 Task: Look for space in Hecun, China from 12th  July, 2023 to 15th July, 2023 for 3 adults in price range Rs.12000 to Rs.16000. Place can be entire place with 2 bedrooms having 3 beds and 1 bathroom. Property type can be house, flat, guest house. Booking option can be shelf check-in. Required host language is Chinese (Simplified).
Action: Mouse moved to (407, 197)
Screenshot: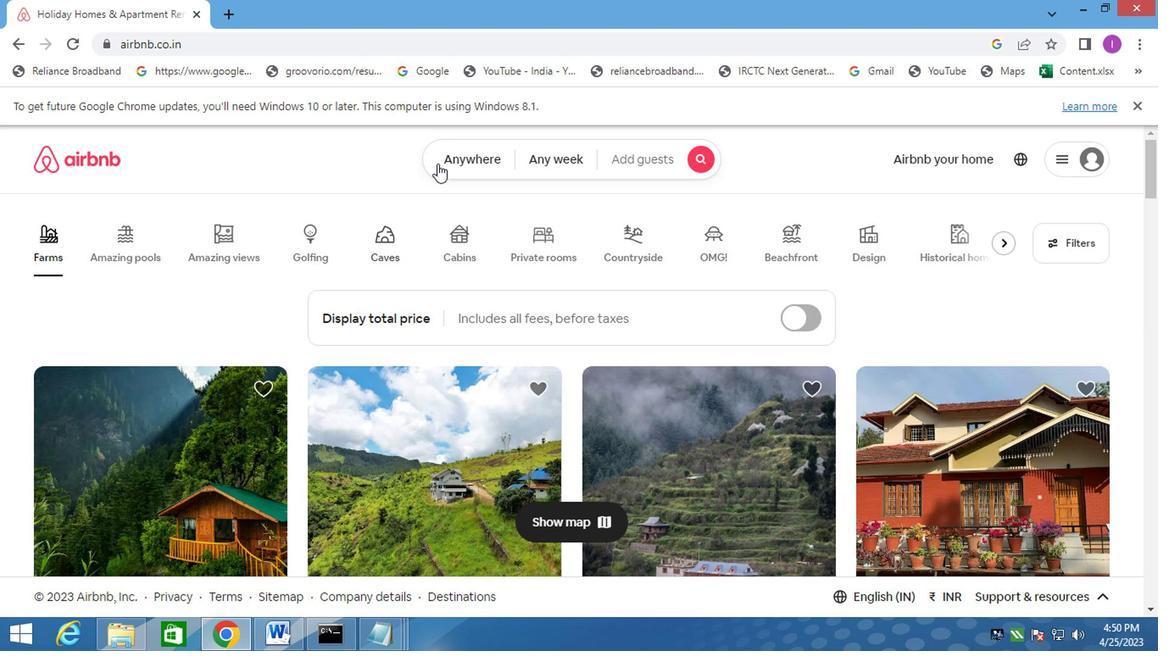 
Action: Mouse pressed left at (407, 197)
Screenshot: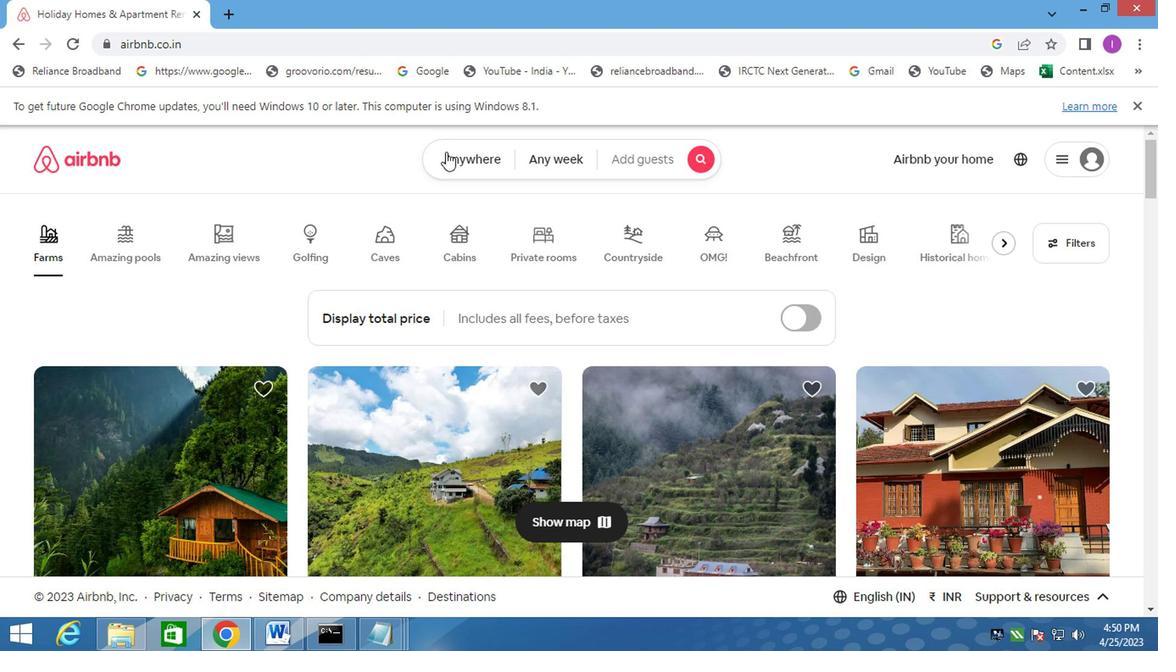 
Action: Mouse moved to (273, 249)
Screenshot: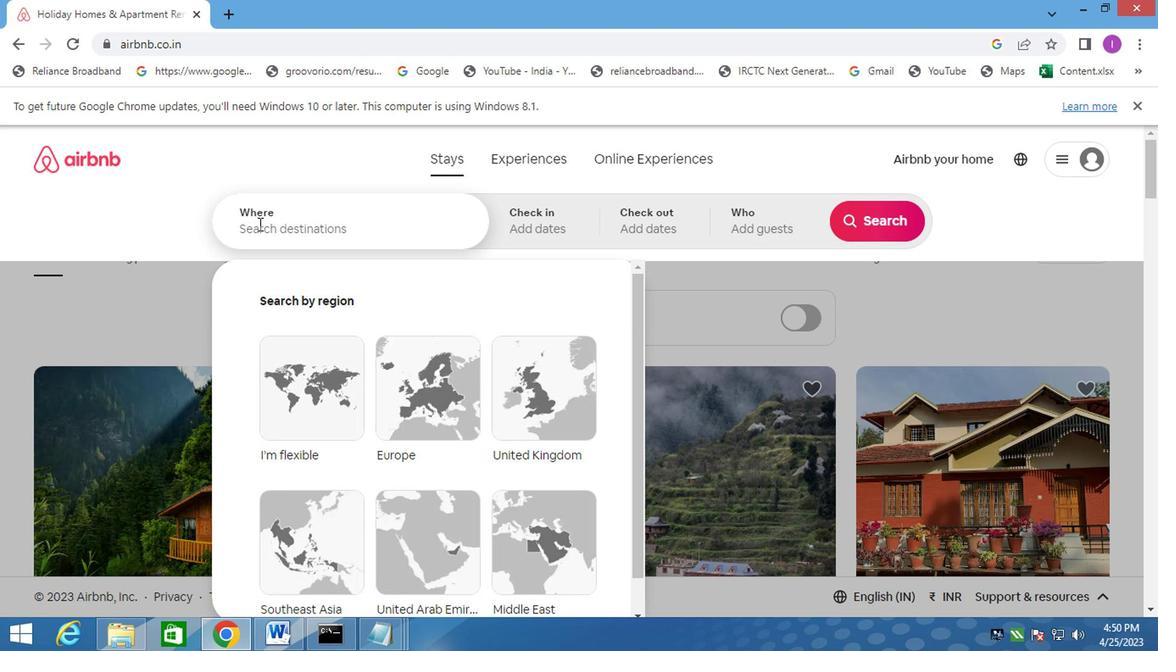 
Action: Mouse pressed left at (273, 249)
Screenshot: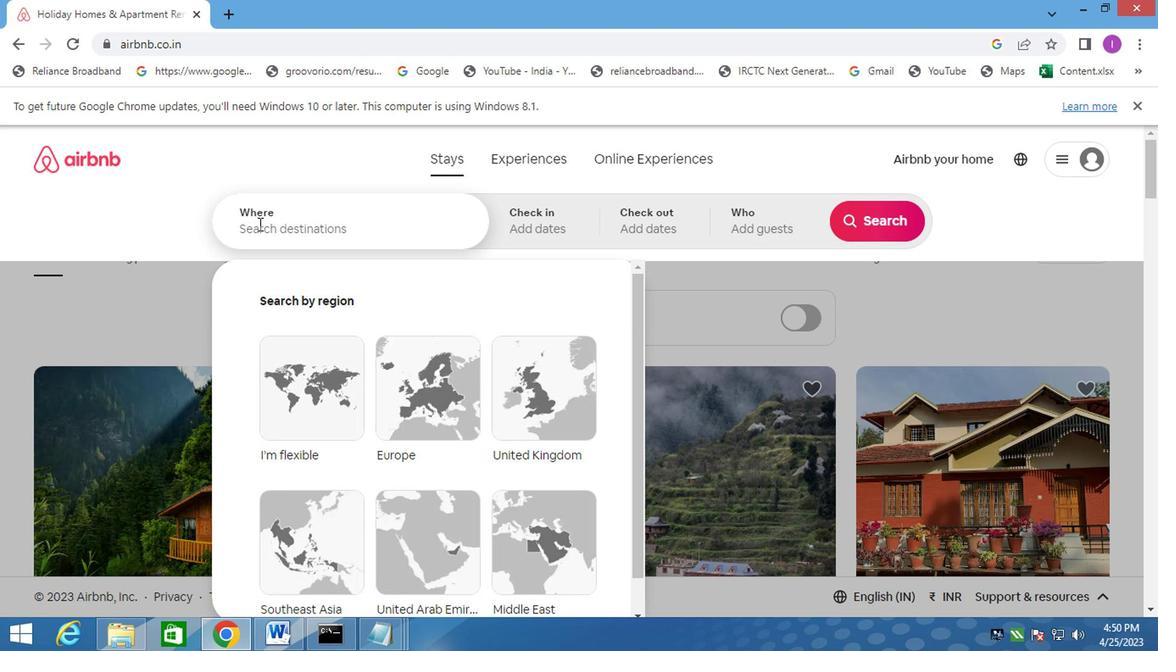 
Action: Mouse moved to (290, 243)
Screenshot: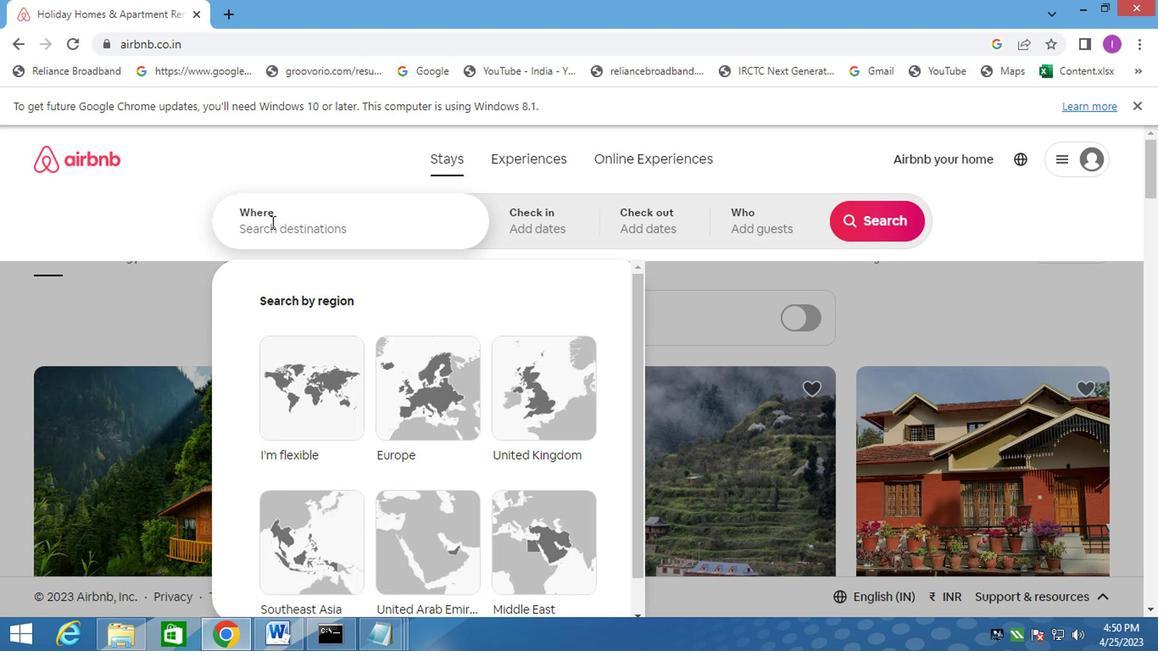 
Action: Key pressed hecun,china
Screenshot: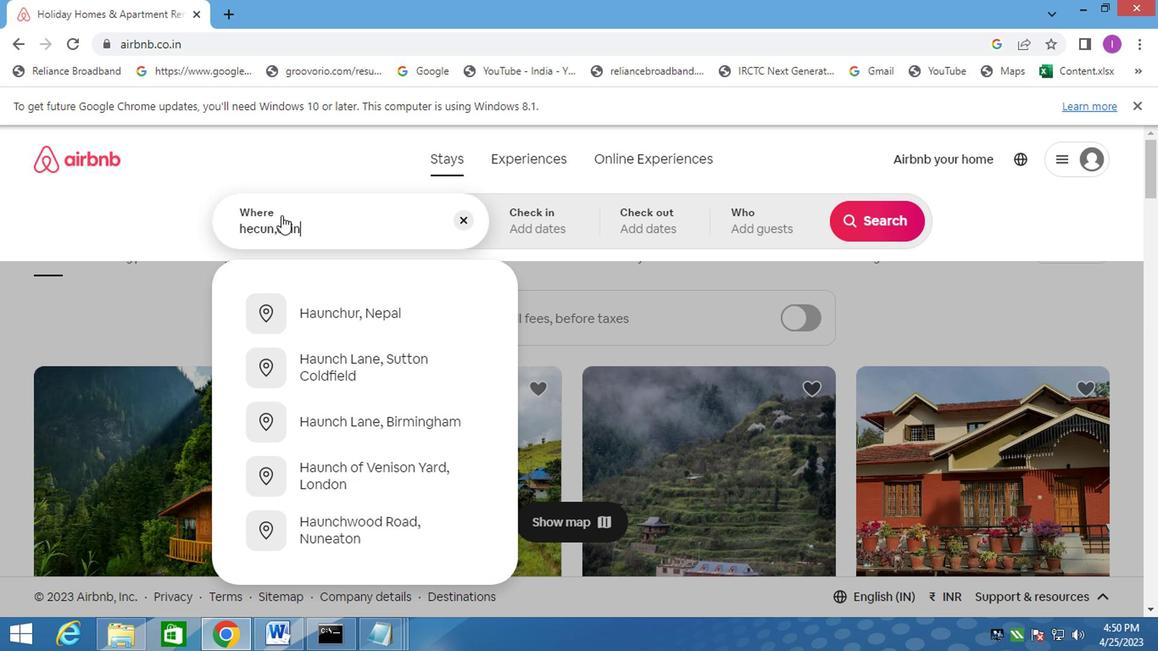 
Action: Mouse moved to (476, 242)
Screenshot: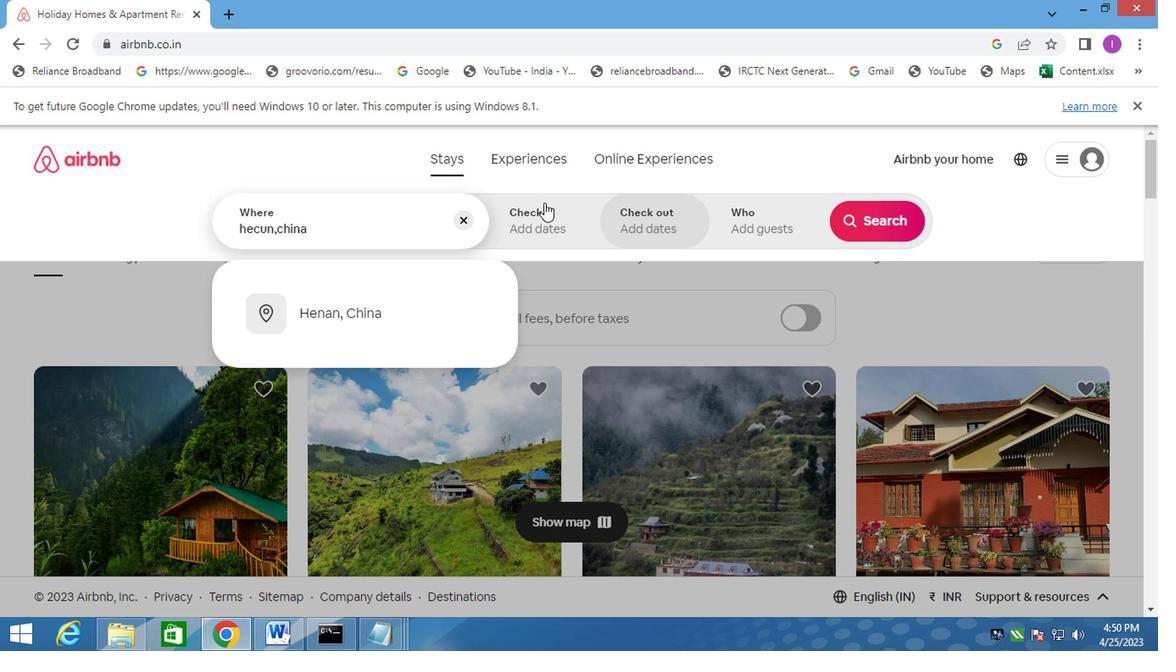 
Action: Mouse pressed left at (476, 242)
Screenshot: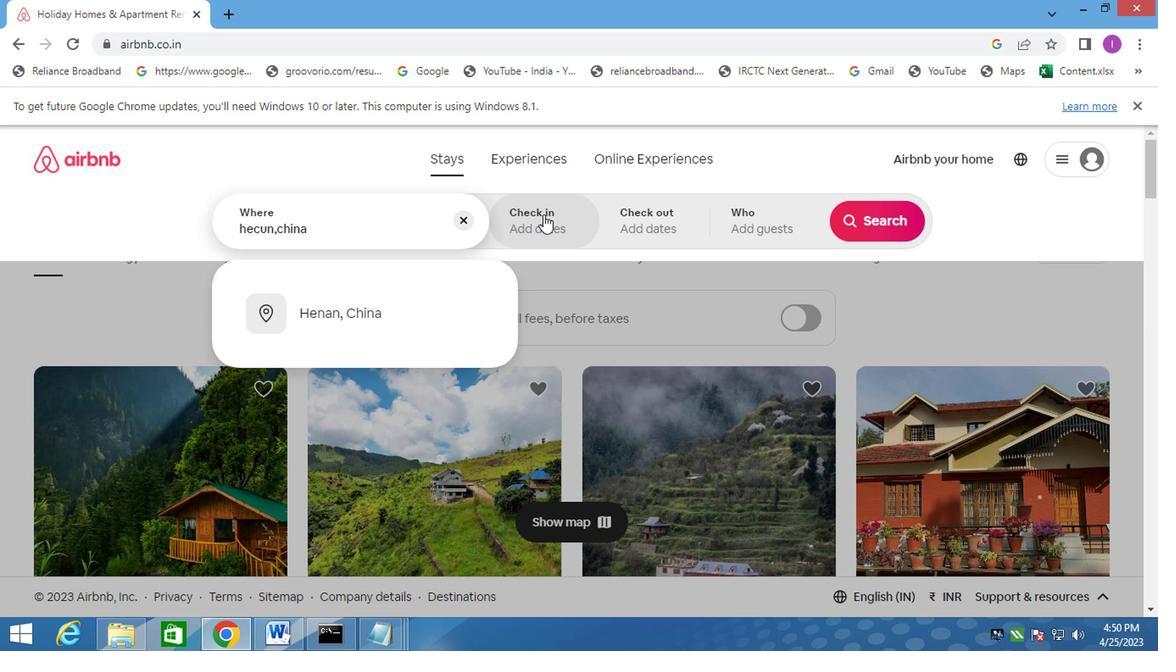 
Action: Mouse moved to (708, 344)
Screenshot: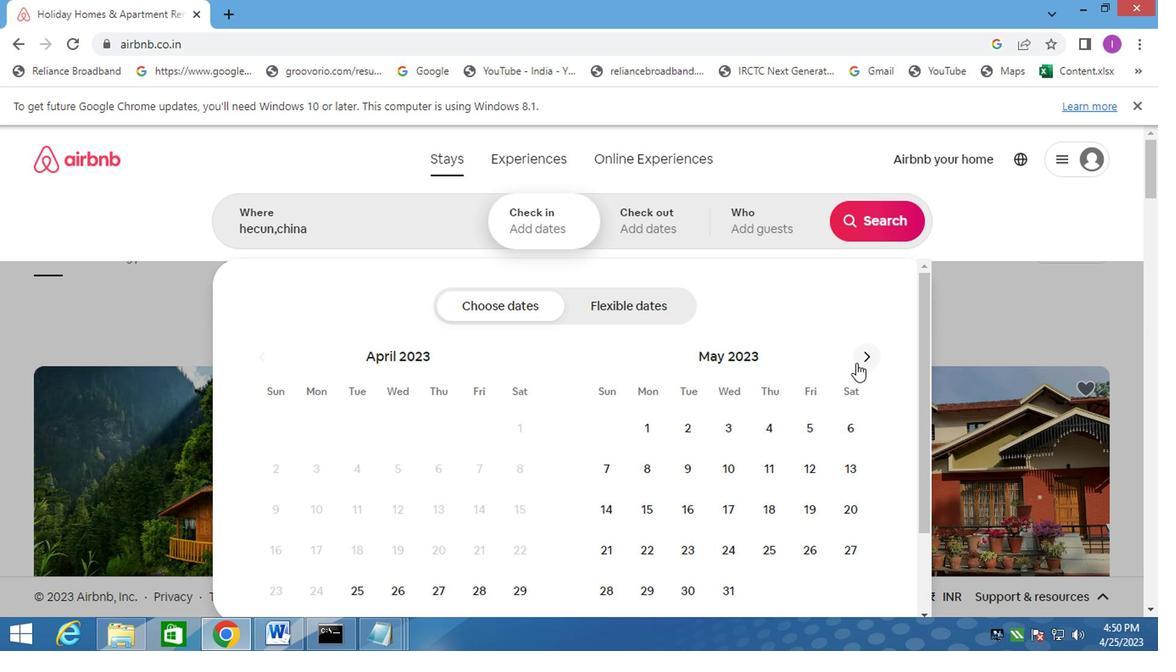 
Action: Mouse pressed left at (708, 344)
Screenshot: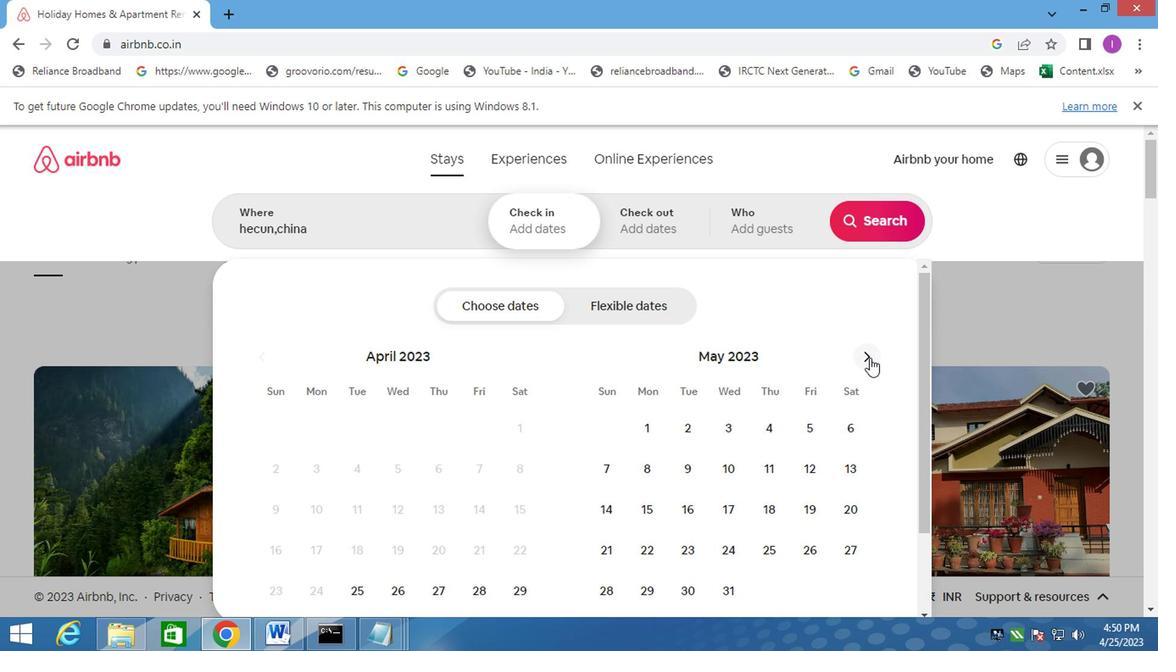 
Action: Mouse pressed left at (708, 344)
Screenshot: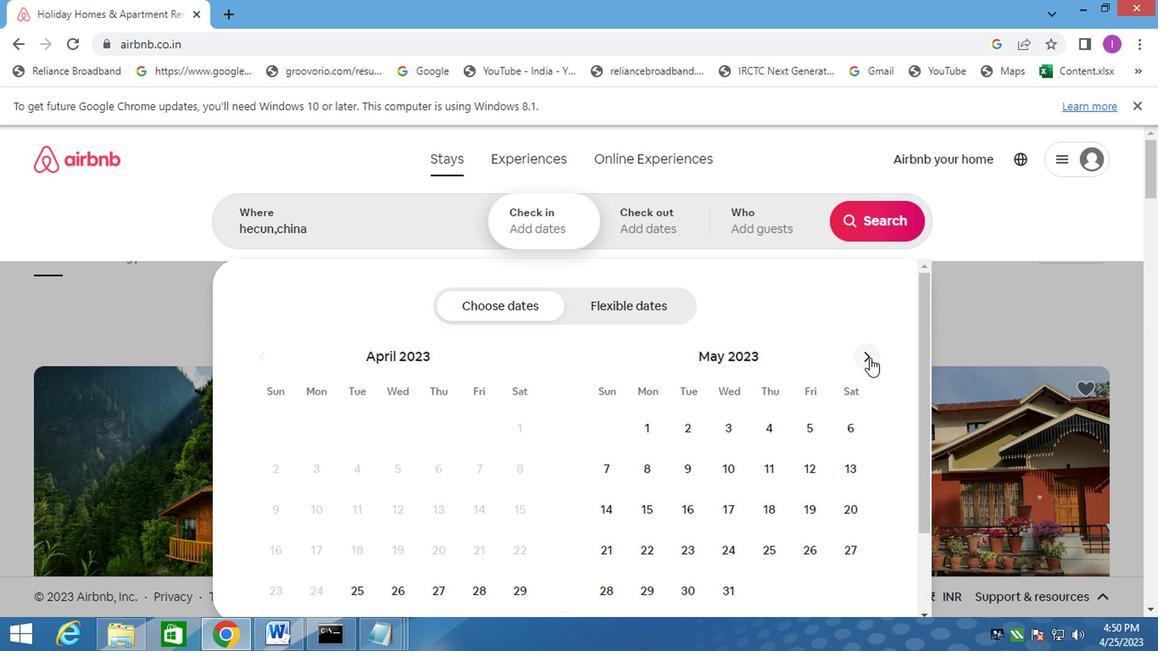 
Action: Mouse moved to (603, 451)
Screenshot: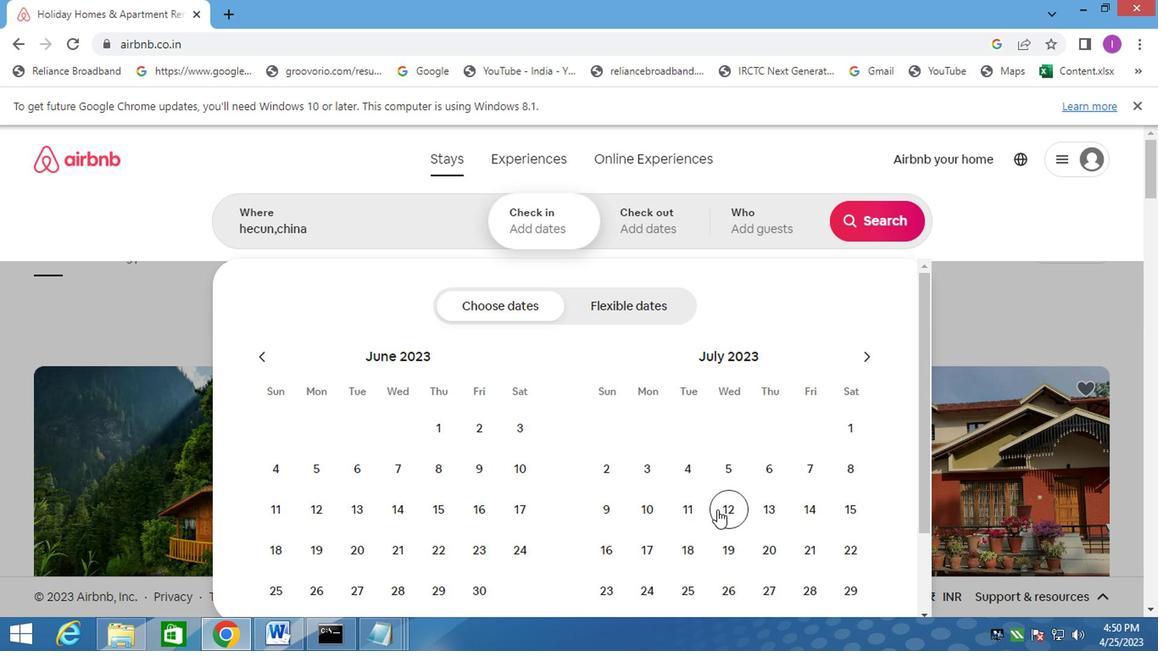 
Action: Mouse pressed left at (603, 451)
Screenshot: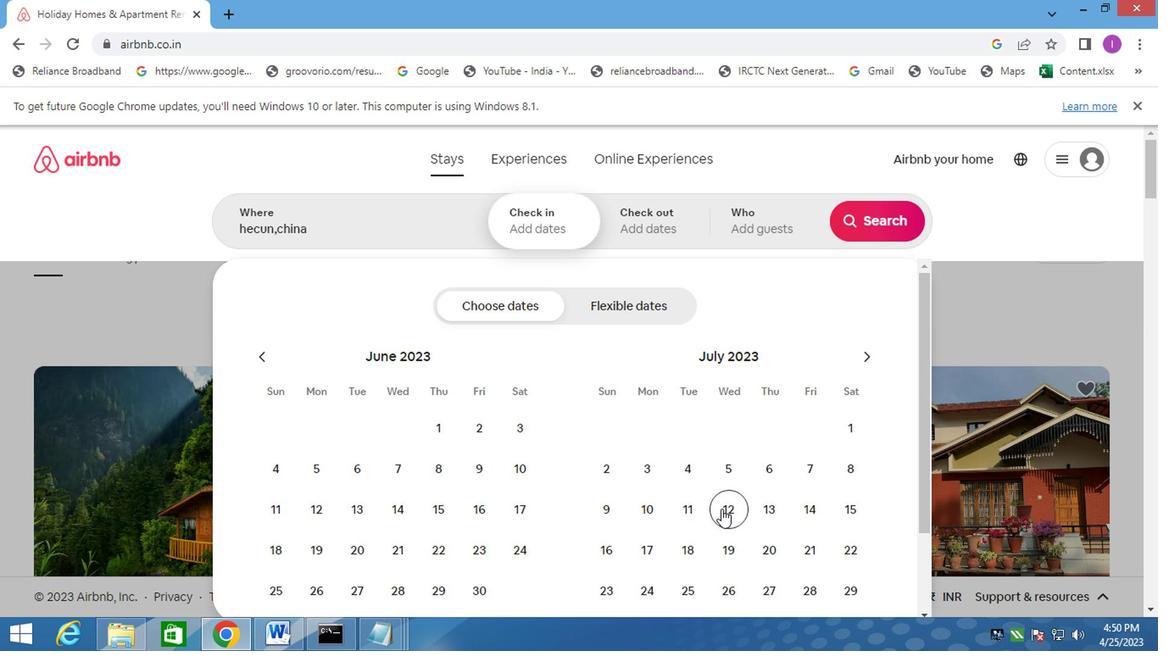 
Action: Mouse moved to (692, 450)
Screenshot: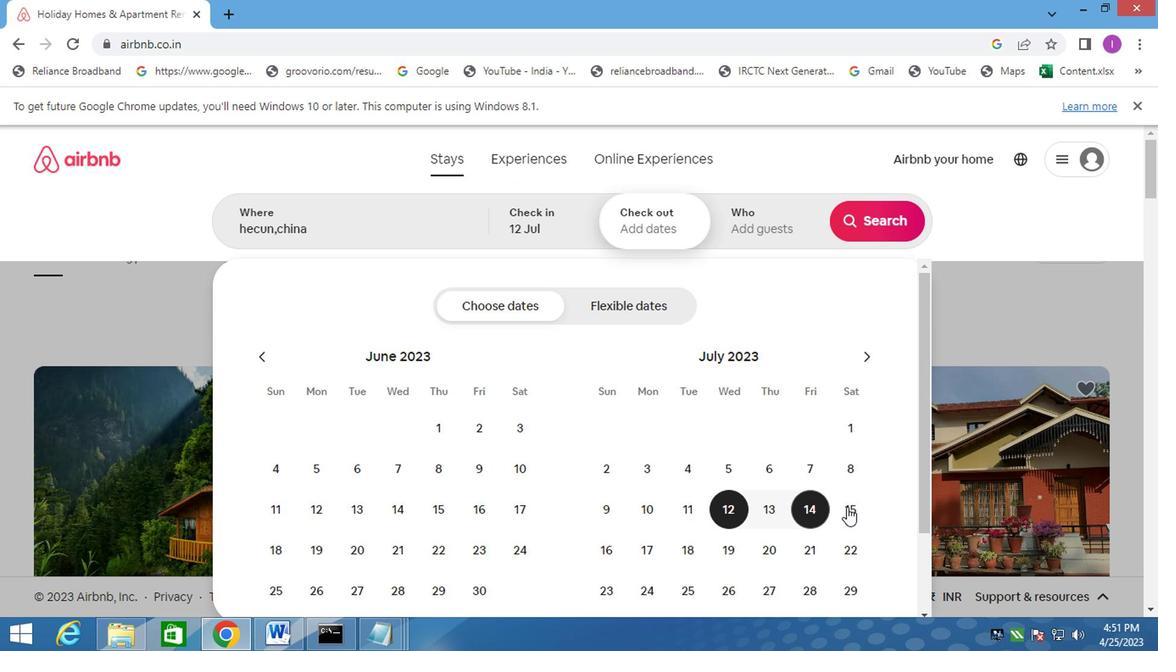 
Action: Mouse pressed left at (692, 450)
Screenshot: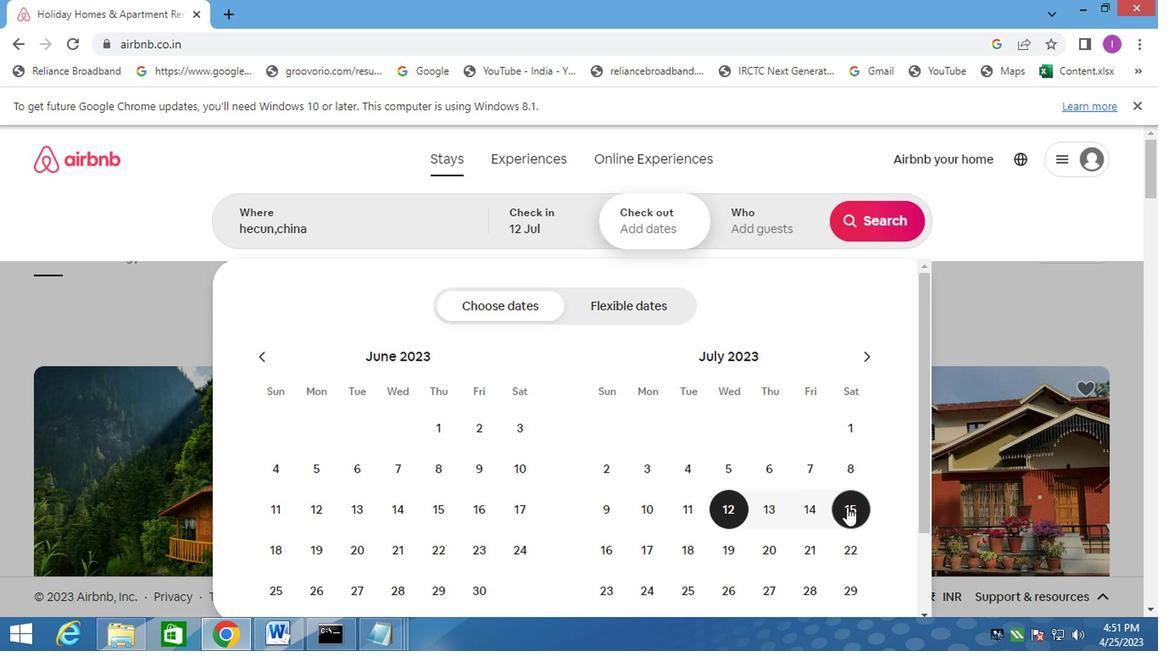 
Action: Mouse moved to (656, 252)
Screenshot: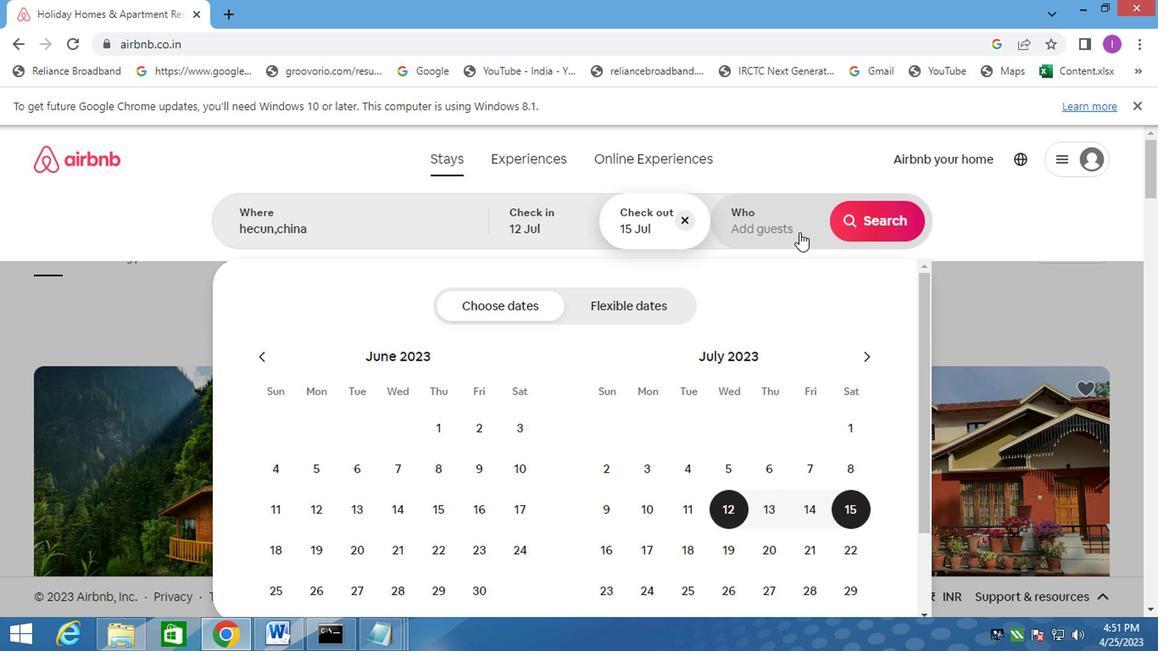 
Action: Mouse pressed left at (656, 252)
Screenshot: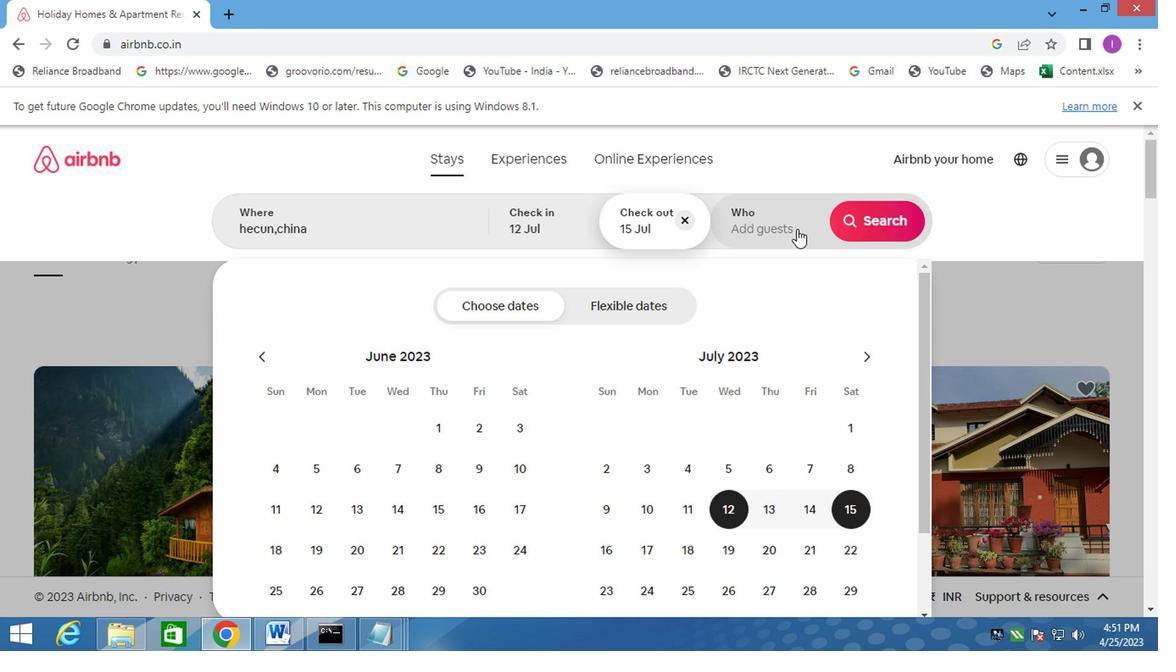 
Action: Mouse moved to (720, 308)
Screenshot: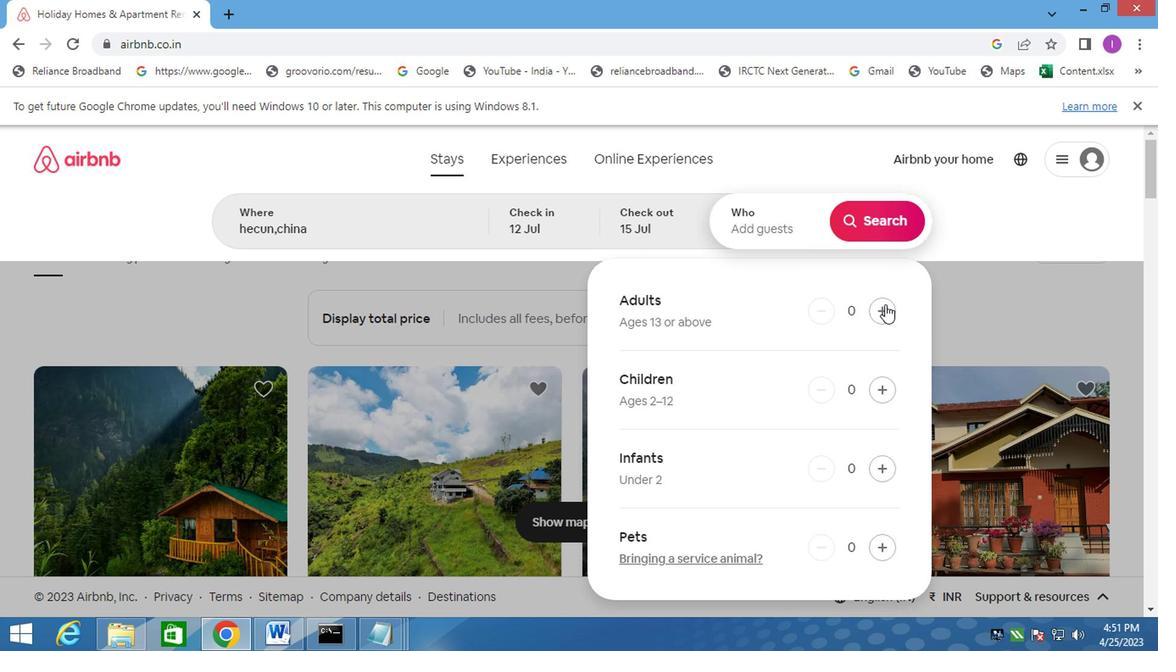 
Action: Mouse pressed left at (720, 308)
Screenshot: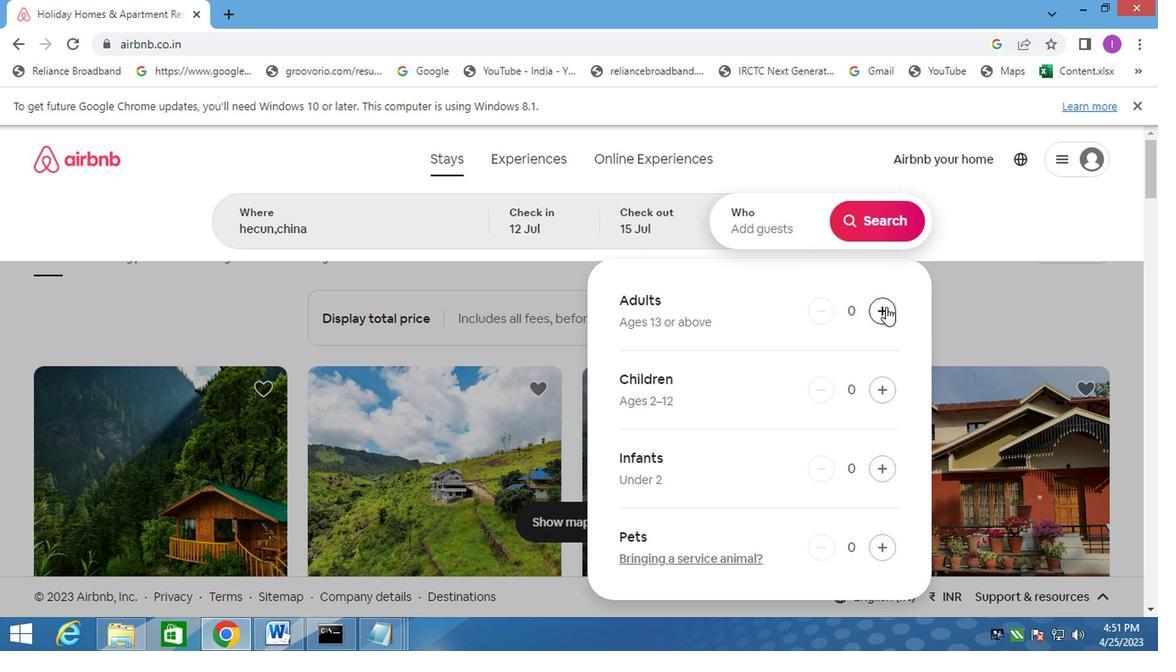 
Action: Mouse pressed left at (720, 308)
Screenshot: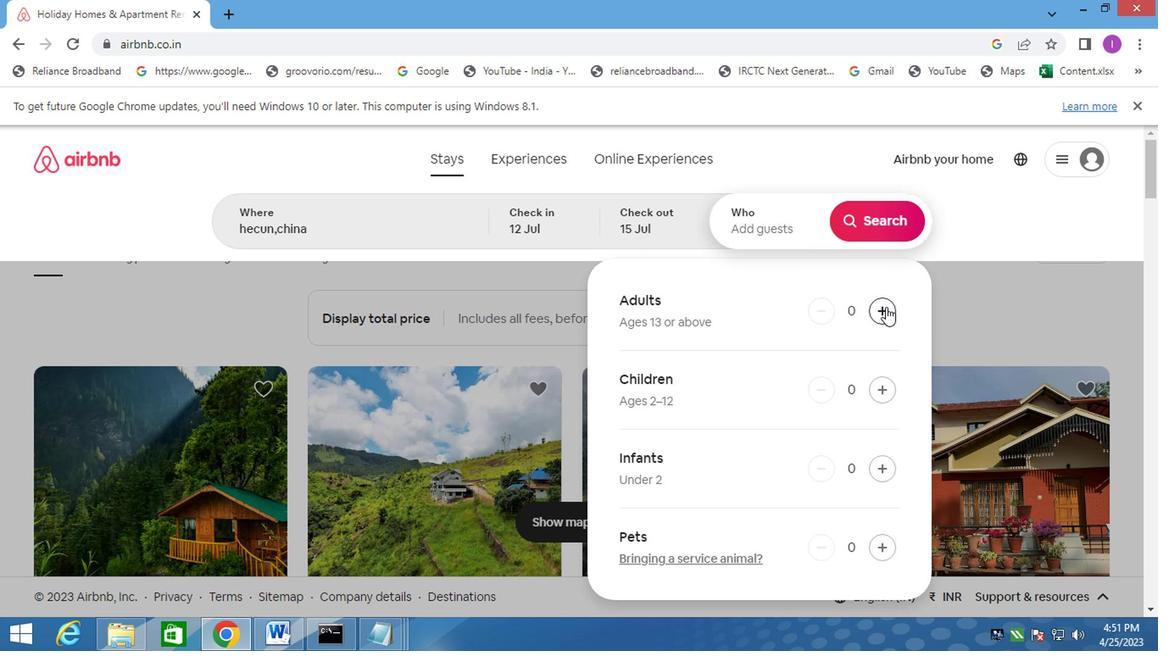 
Action: Mouse pressed left at (720, 308)
Screenshot: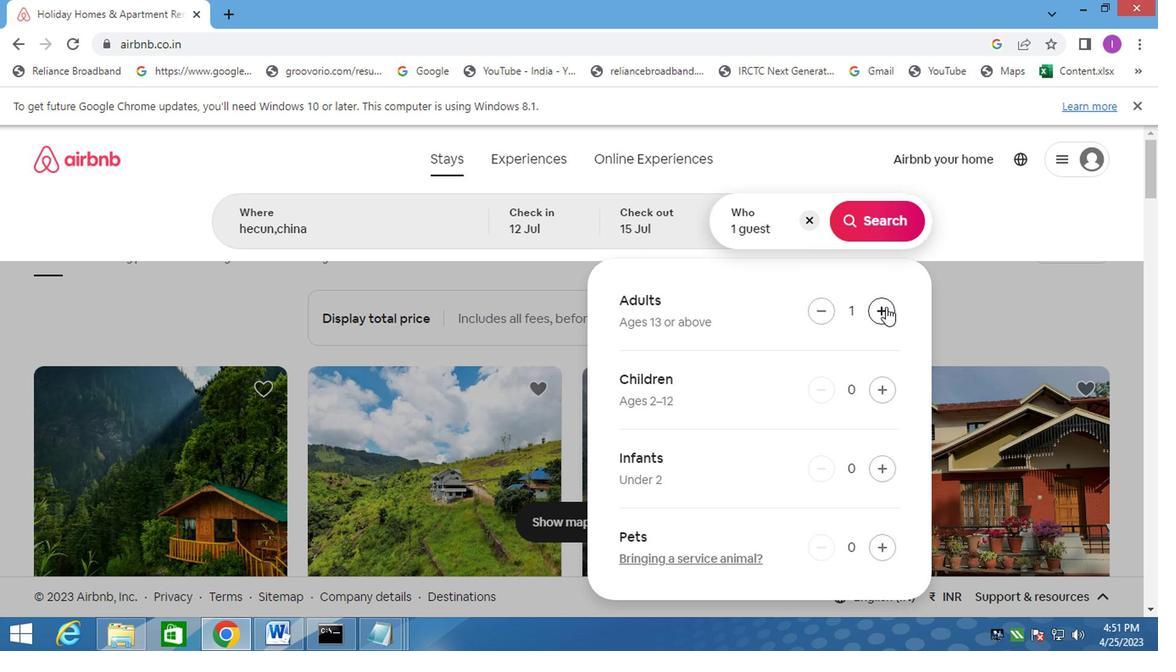 
Action: Mouse moved to (708, 241)
Screenshot: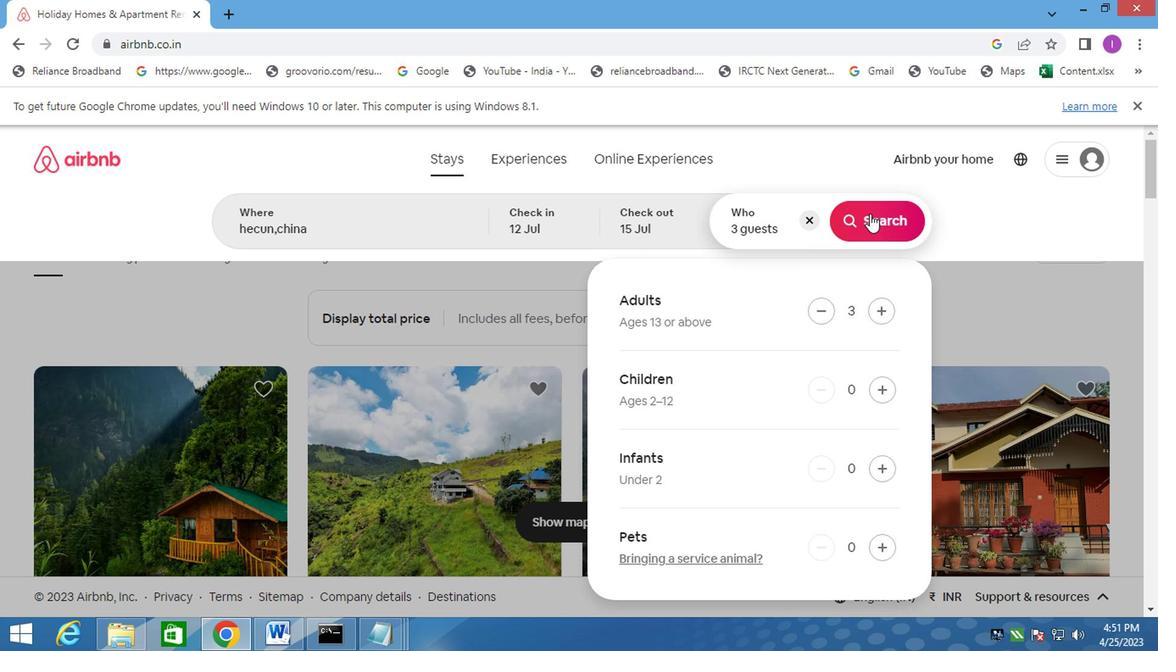 
Action: Mouse pressed left at (708, 241)
Screenshot: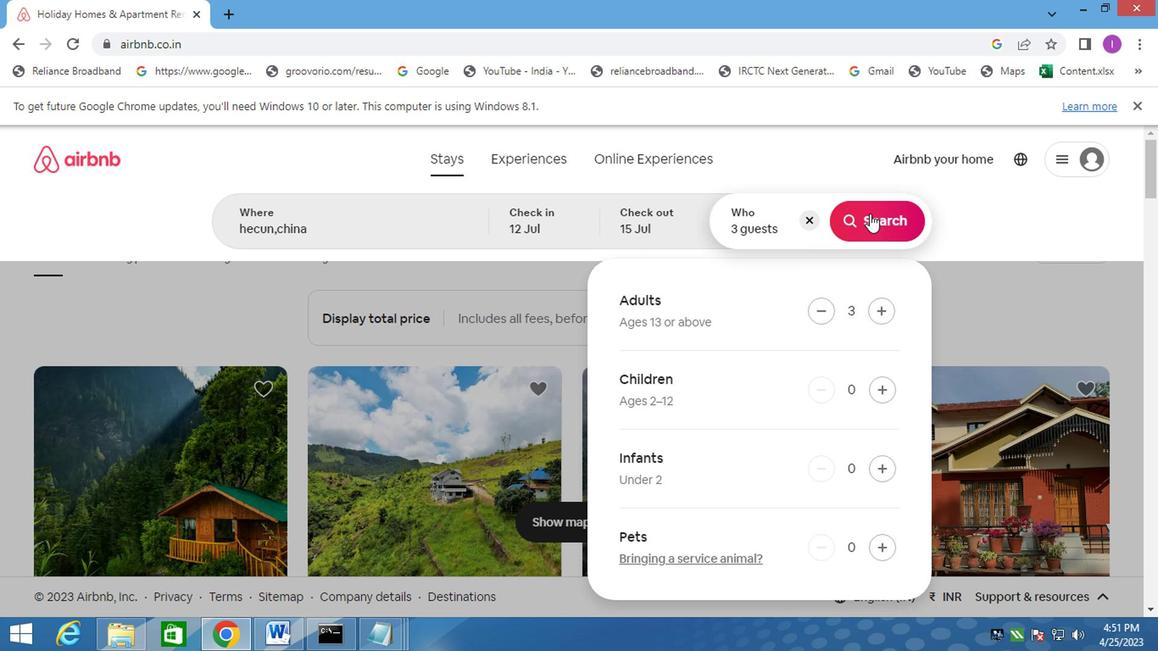 
Action: Mouse moved to (863, 255)
Screenshot: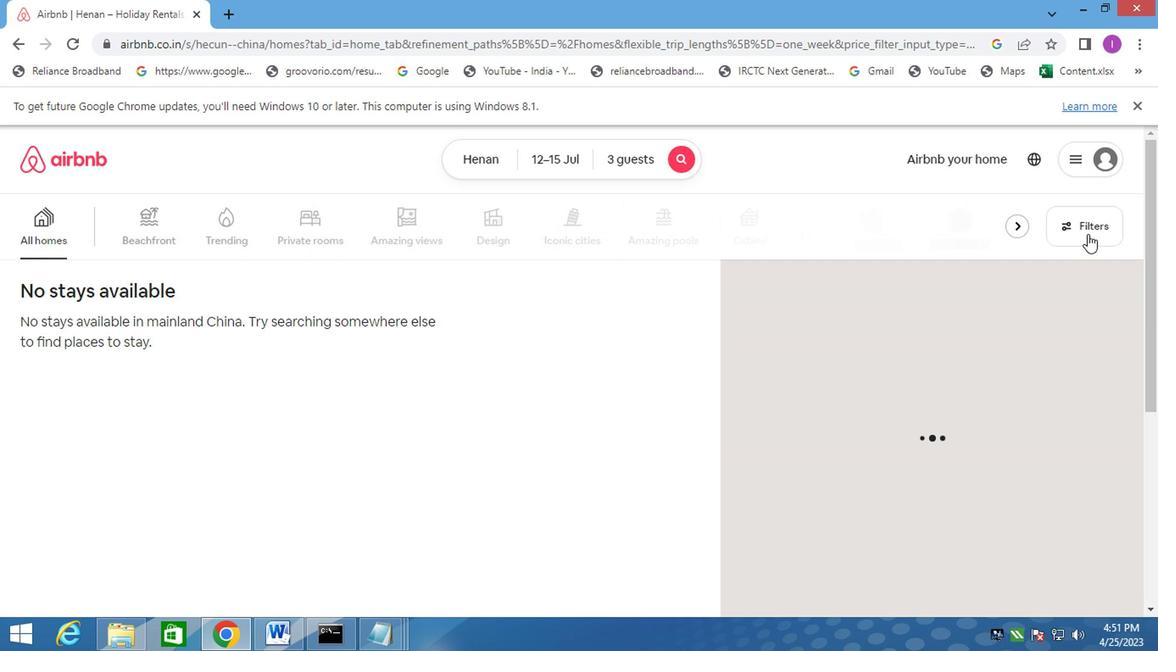 
Action: Mouse pressed left at (863, 255)
Screenshot: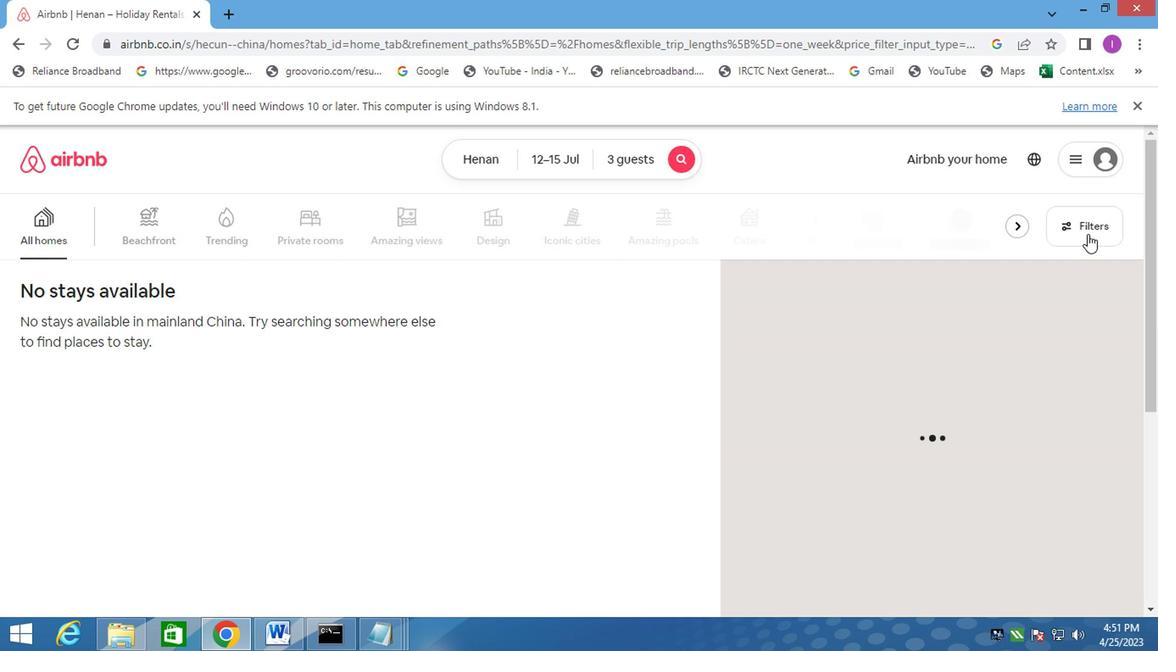 
Action: Mouse moved to (343, 322)
Screenshot: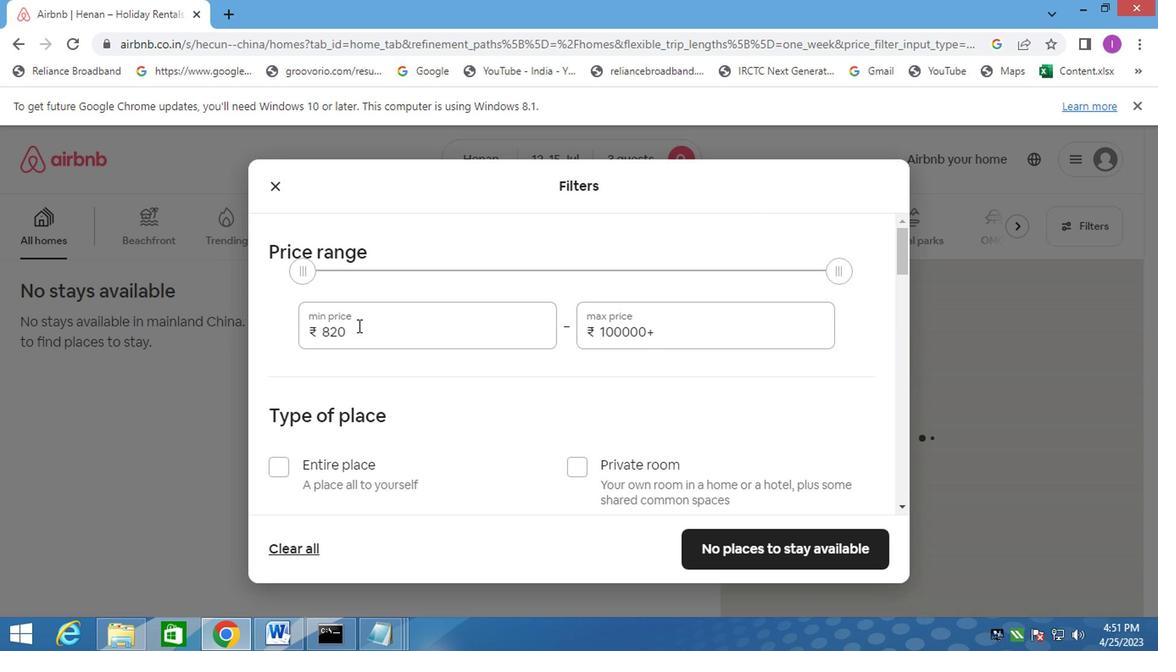 
Action: Mouse pressed left at (343, 322)
Screenshot: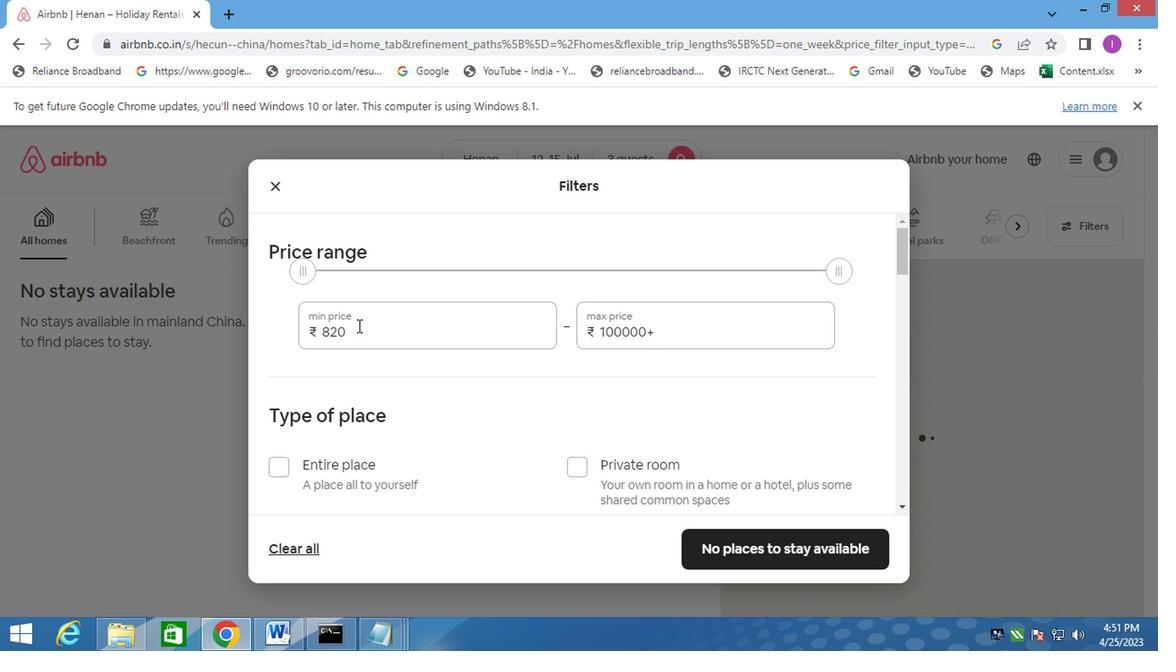 
Action: Mouse moved to (306, 320)
Screenshot: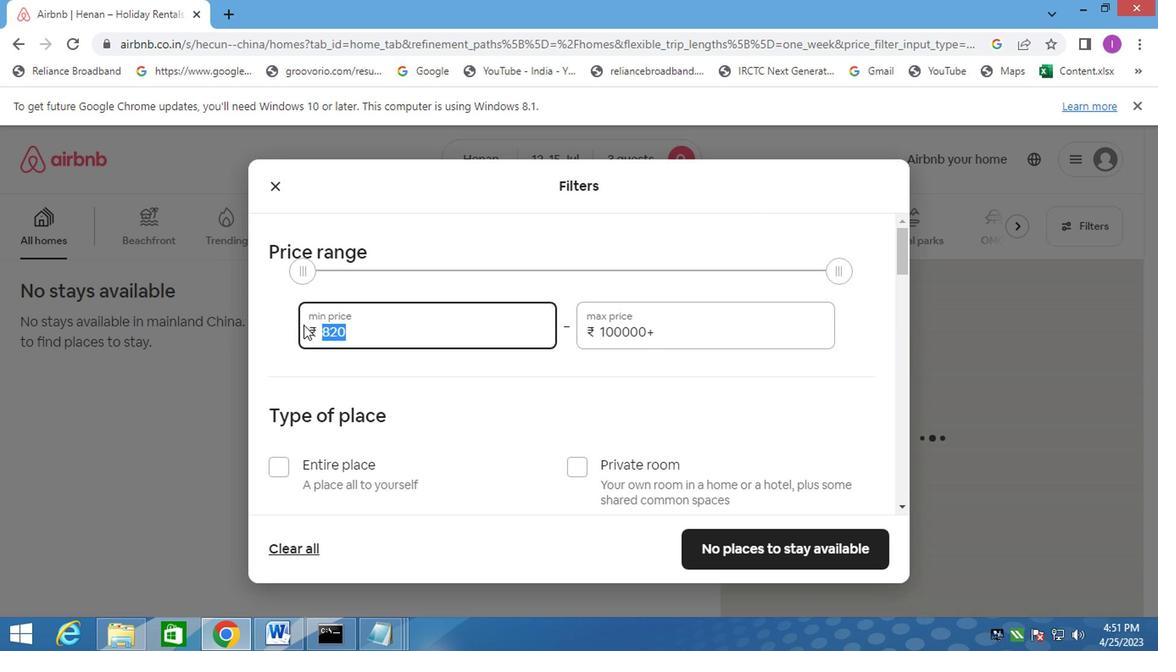 
Action: Key pressed 120000<Key.backspace>
Screenshot: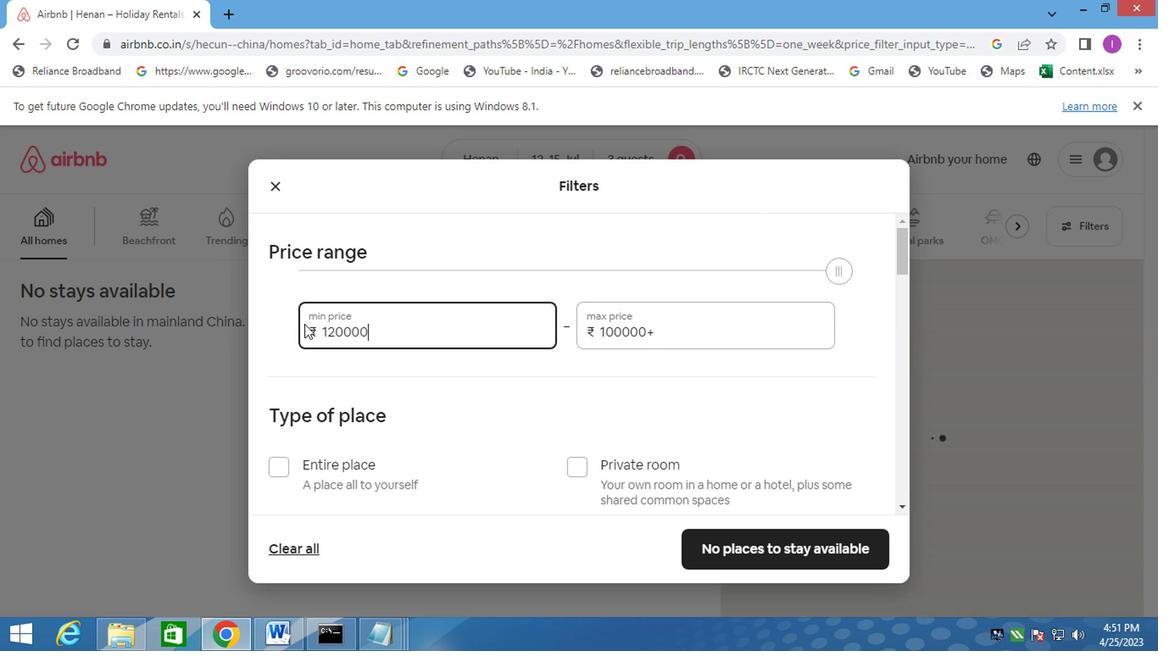 
Action: Mouse moved to (558, 326)
Screenshot: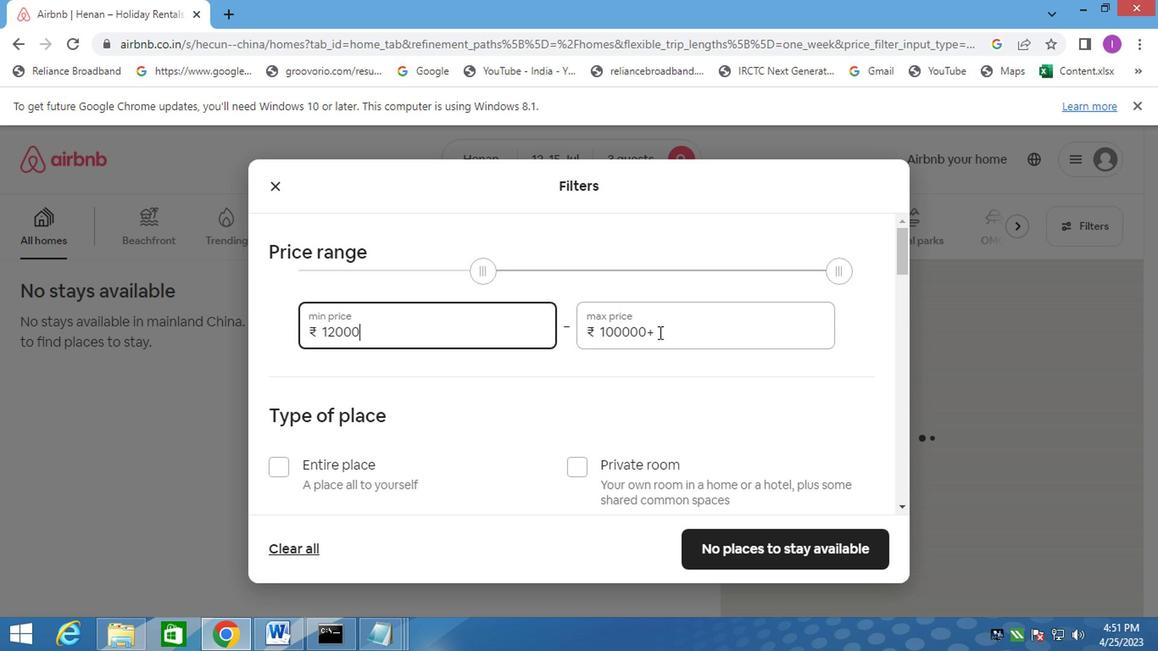 
Action: Mouse pressed left at (558, 326)
Screenshot: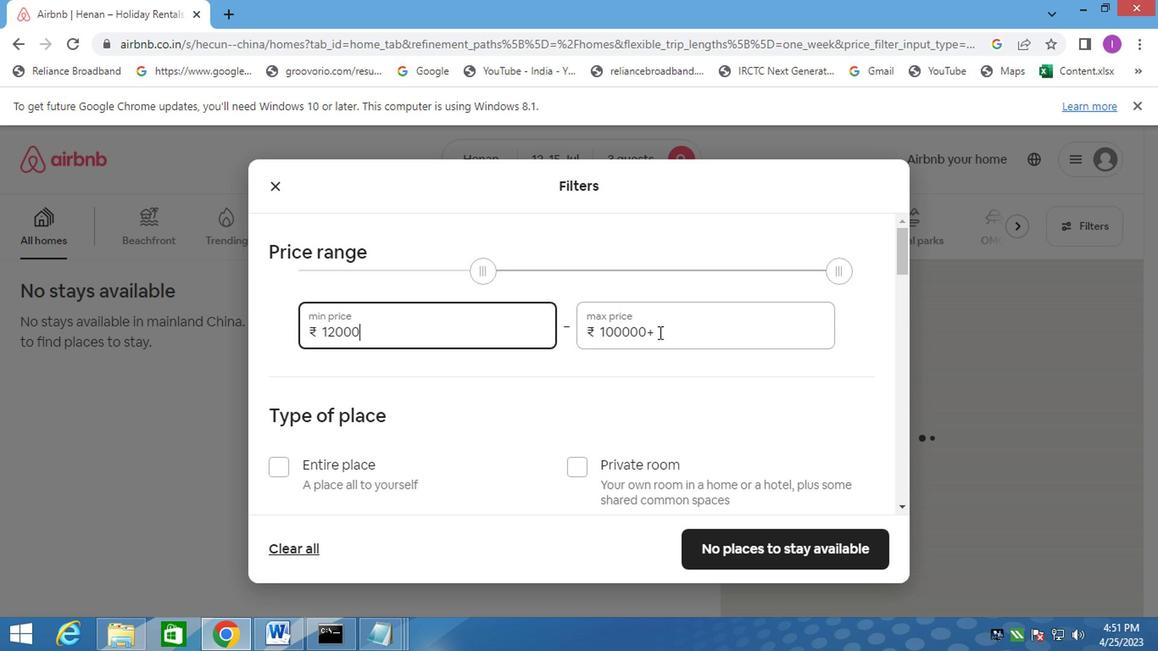 
Action: Mouse moved to (504, 325)
Screenshot: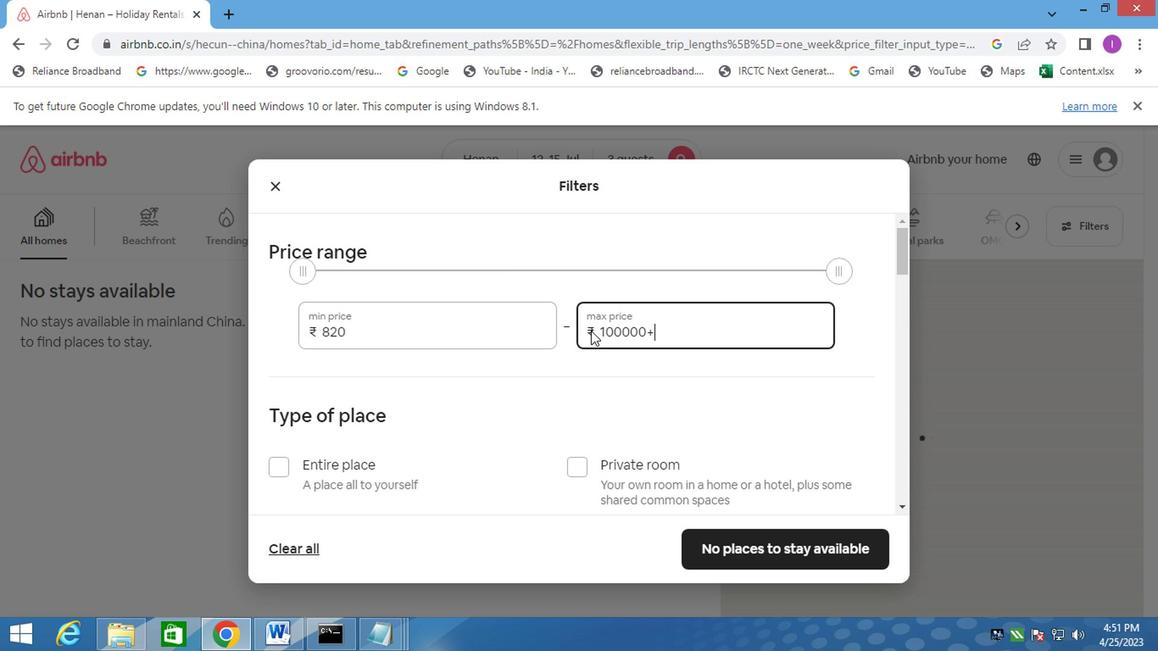 
Action: Key pressed 16000
Screenshot: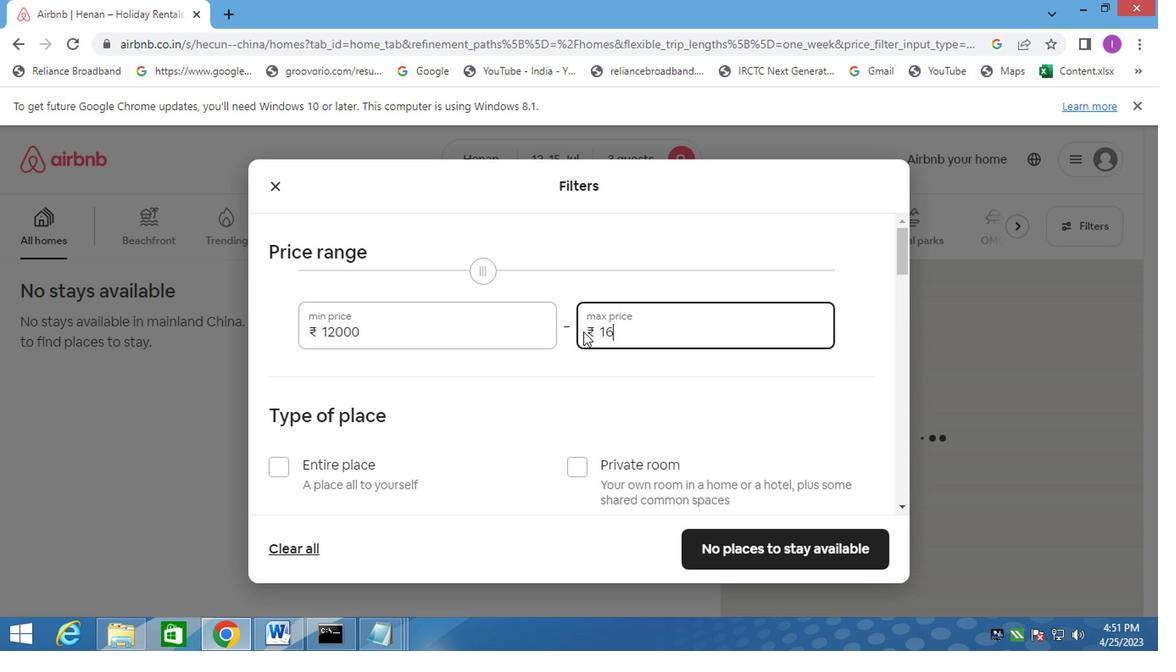 
Action: Mouse moved to (282, 419)
Screenshot: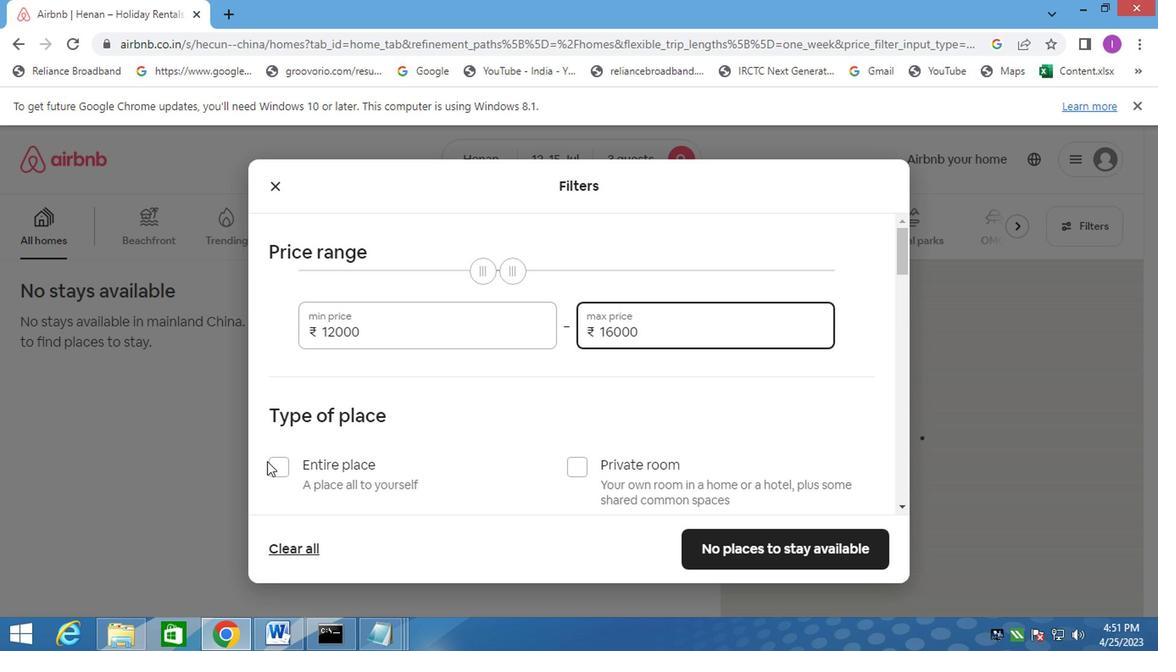 
Action: Mouse pressed left at (282, 419)
Screenshot: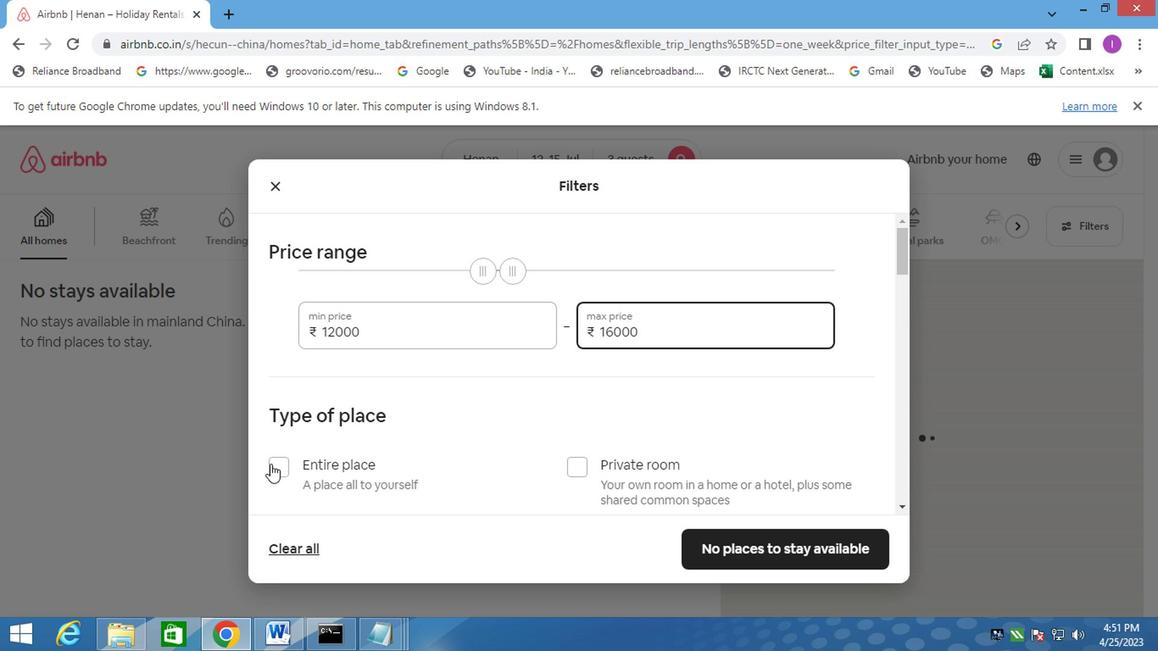 
Action: Mouse moved to (375, 390)
Screenshot: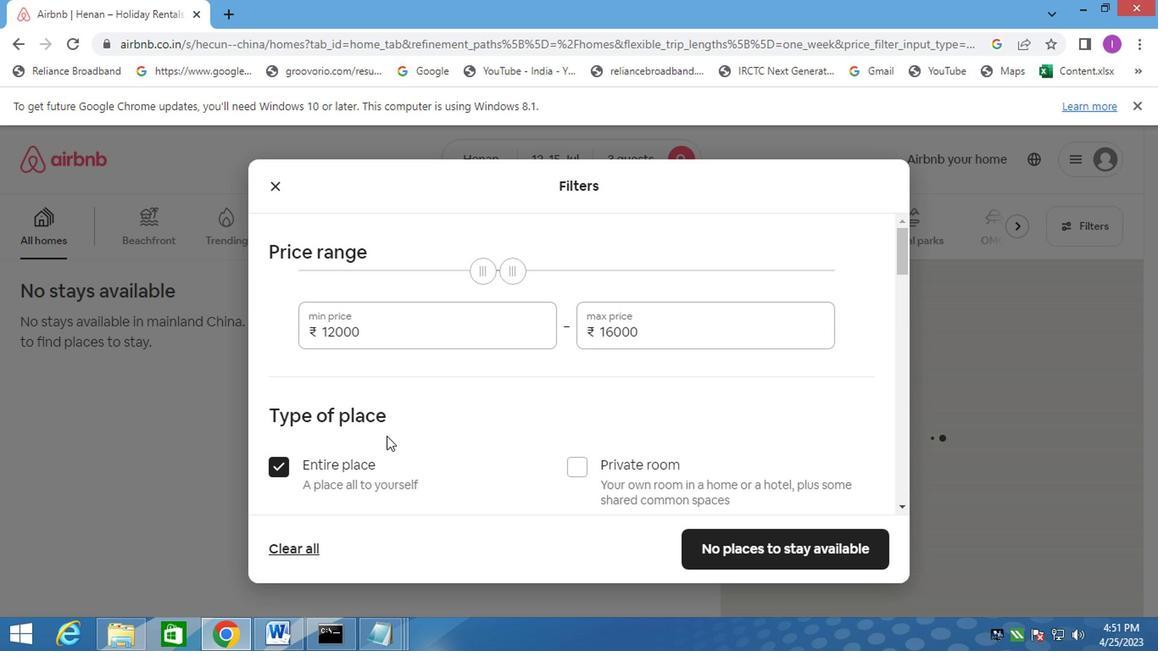 
Action: Mouse scrolled (375, 390) with delta (0, 0)
Screenshot: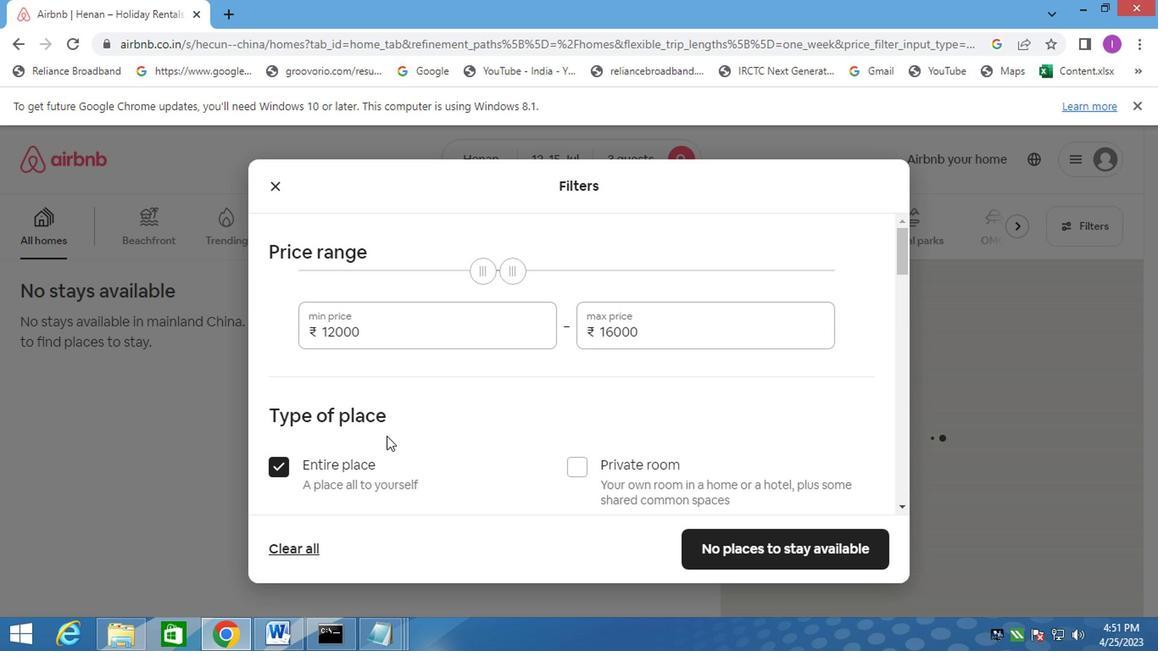 
Action: Mouse moved to (375, 390)
Screenshot: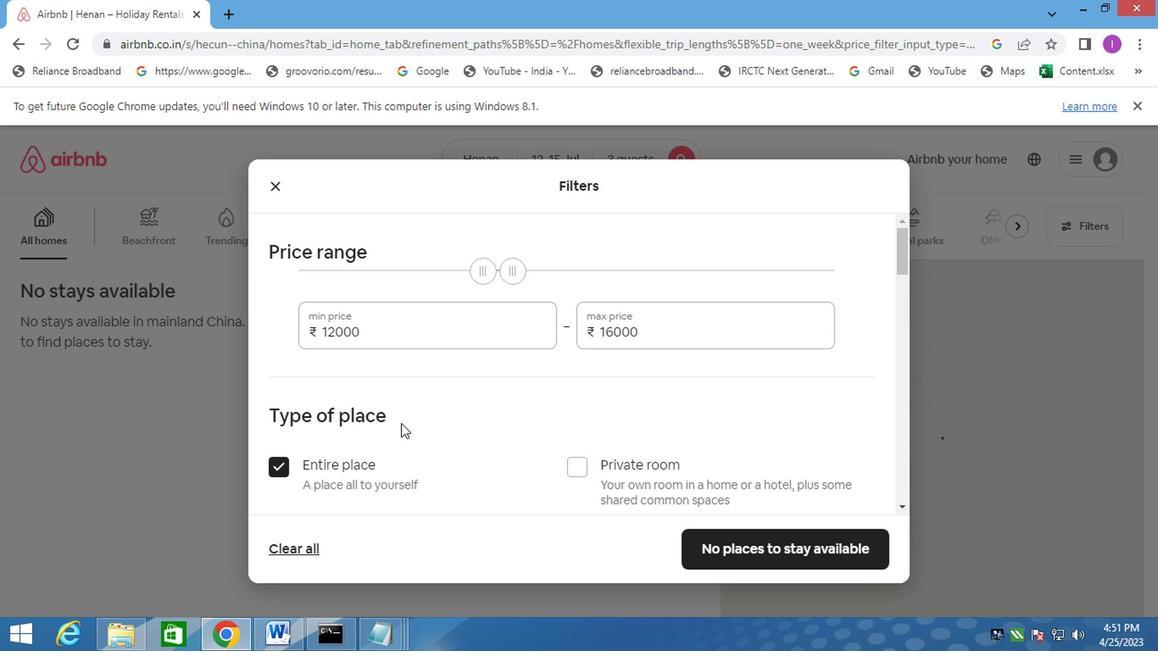 
Action: Mouse scrolled (375, 390) with delta (0, 0)
Screenshot: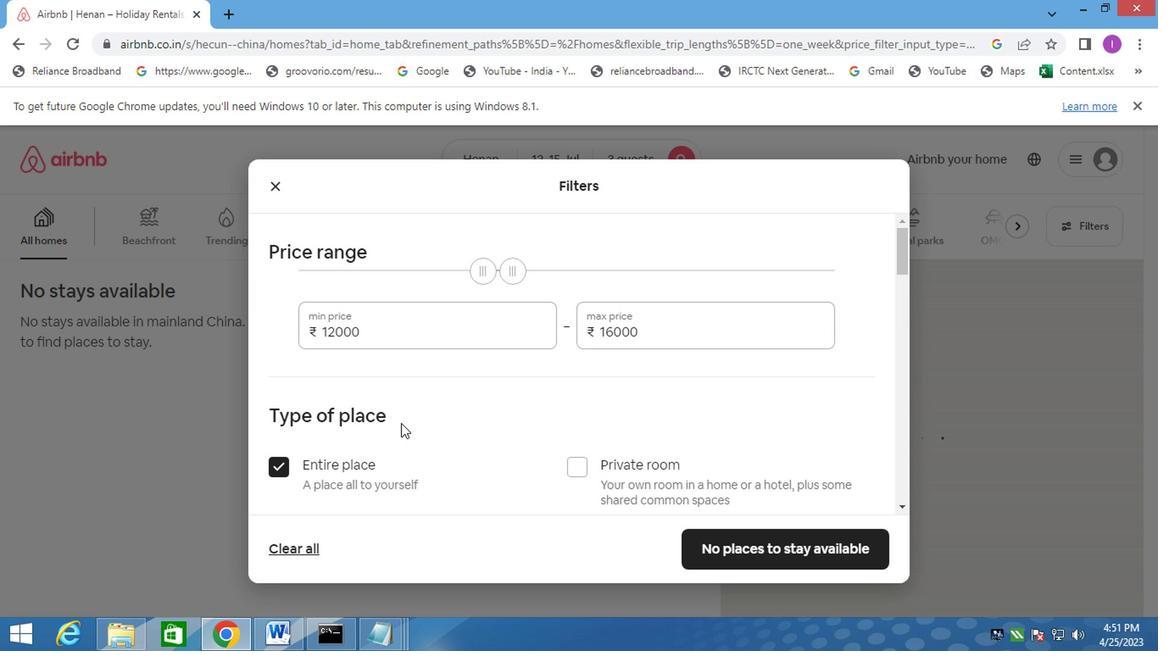 
Action: Mouse scrolled (375, 390) with delta (0, 0)
Screenshot: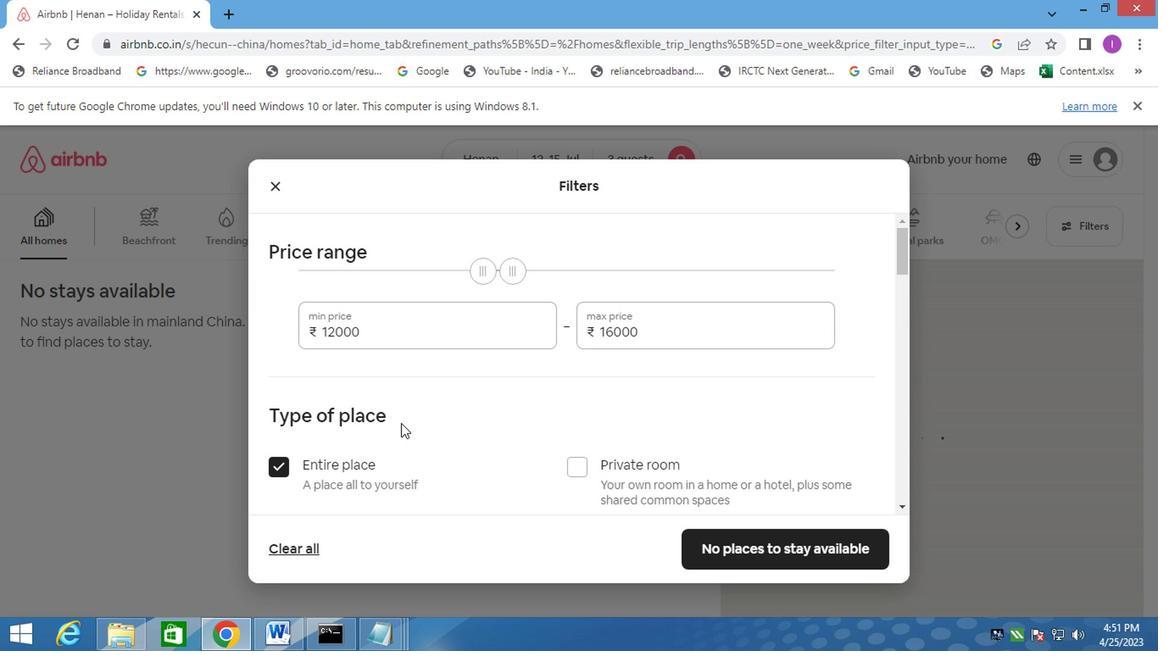 
Action: Mouse scrolled (375, 390) with delta (0, 0)
Screenshot: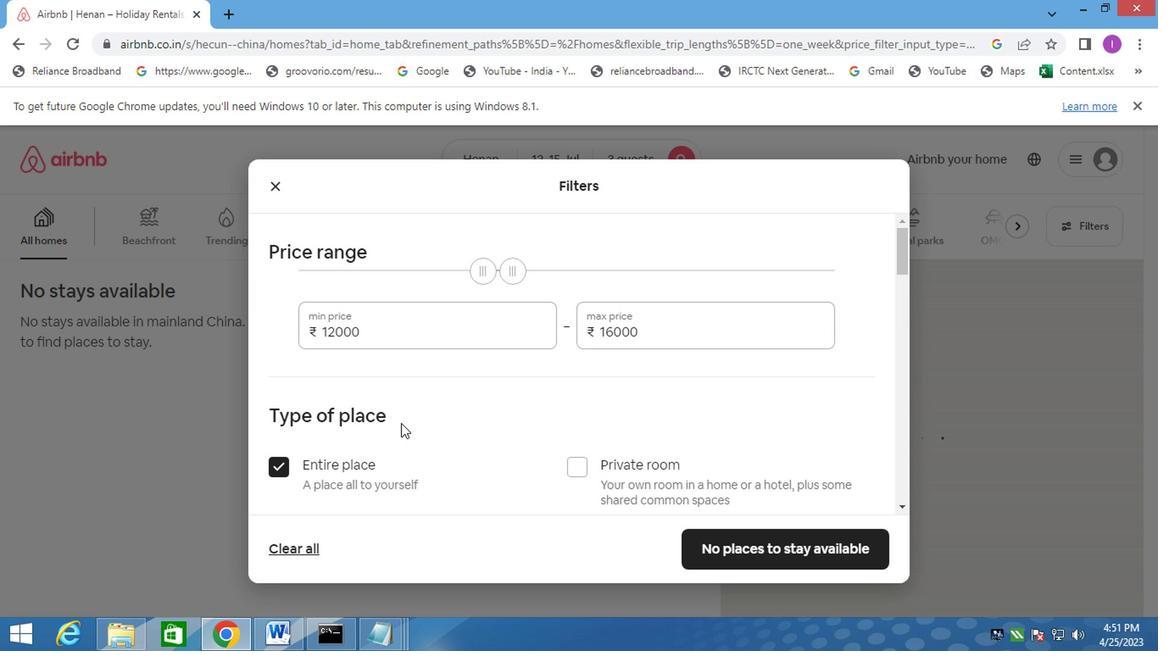 
Action: Mouse moved to (384, 379)
Screenshot: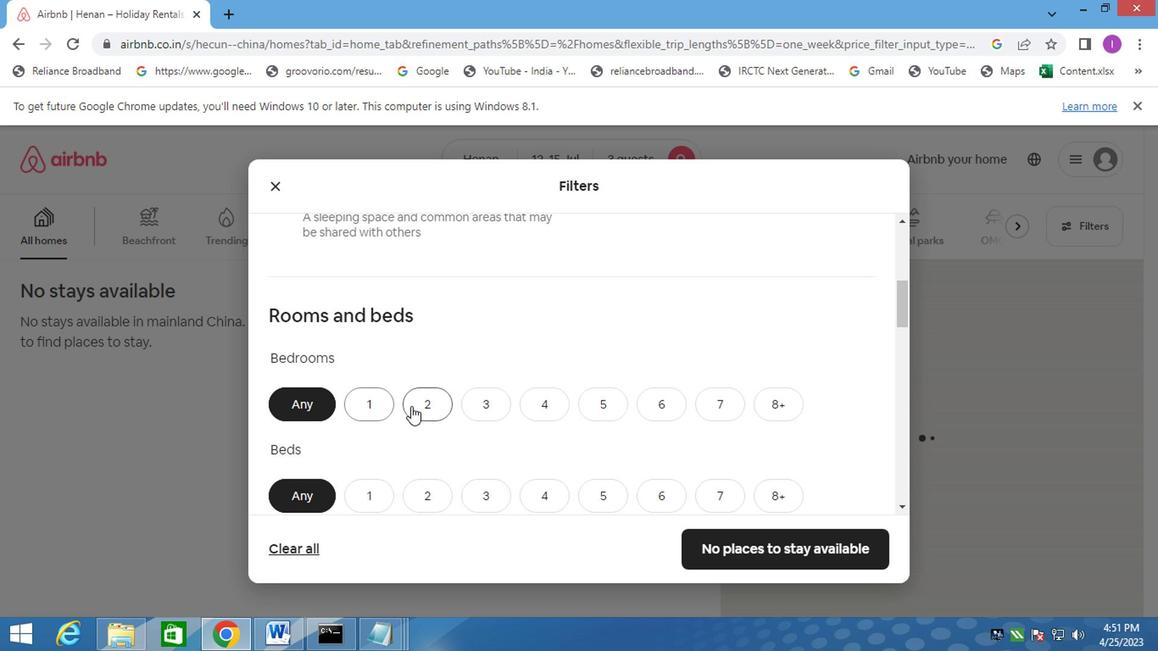 
Action: Mouse pressed left at (384, 379)
Screenshot: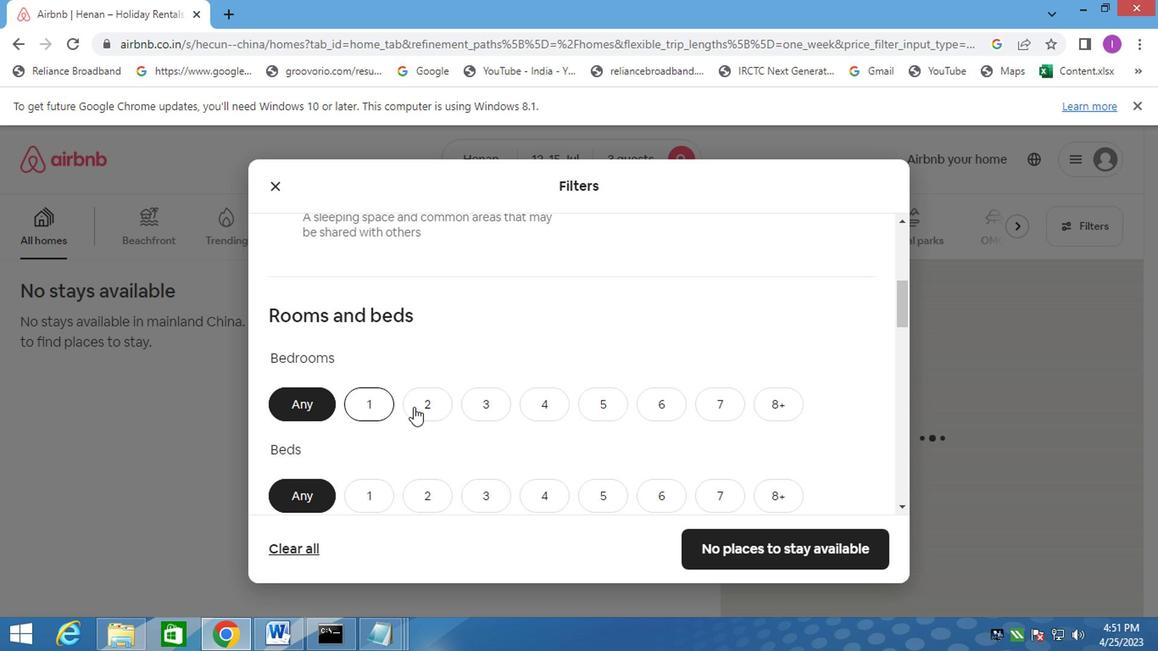 
Action: Mouse moved to (438, 445)
Screenshot: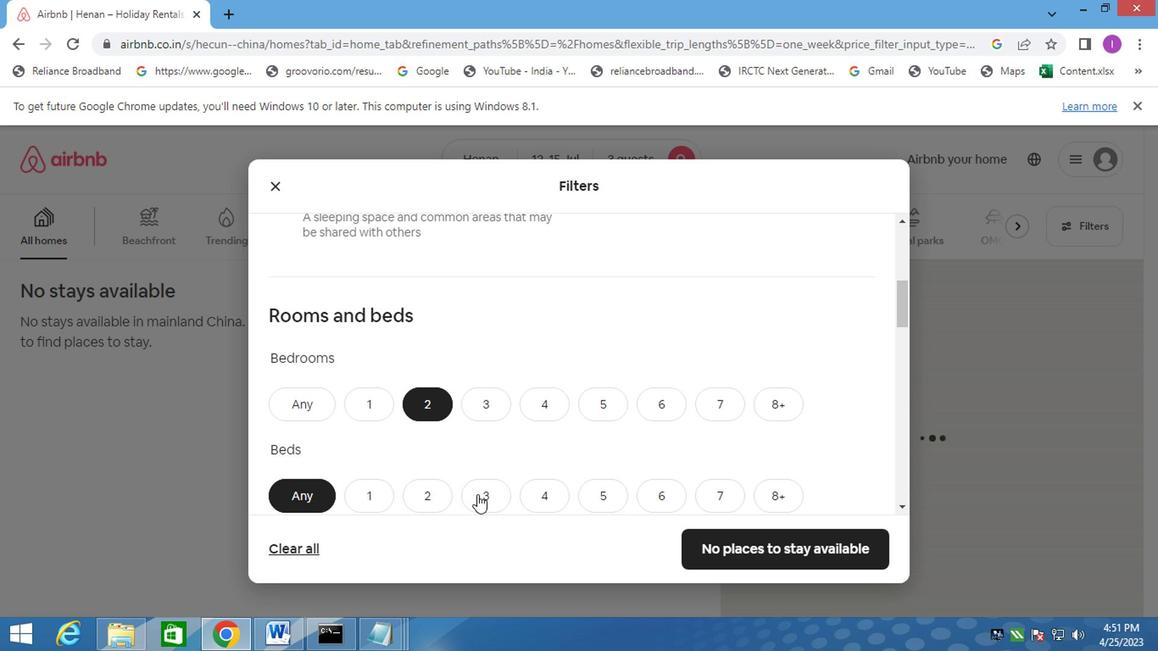 
Action: Mouse pressed left at (438, 445)
Screenshot: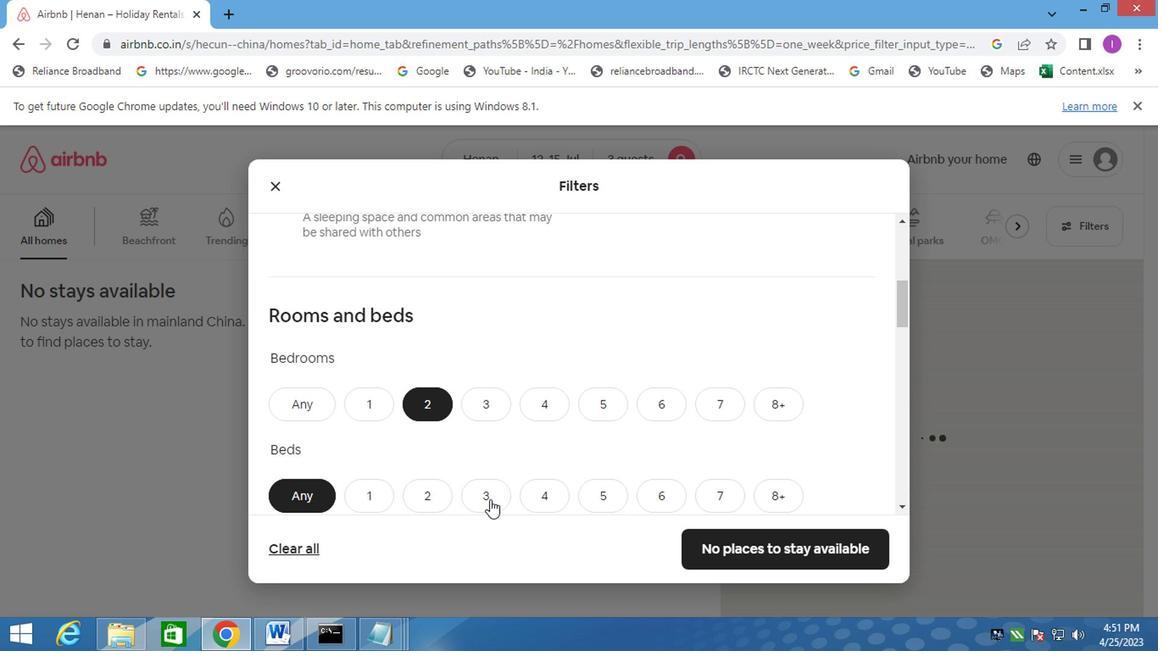 
Action: Mouse moved to (451, 428)
Screenshot: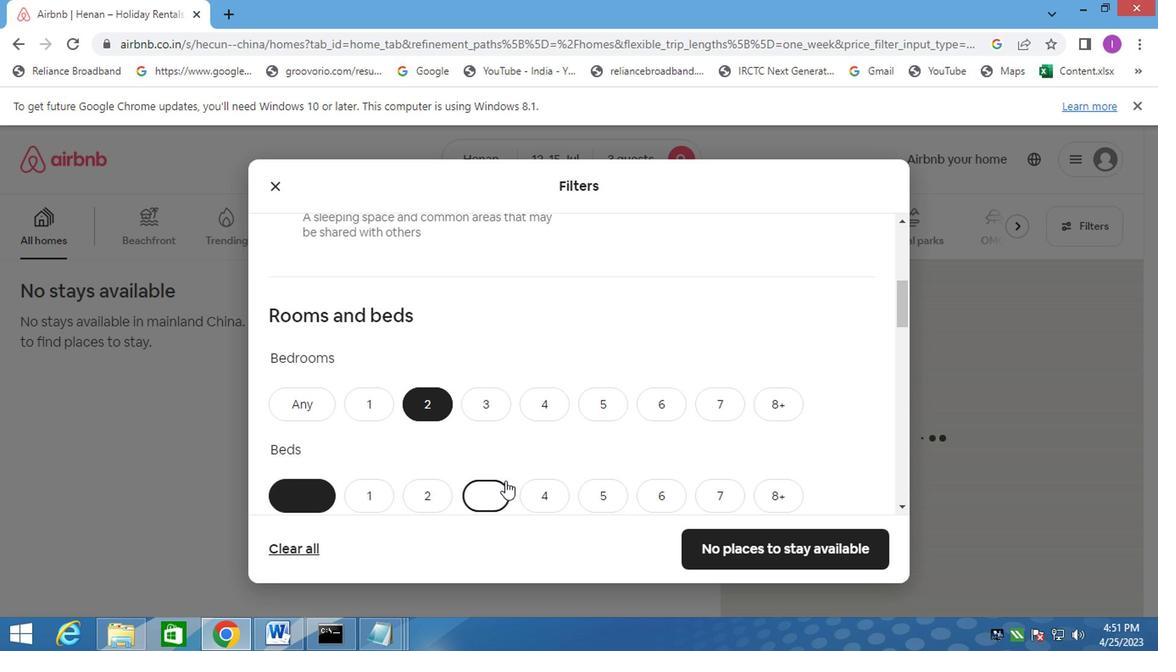 
Action: Mouse scrolled (451, 427) with delta (0, 0)
Screenshot: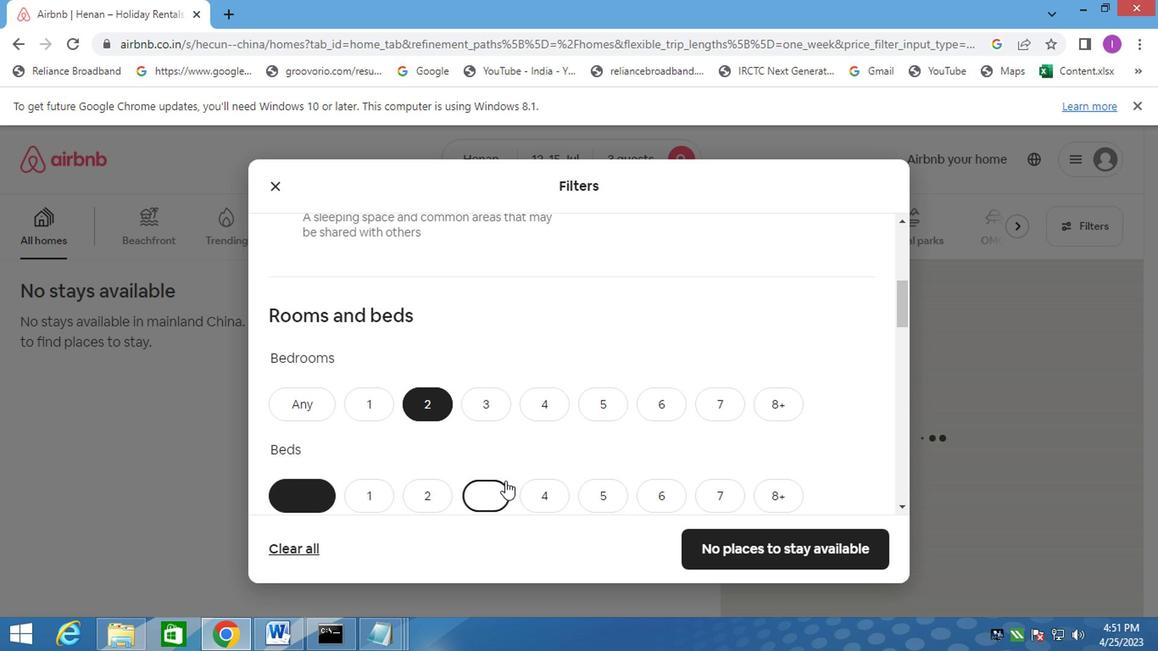 
Action: Mouse scrolled (451, 427) with delta (0, 0)
Screenshot: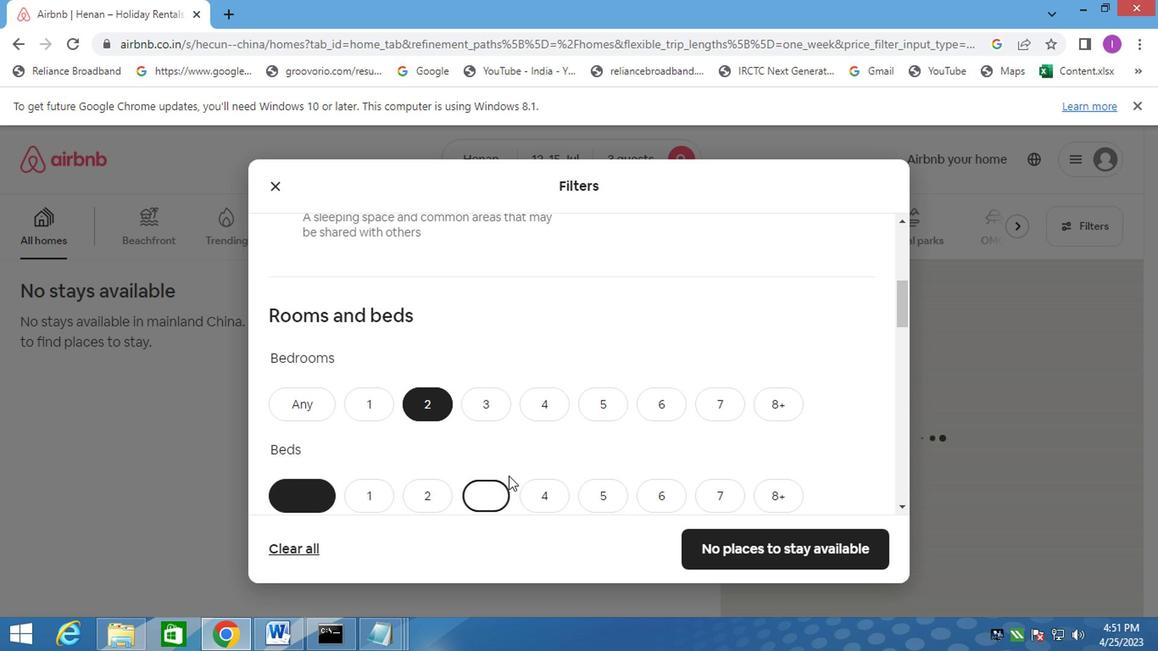 
Action: Mouse moved to (454, 425)
Screenshot: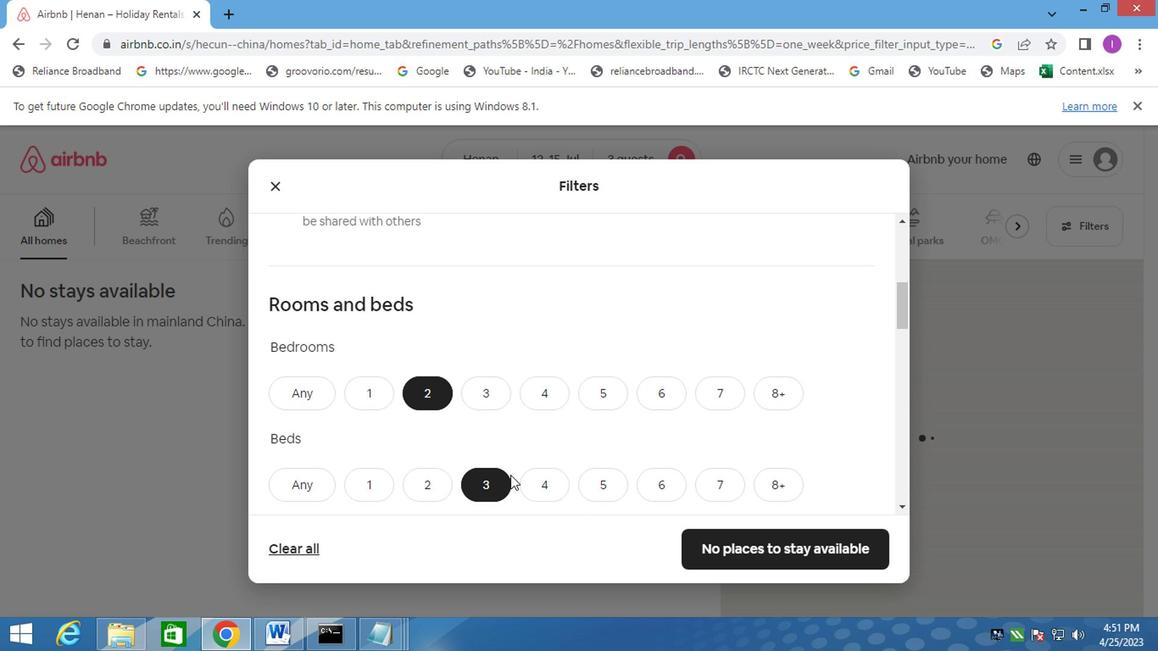 
Action: Mouse scrolled (454, 425) with delta (0, 0)
Screenshot: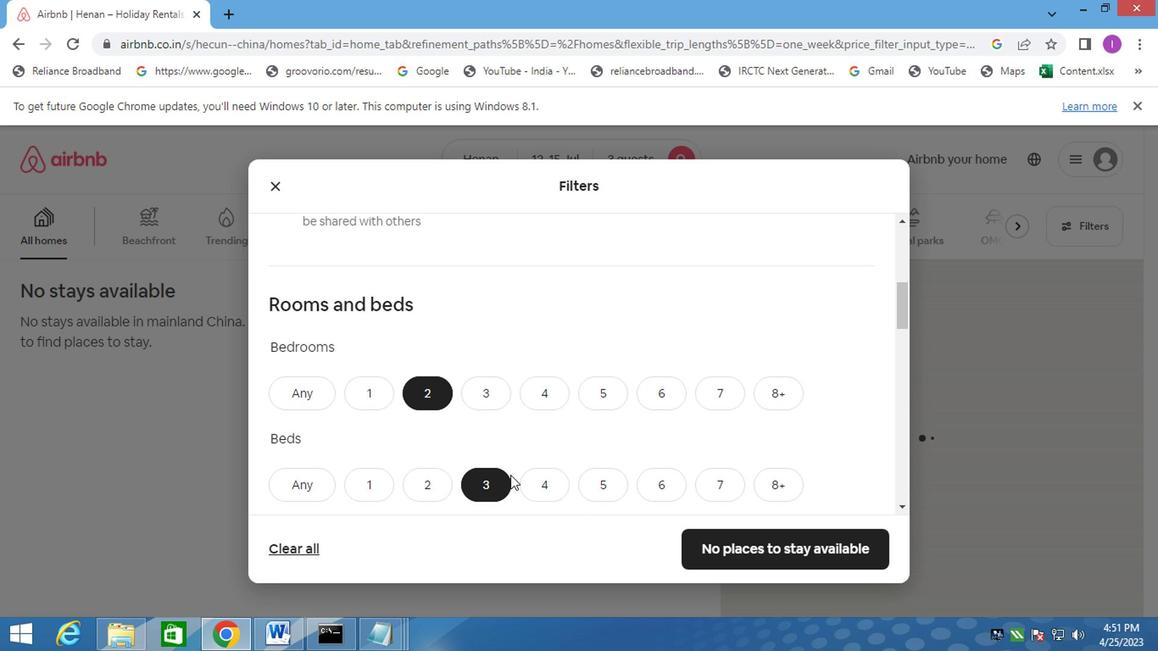 
Action: Mouse moved to (357, 324)
Screenshot: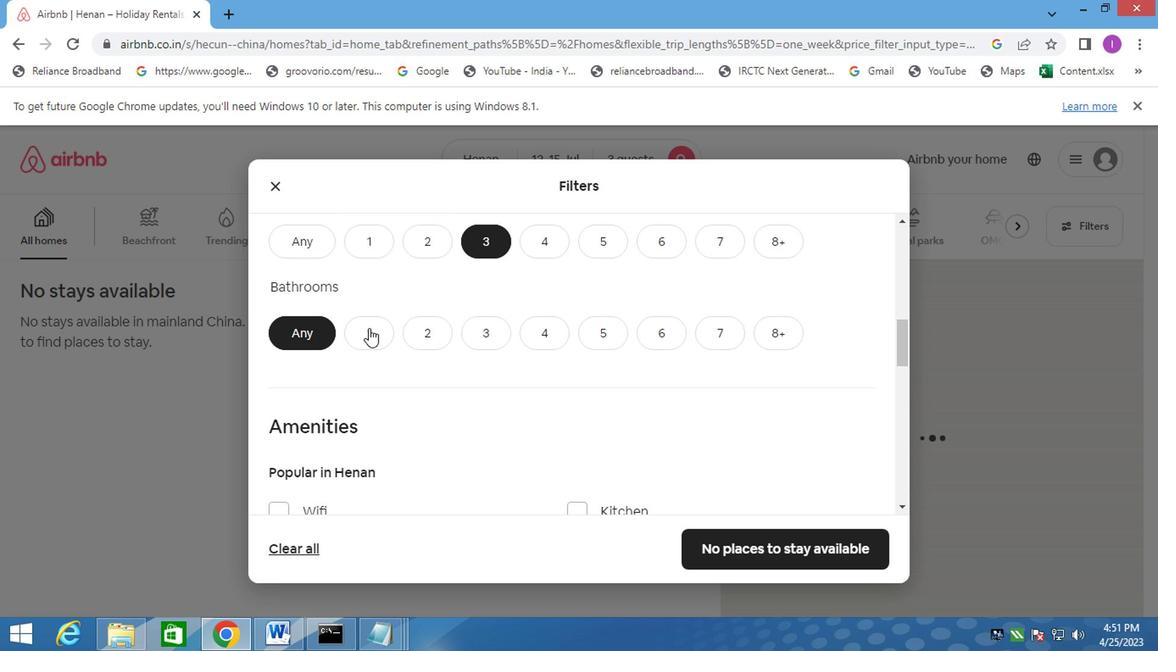 
Action: Mouse pressed left at (357, 324)
Screenshot: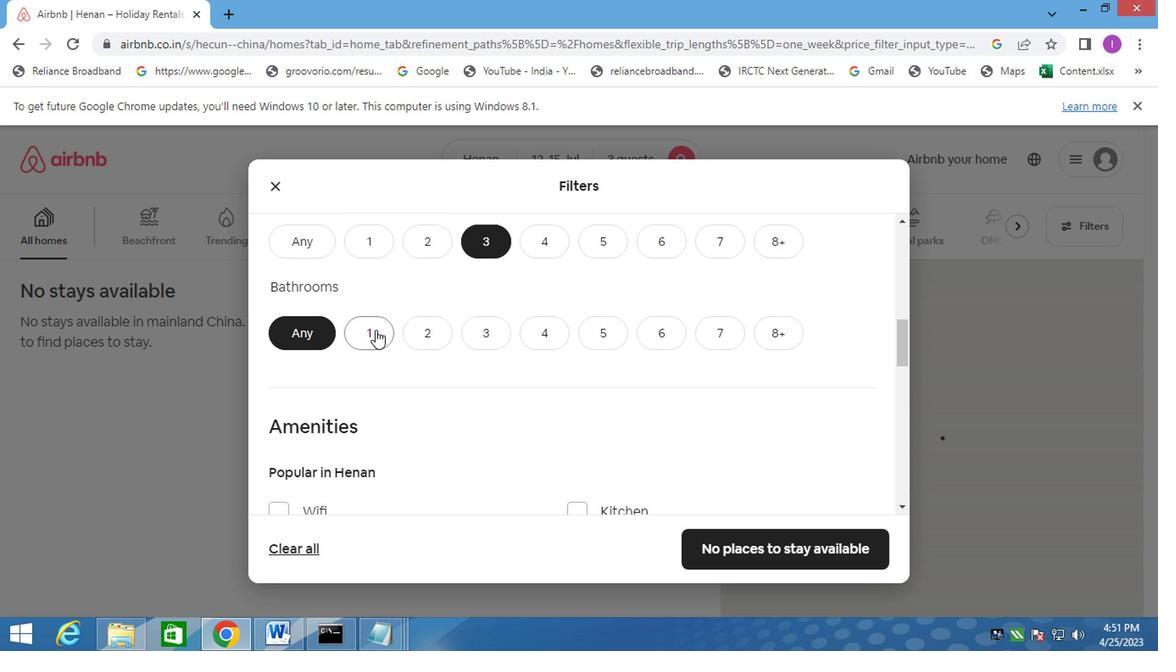 
Action: Mouse moved to (469, 350)
Screenshot: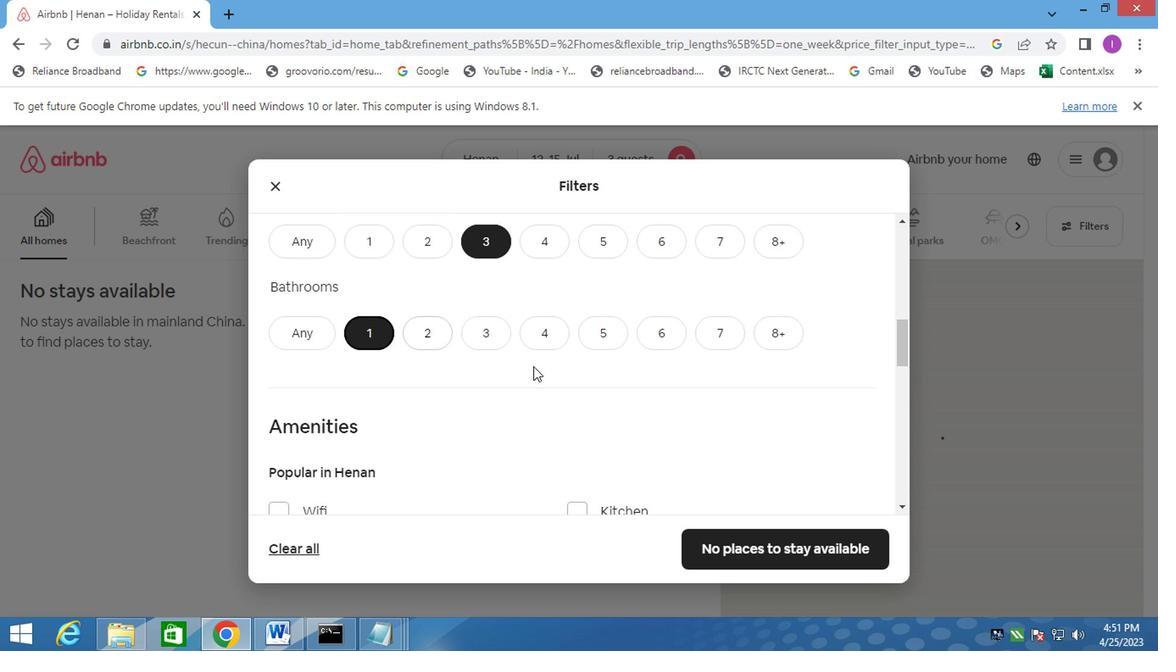 
Action: Mouse scrolled (469, 349) with delta (0, 0)
Screenshot: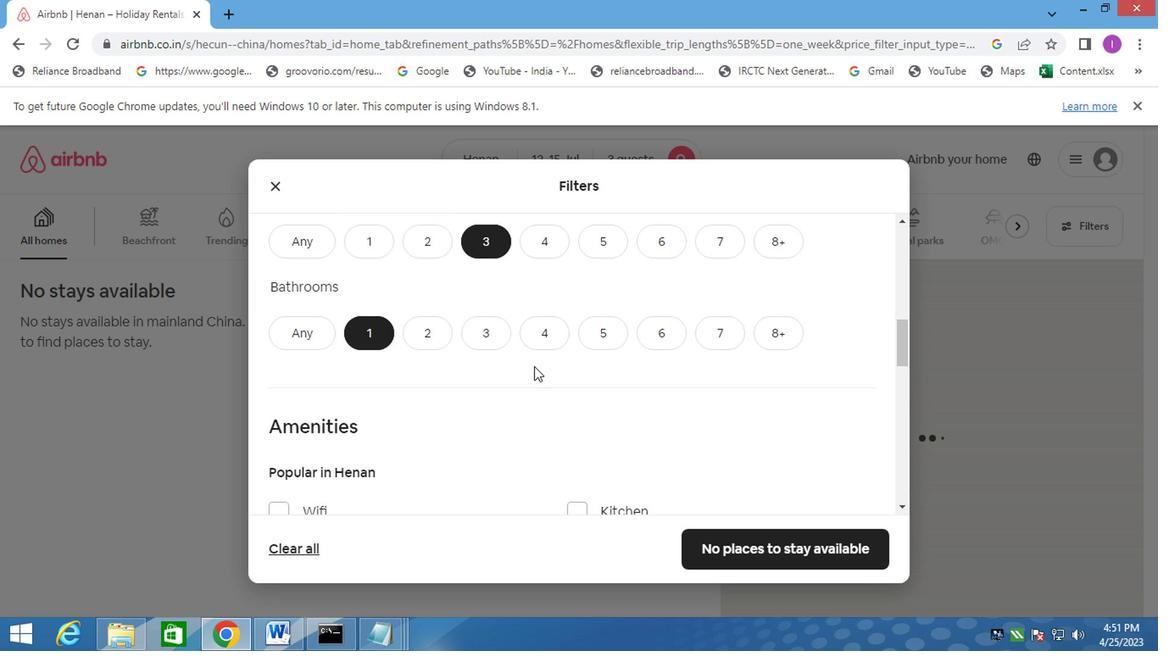 
Action: Mouse moved to (433, 354)
Screenshot: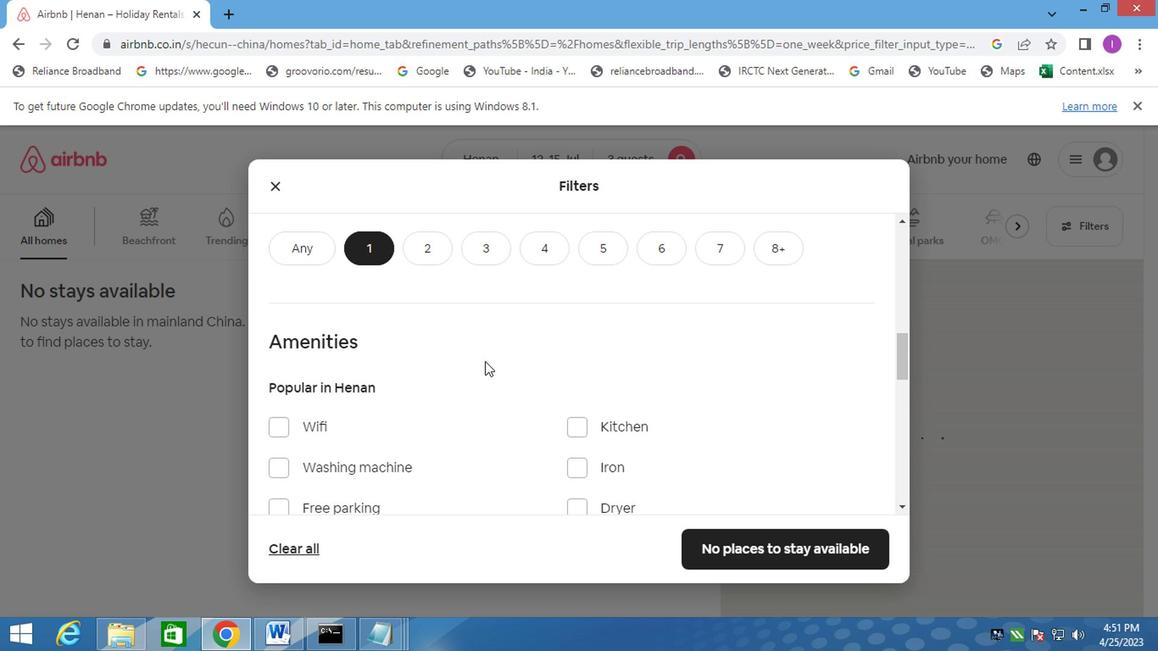 
Action: Mouse scrolled (433, 353) with delta (0, 0)
Screenshot: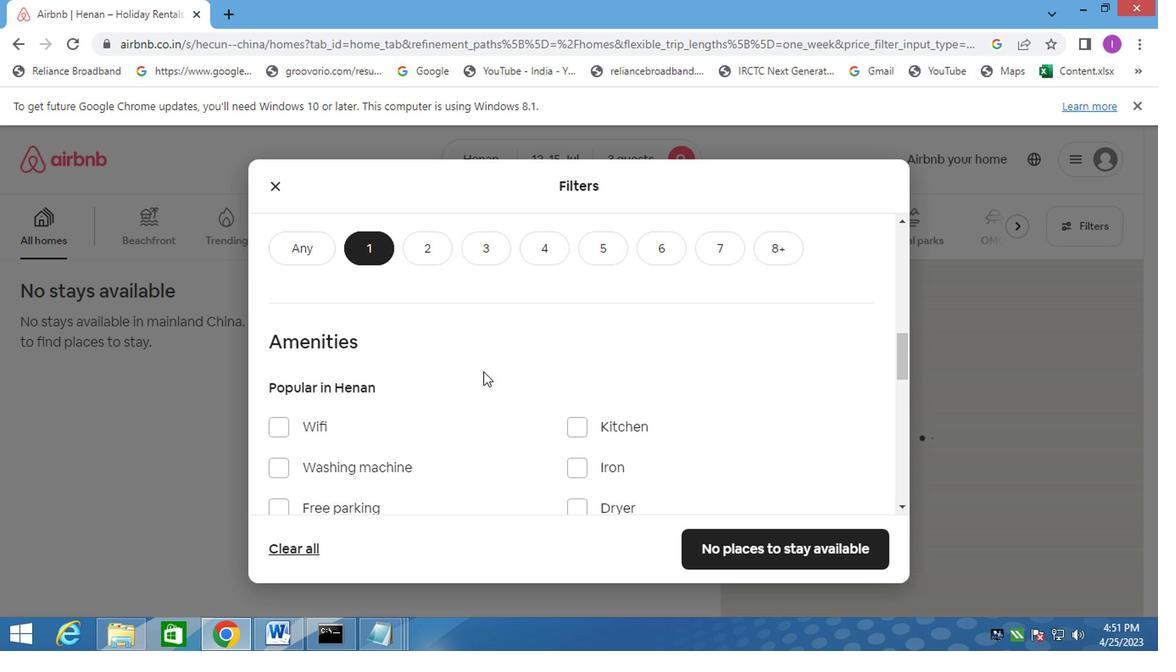 
Action: Mouse moved to (433, 355)
Screenshot: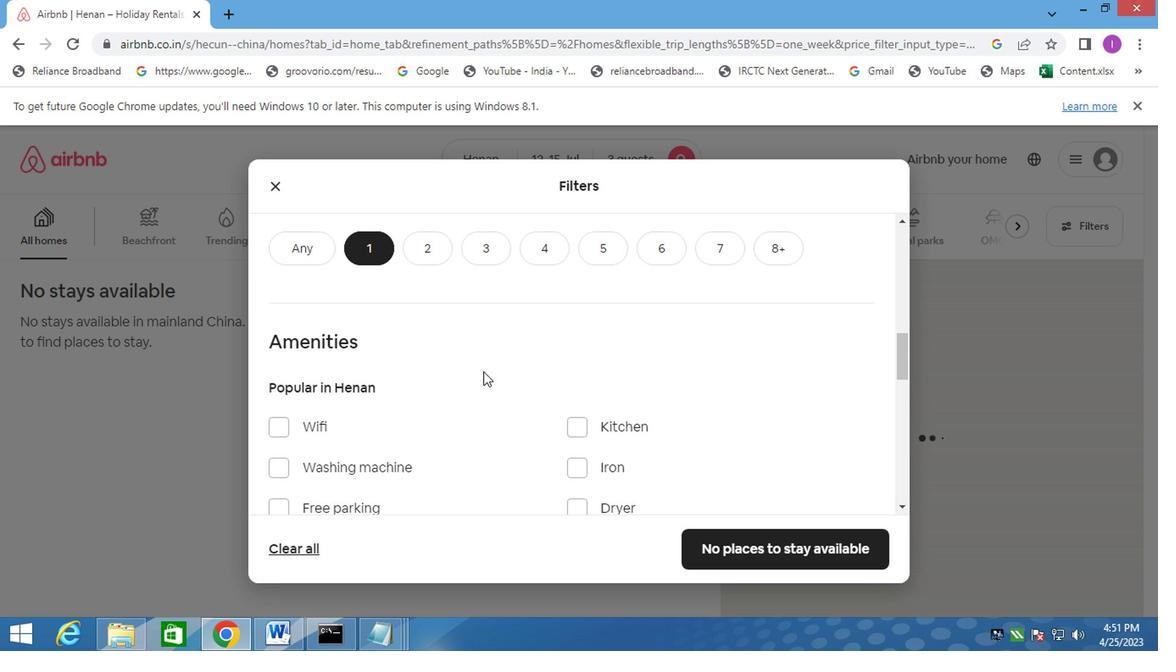 
Action: Mouse scrolled (433, 354) with delta (0, 0)
Screenshot: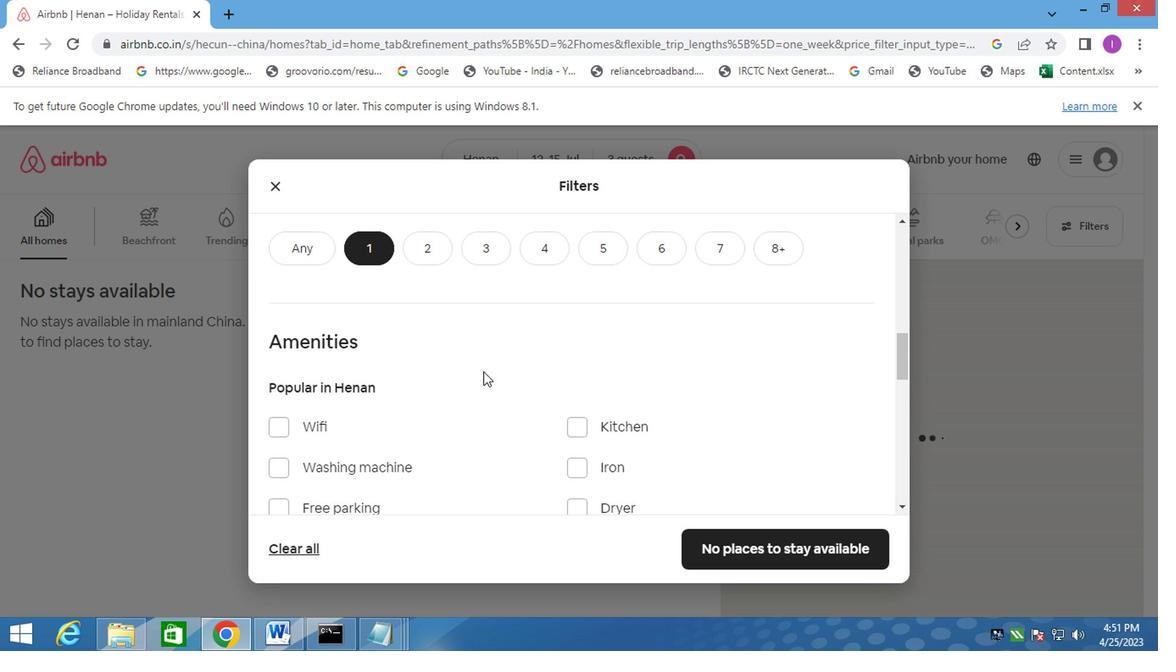 
Action: Mouse moved to (448, 354)
Screenshot: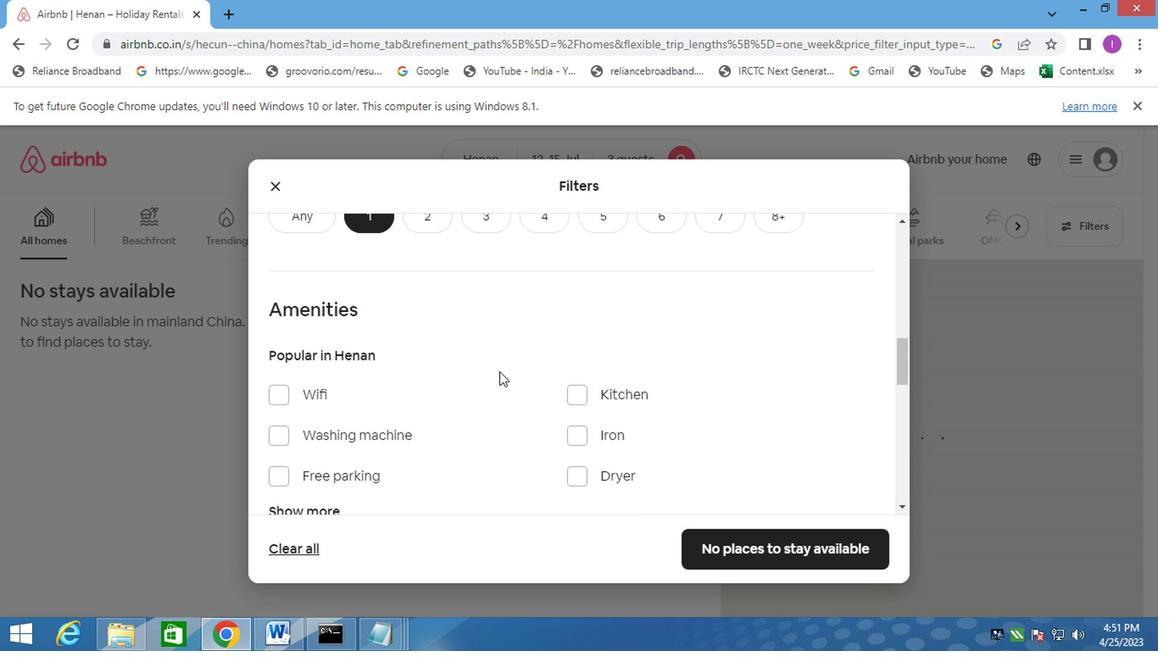 
Action: Mouse scrolled (448, 353) with delta (0, 0)
Screenshot: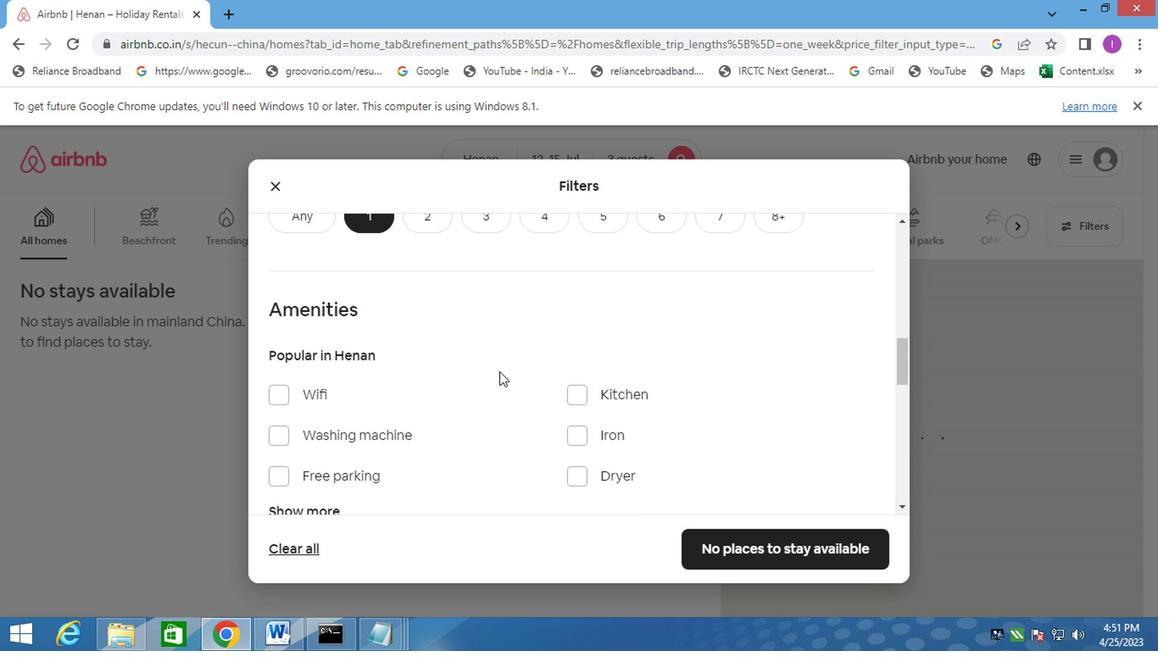 
Action: Mouse moved to (448, 354)
Screenshot: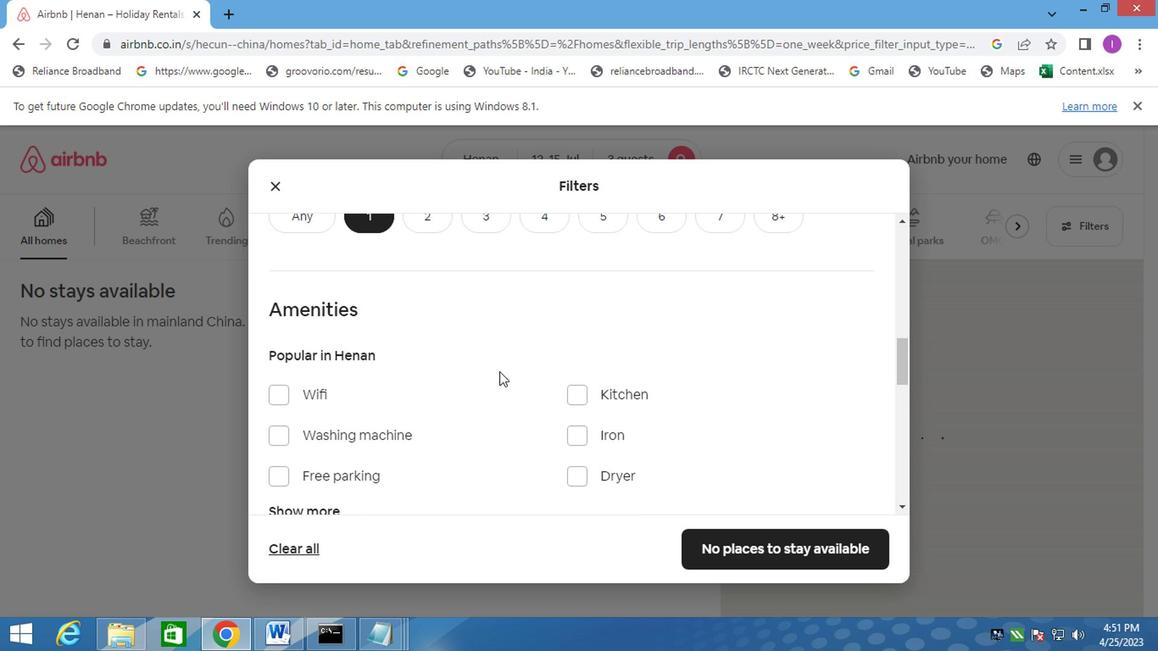 
Action: Mouse scrolled (448, 353) with delta (0, 0)
Screenshot: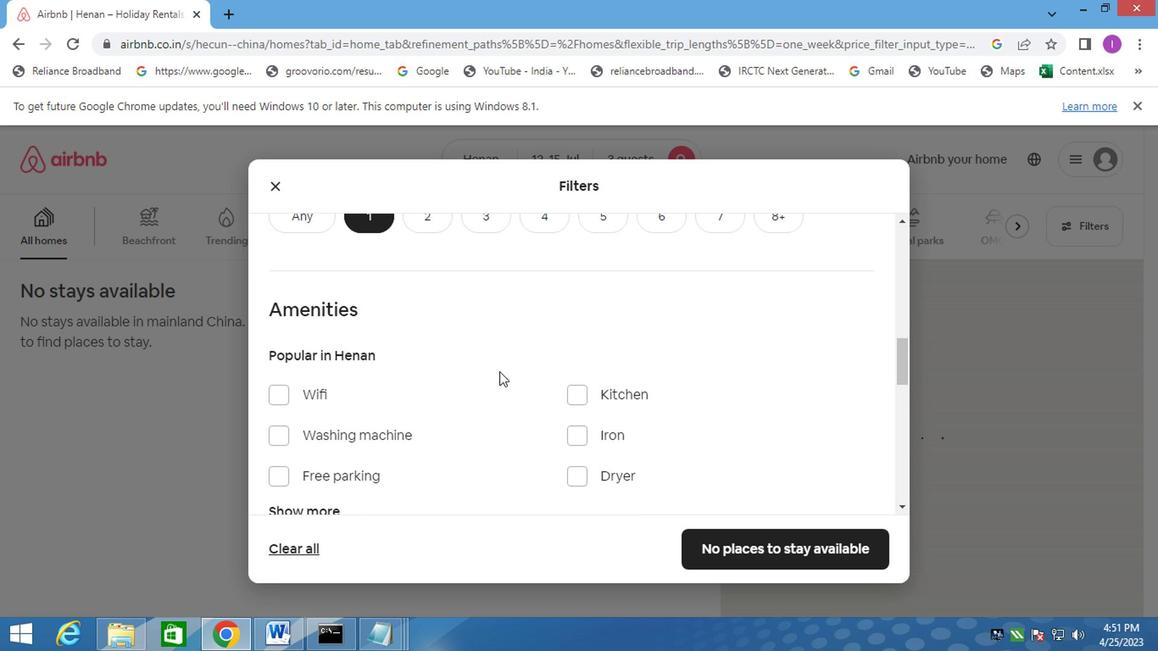 
Action: Mouse moved to (451, 355)
Screenshot: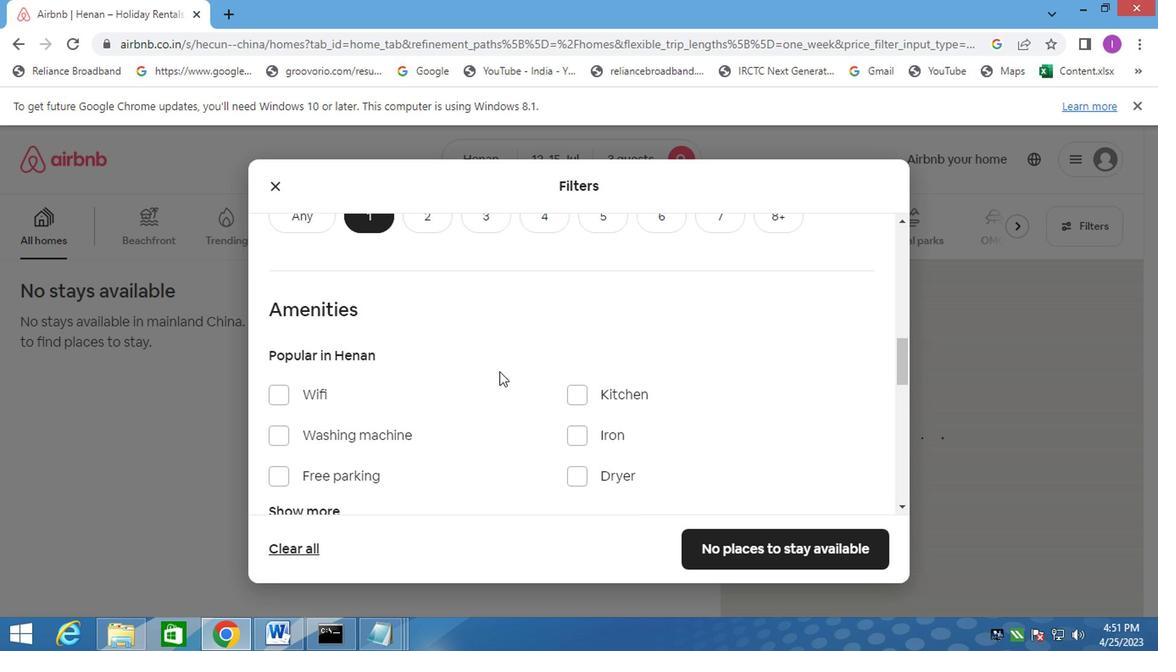 
Action: Mouse scrolled (451, 354) with delta (0, 0)
Screenshot: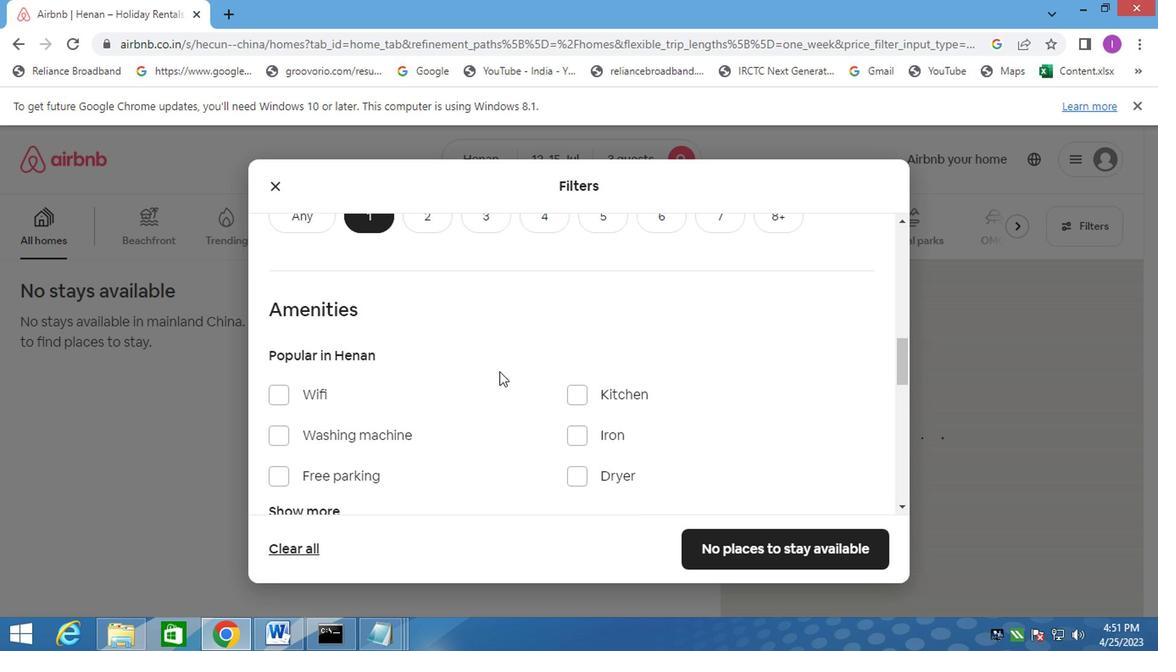 
Action: Mouse moved to (468, 358)
Screenshot: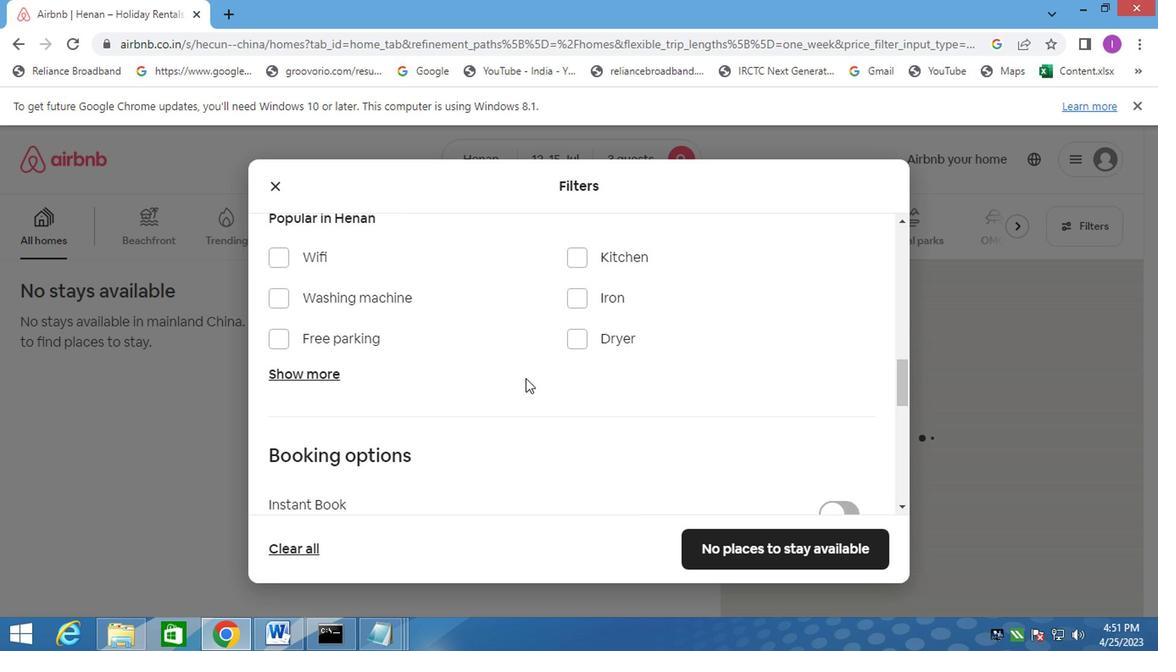 
Action: Mouse scrolled (468, 358) with delta (0, 0)
Screenshot: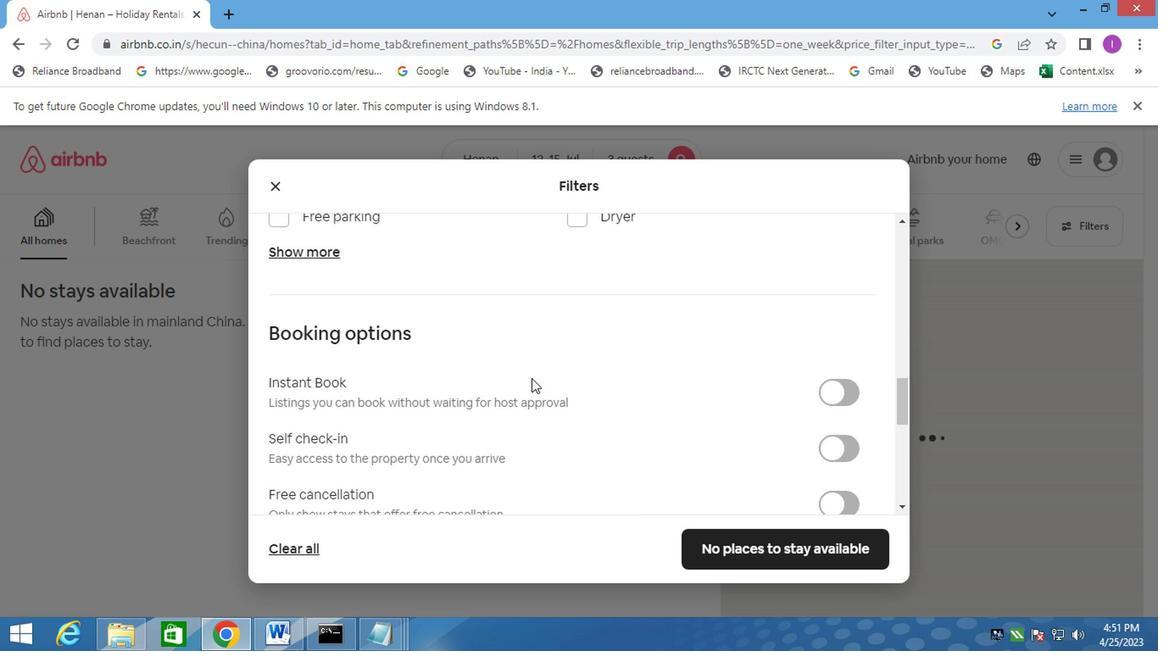 
Action: Mouse moved to (468, 358)
Screenshot: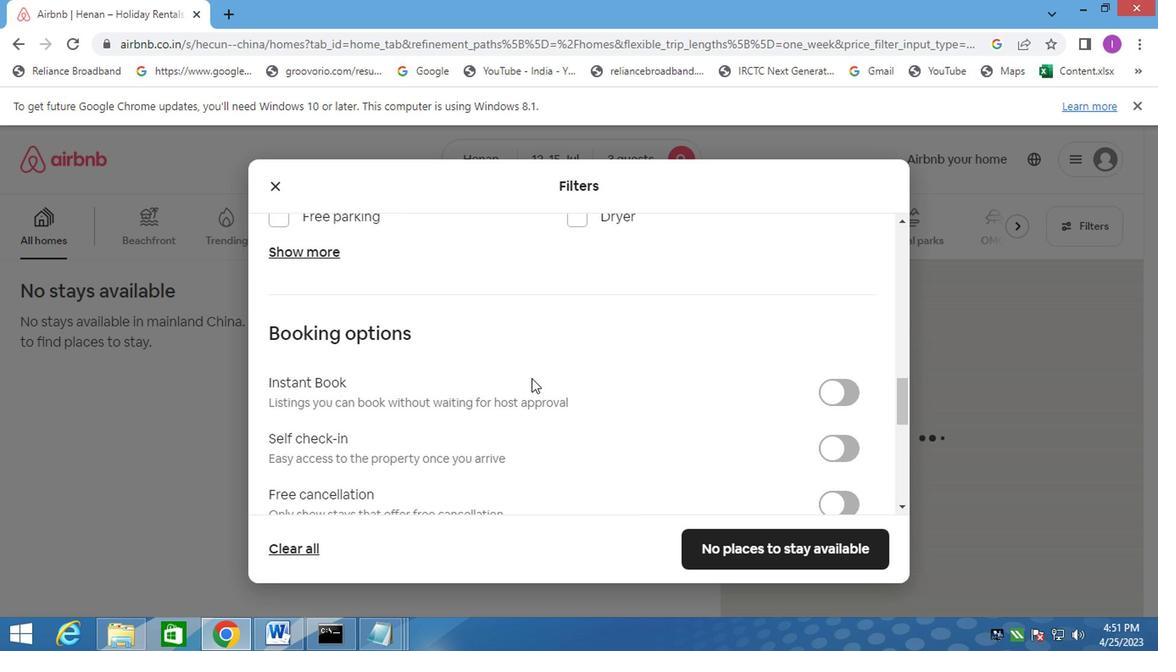 
Action: Mouse scrolled (468, 358) with delta (0, 0)
Screenshot: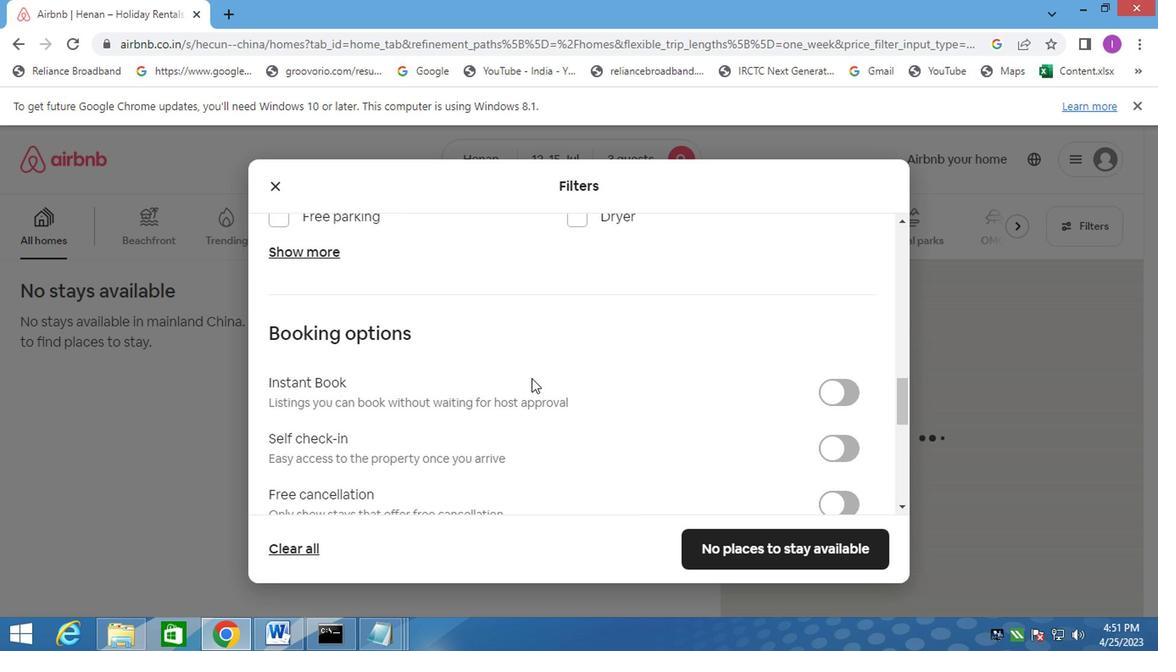 
Action: Mouse moved to (475, 358)
Screenshot: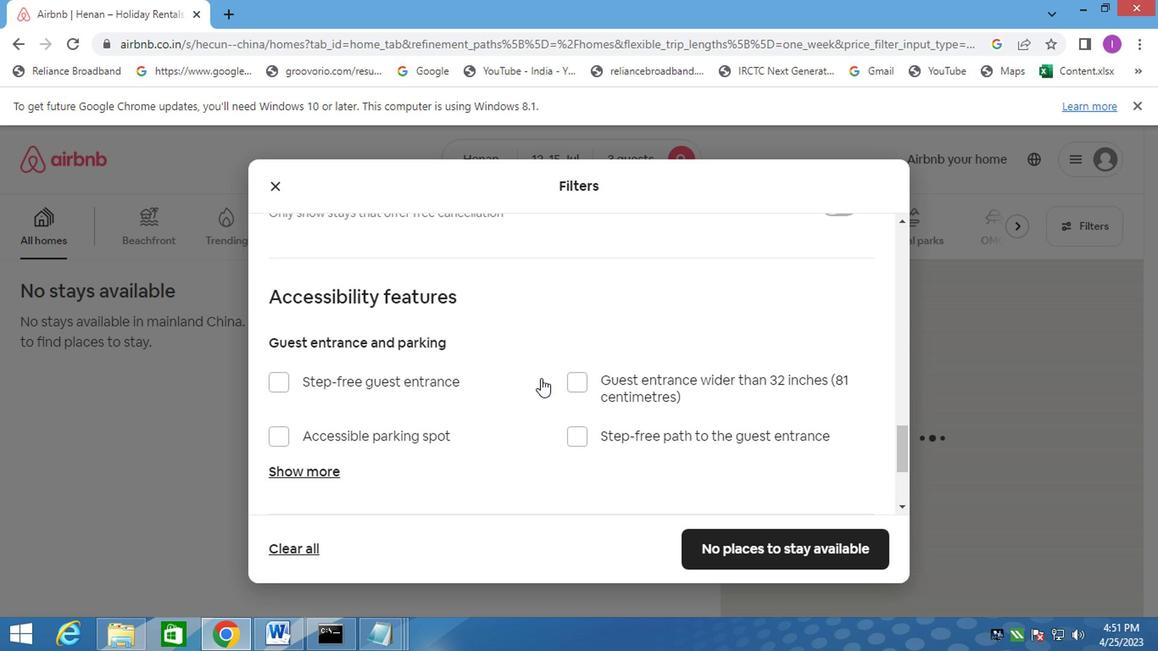 
Action: Mouse scrolled (475, 359) with delta (0, 0)
Screenshot: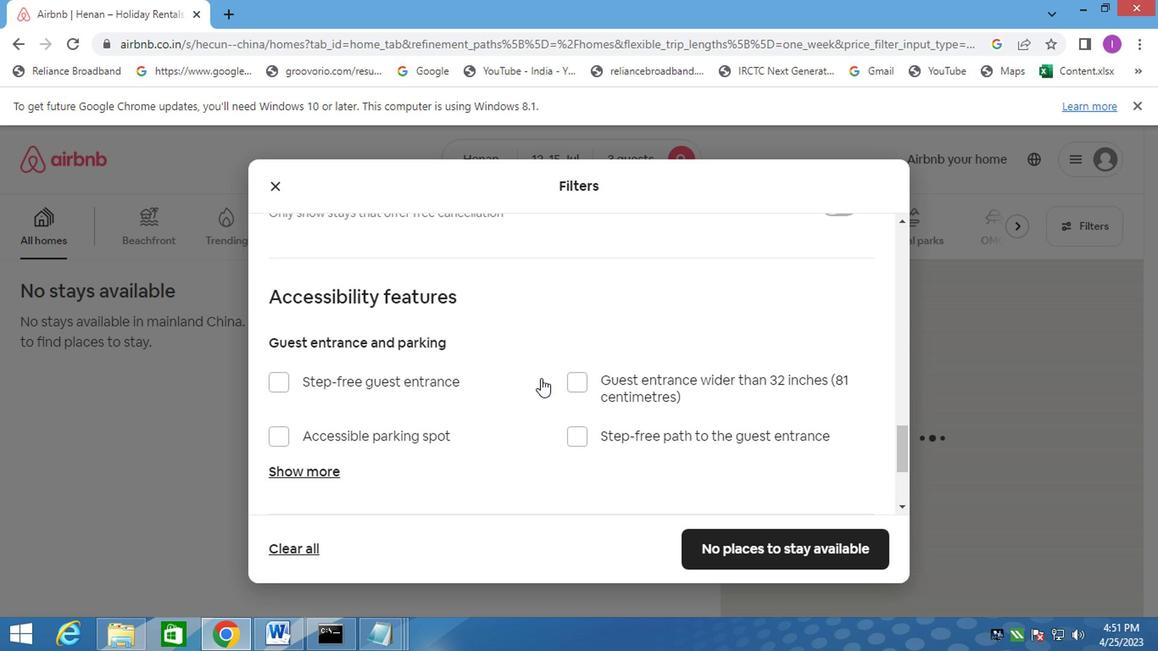 
Action: Mouse moved to (475, 358)
Screenshot: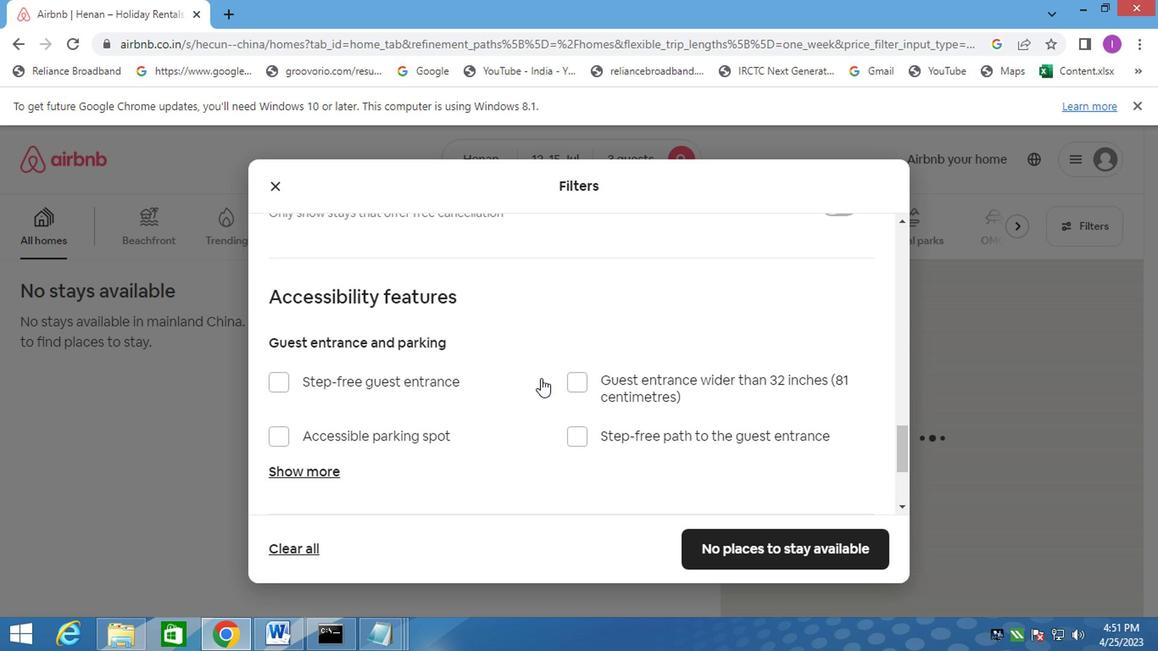 
Action: Mouse scrolled (475, 358) with delta (0, 0)
Screenshot: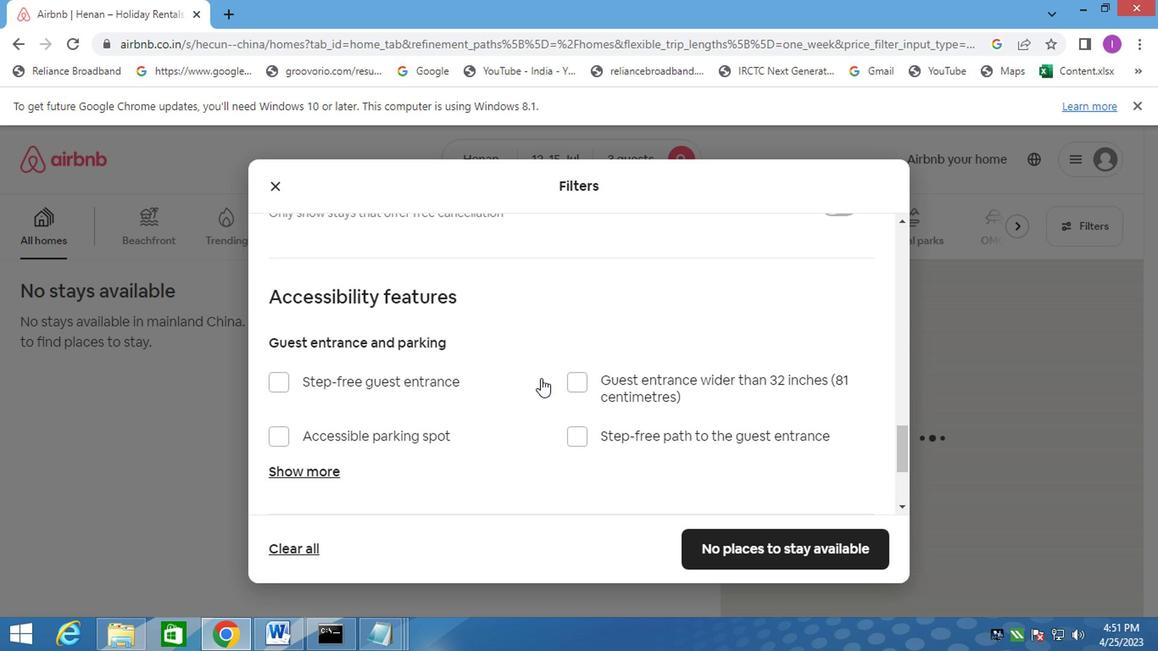 
Action: Mouse scrolled (475, 358) with delta (0, 0)
Screenshot: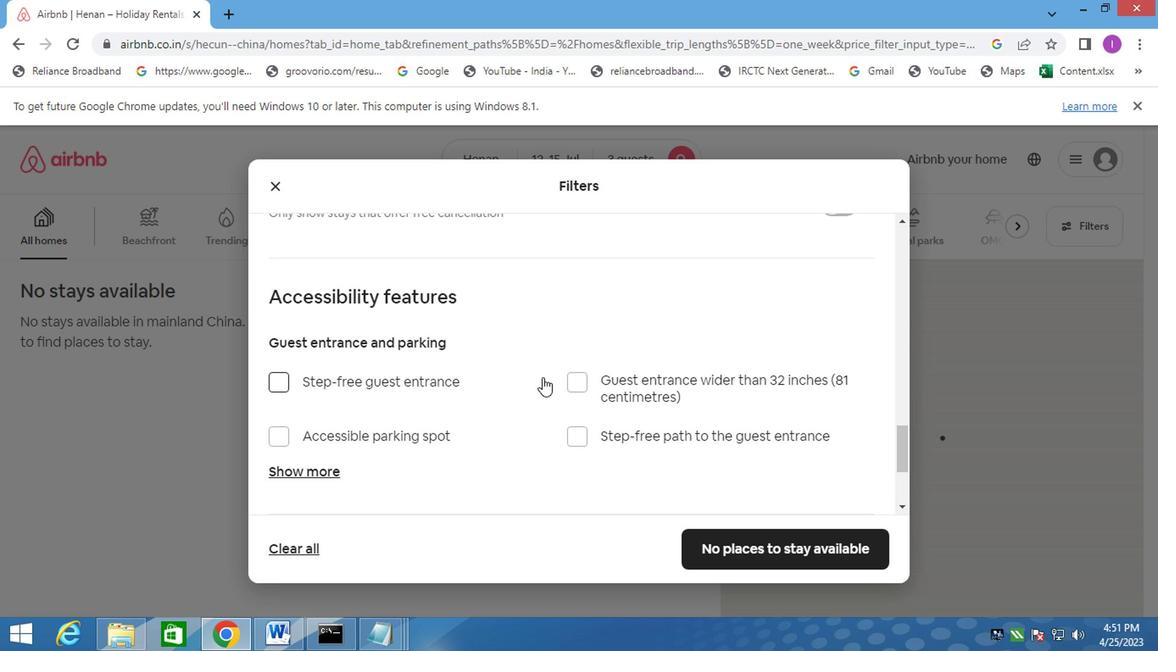 
Action: Mouse moved to (691, 368)
Screenshot: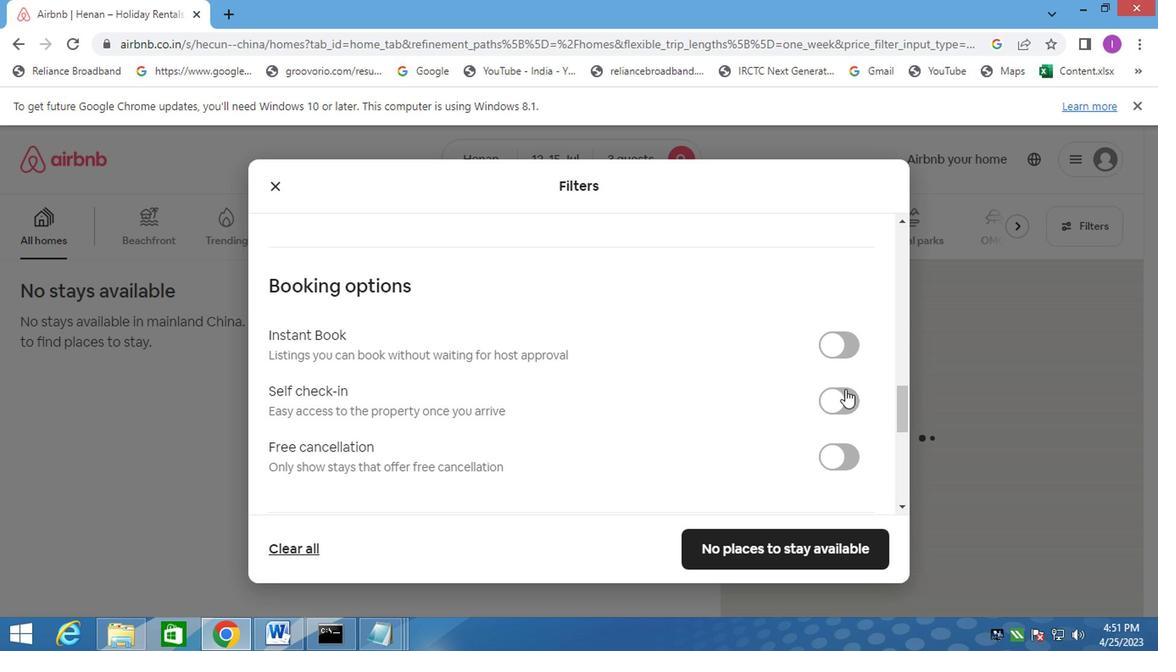 
Action: Mouse pressed left at (691, 368)
Screenshot: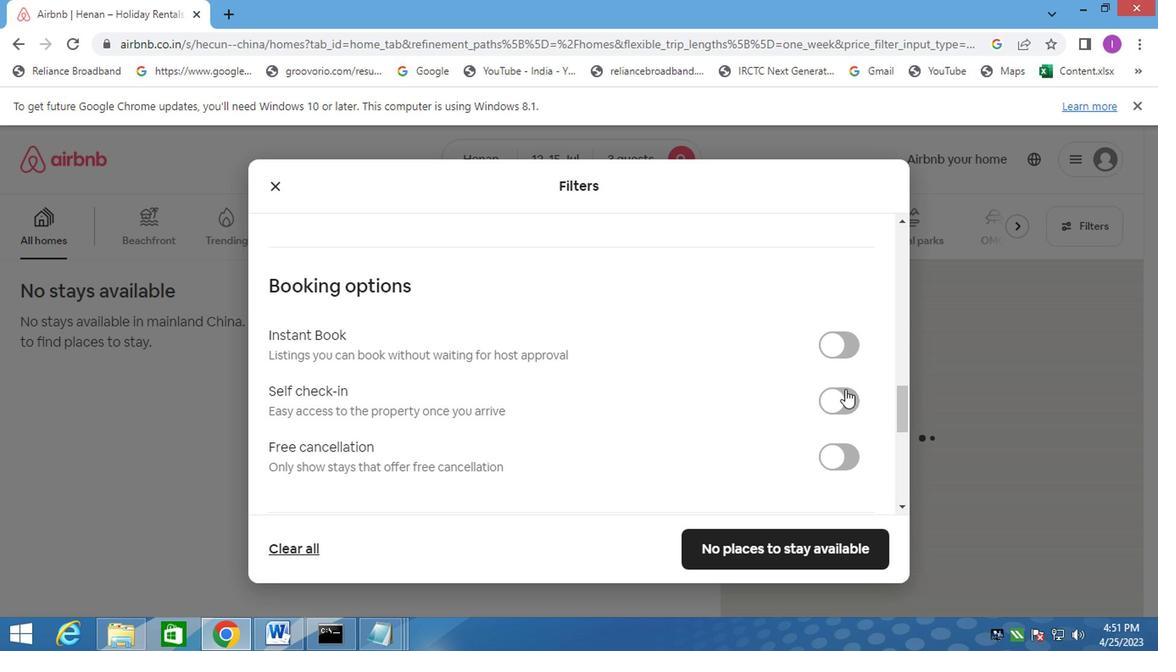 
Action: Mouse moved to (630, 405)
Screenshot: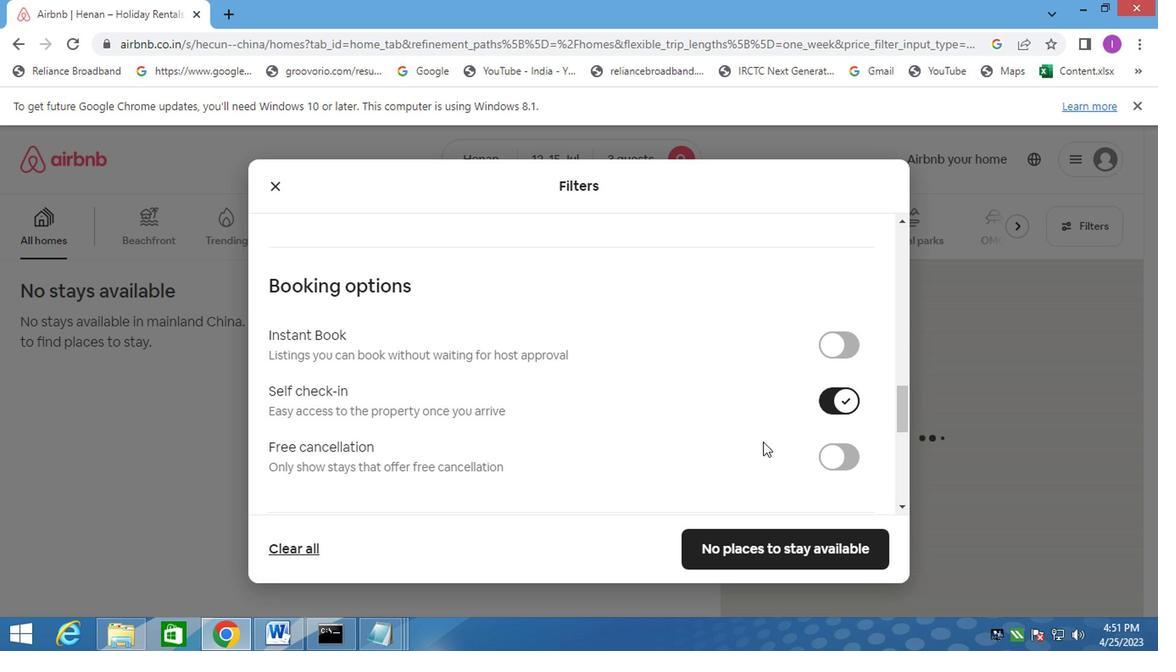 
Action: Mouse scrolled (630, 404) with delta (0, 0)
Screenshot: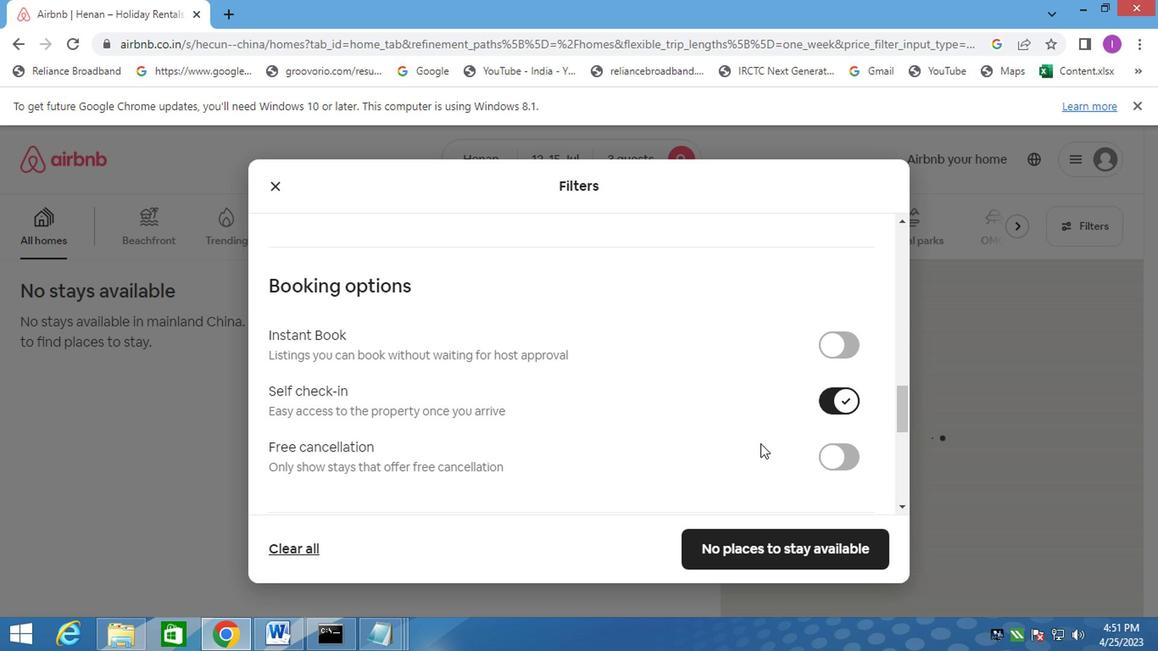 
Action: Mouse scrolled (630, 404) with delta (0, 0)
Screenshot: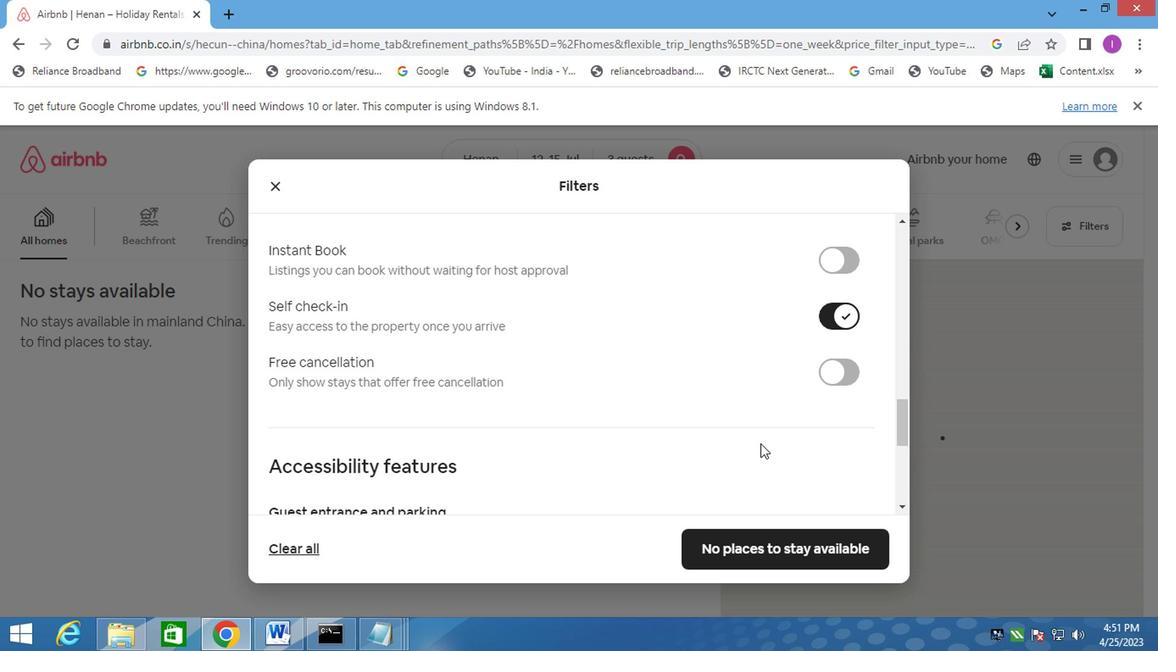 
Action: Mouse scrolled (630, 404) with delta (0, 0)
Screenshot: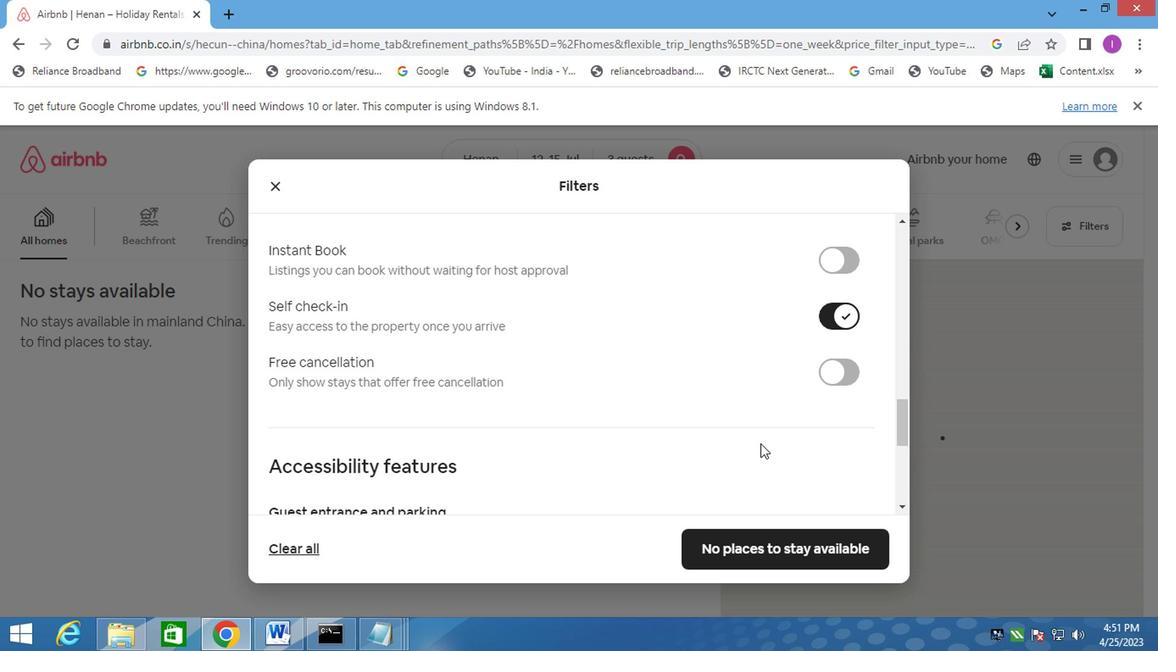 
Action: Mouse moved to (626, 404)
Screenshot: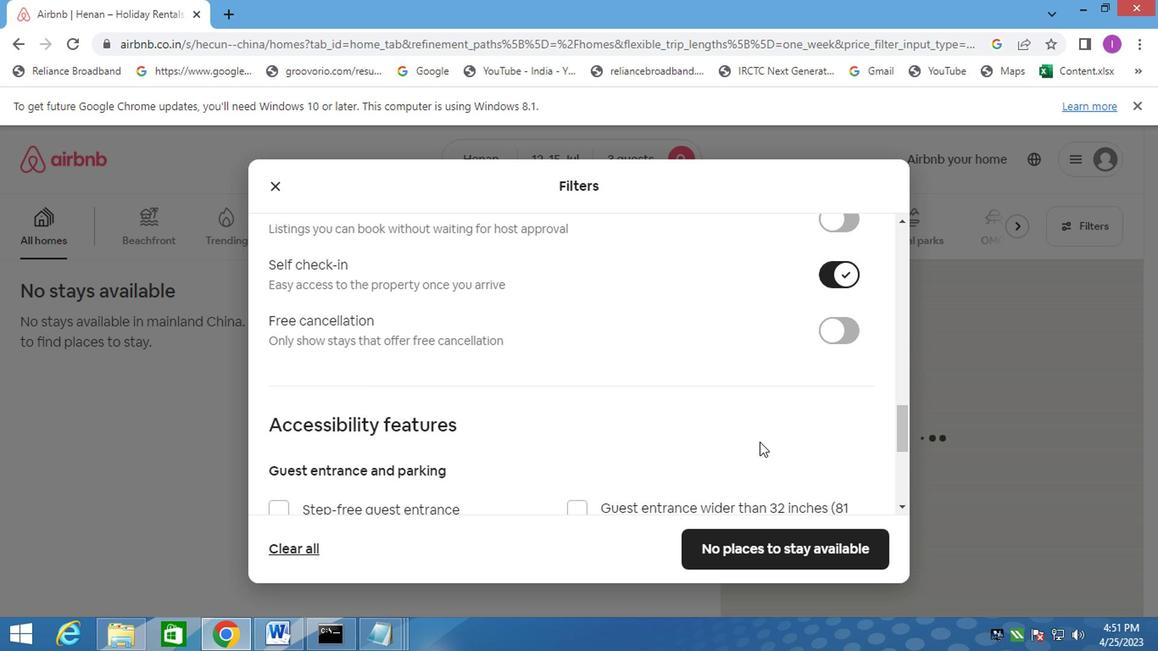 
Action: Mouse scrolled (626, 404) with delta (0, 0)
Screenshot: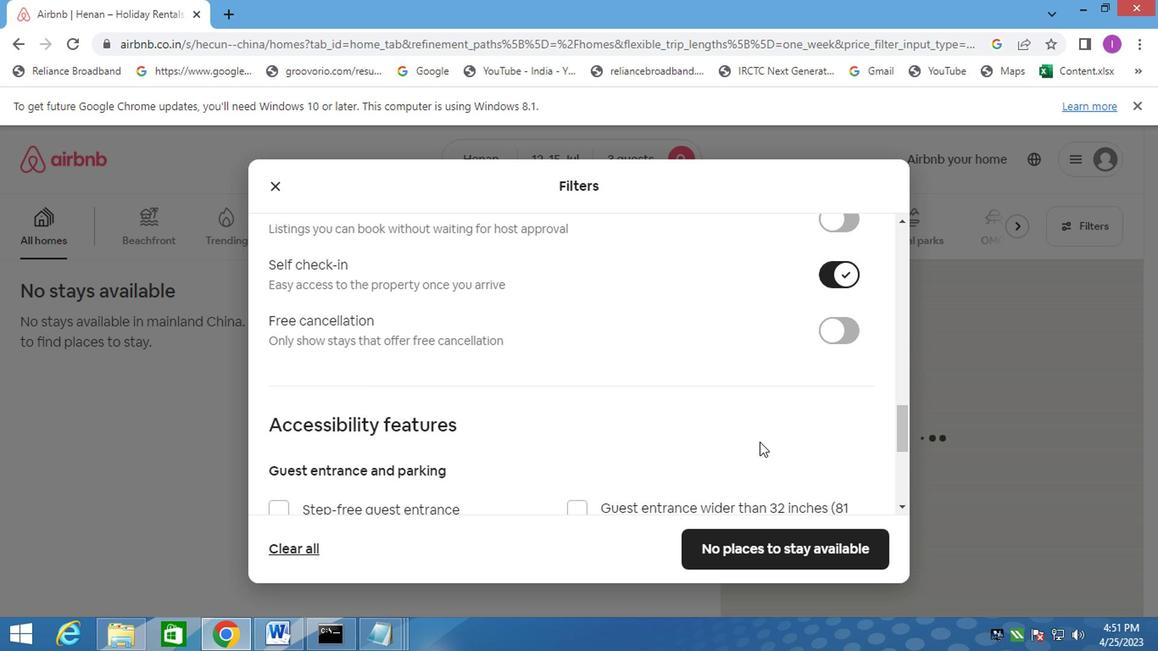 
Action: Mouse moved to (621, 413)
Screenshot: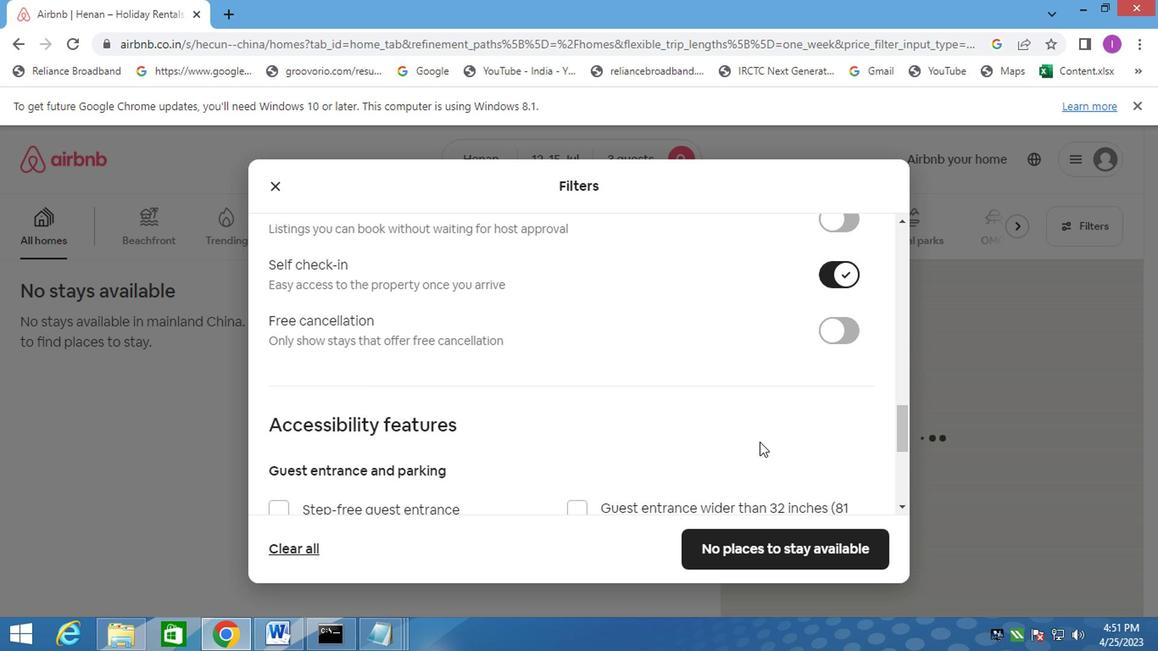 
Action: Mouse scrolled (621, 412) with delta (0, 0)
Screenshot: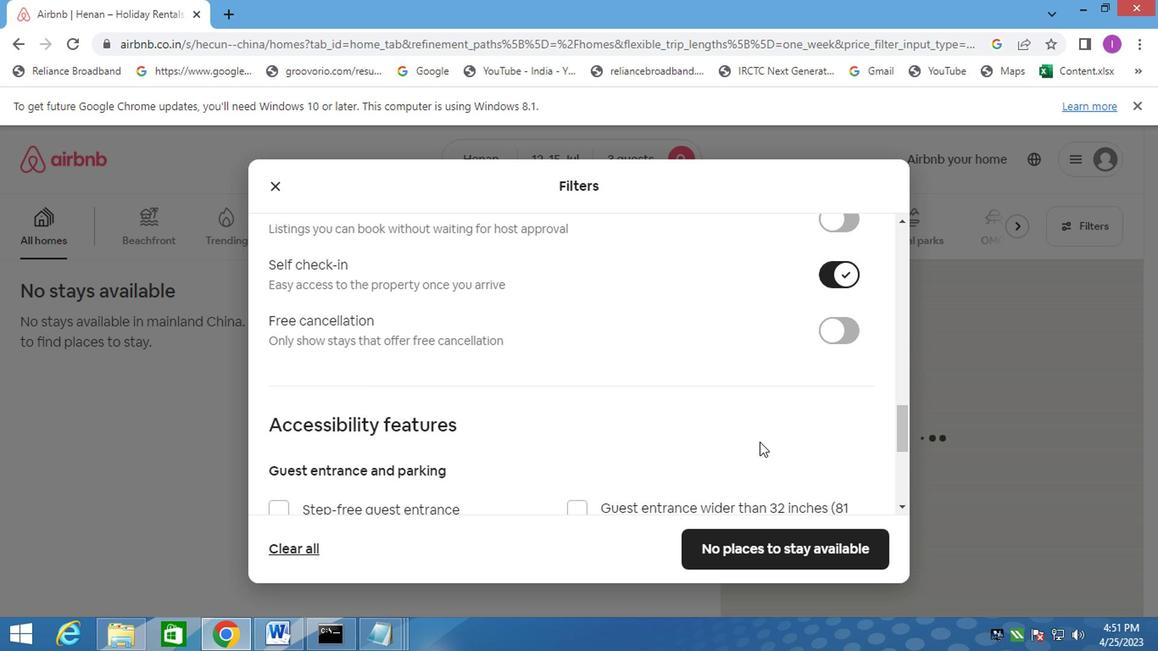 
Action: Mouse moved to (620, 414)
Screenshot: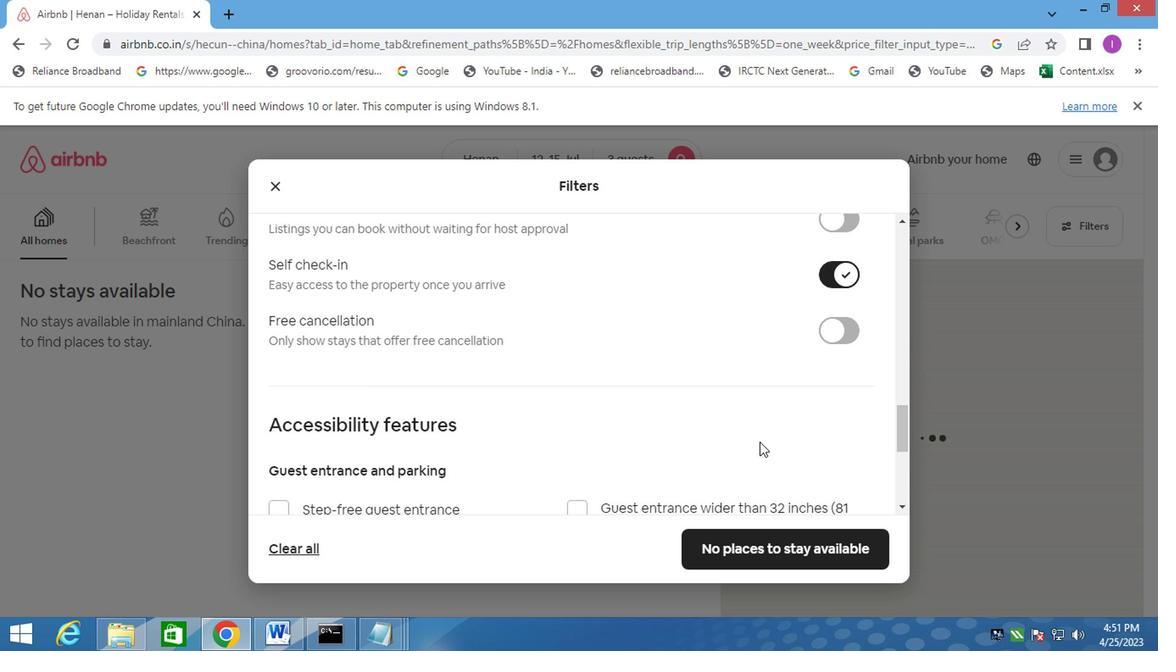 
Action: Mouse scrolled (620, 413) with delta (0, 0)
Screenshot: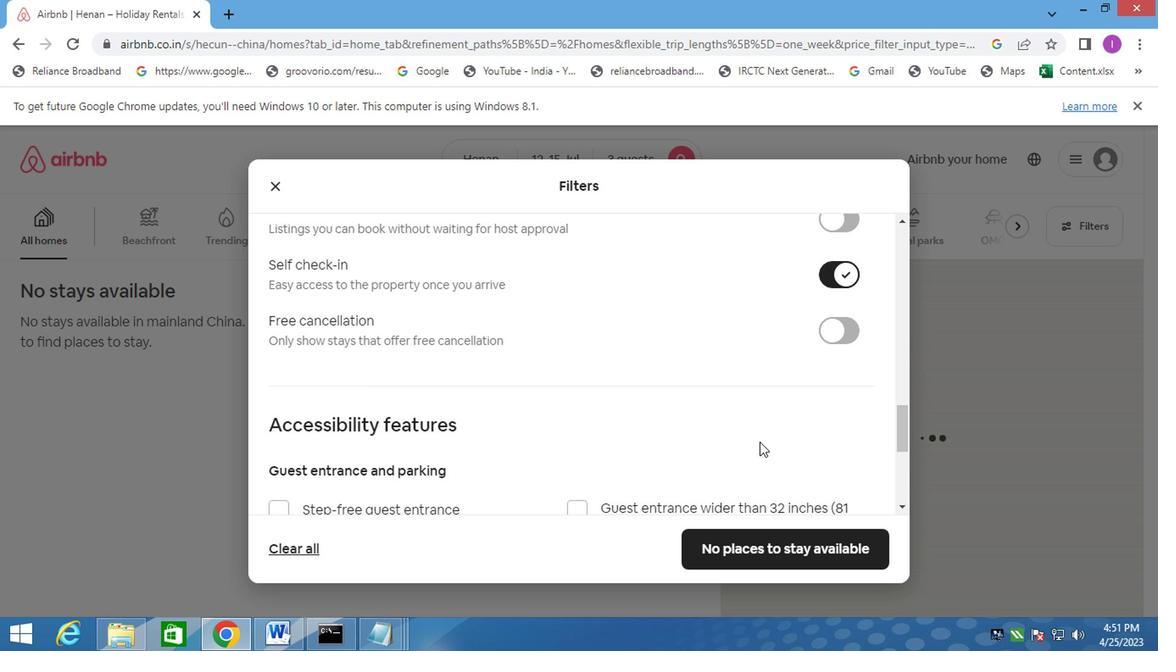 
Action: Mouse scrolled (620, 413) with delta (0, 0)
Screenshot: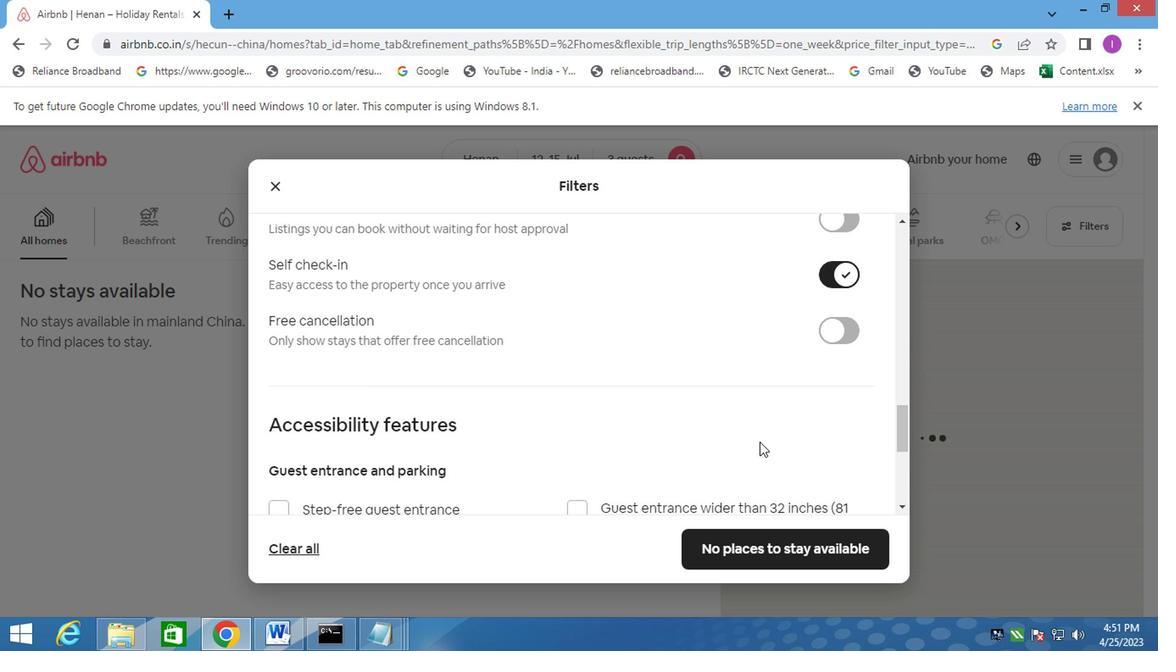 
Action: Mouse moved to (619, 418)
Screenshot: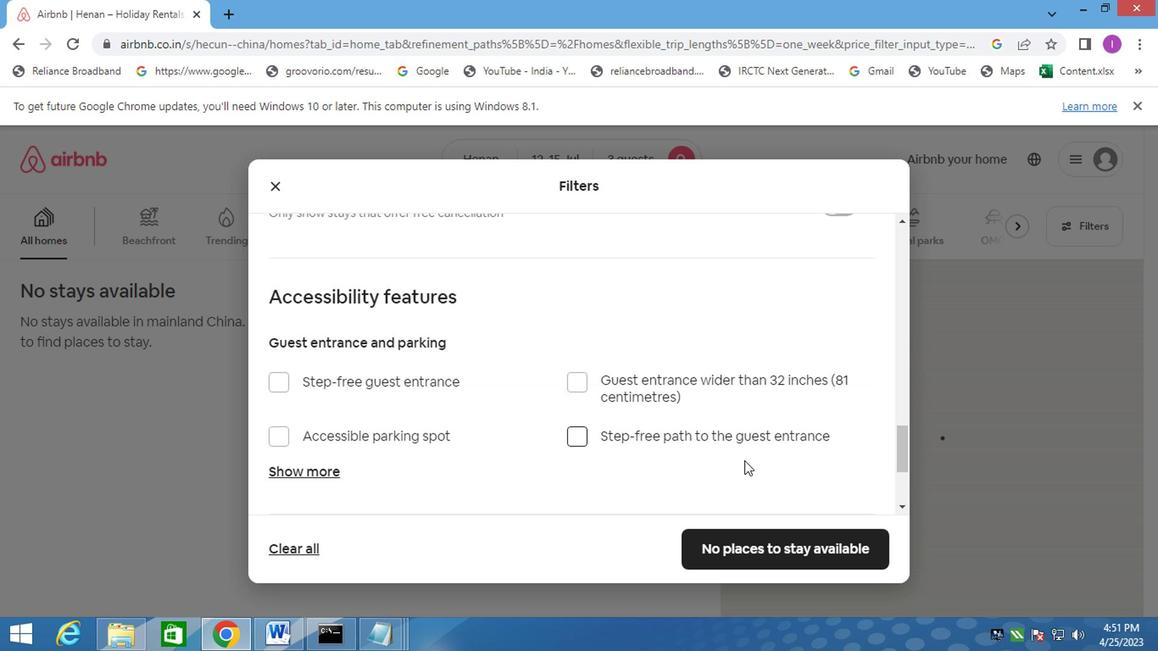 
Action: Mouse scrolled (619, 417) with delta (0, 0)
Screenshot: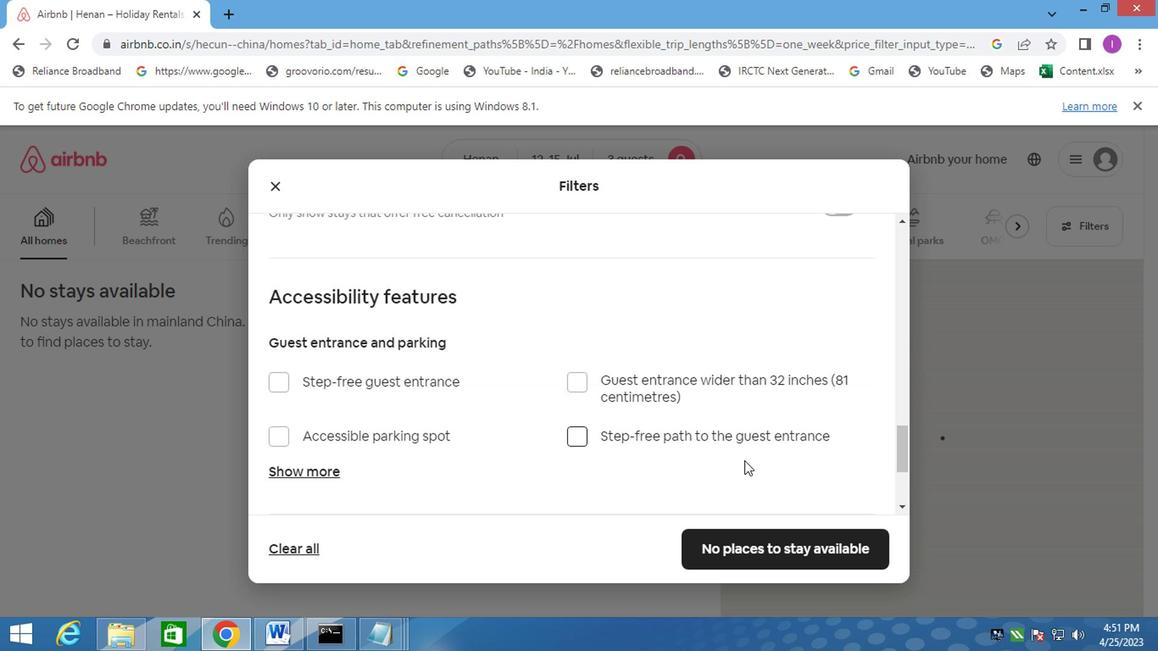 
Action: Mouse scrolled (619, 417) with delta (0, 0)
Screenshot: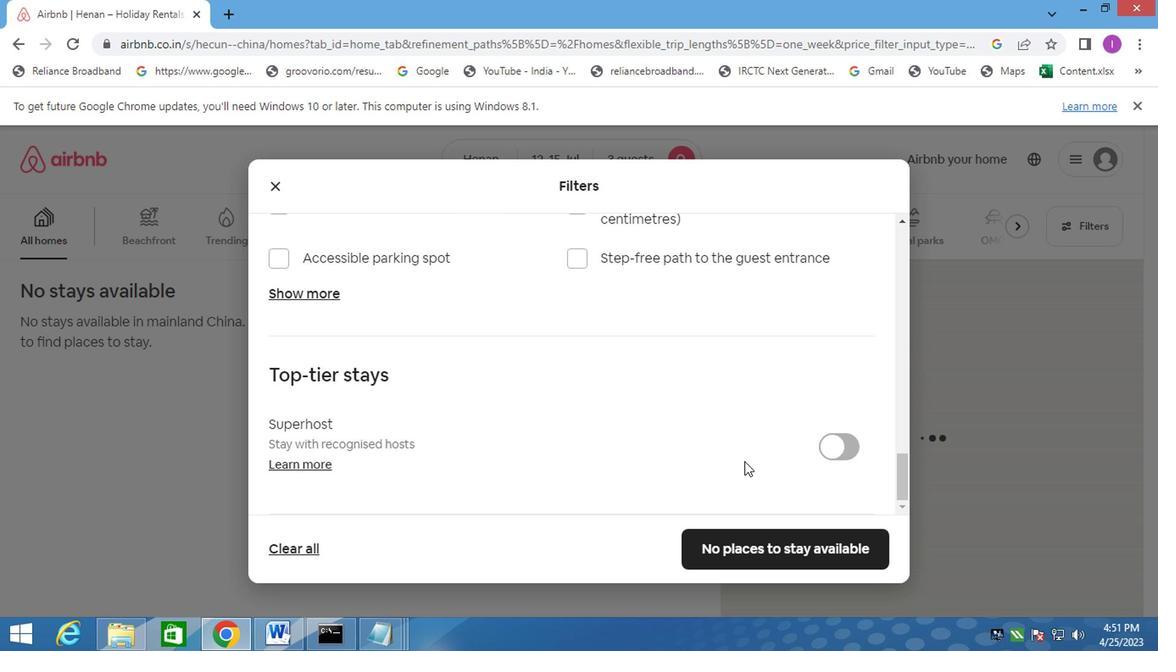 
Action: Mouse scrolled (619, 417) with delta (0, 0)
Screenshot: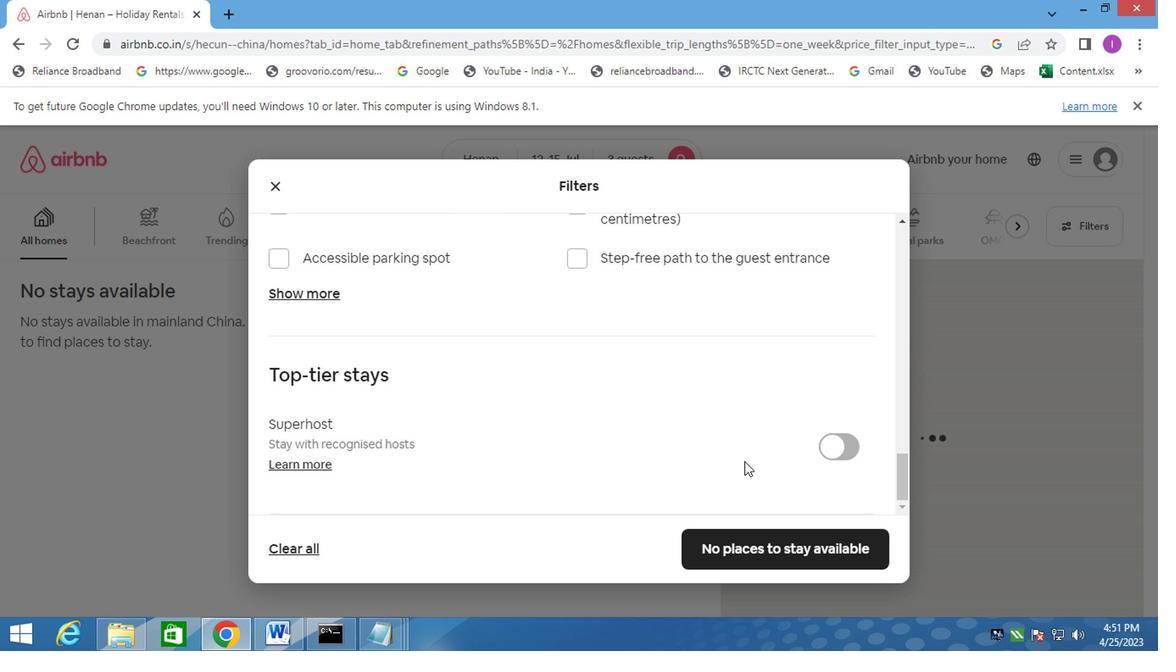 
Action: Mouse scrolled (619, 417) with delta (0, 0)
Screenshot: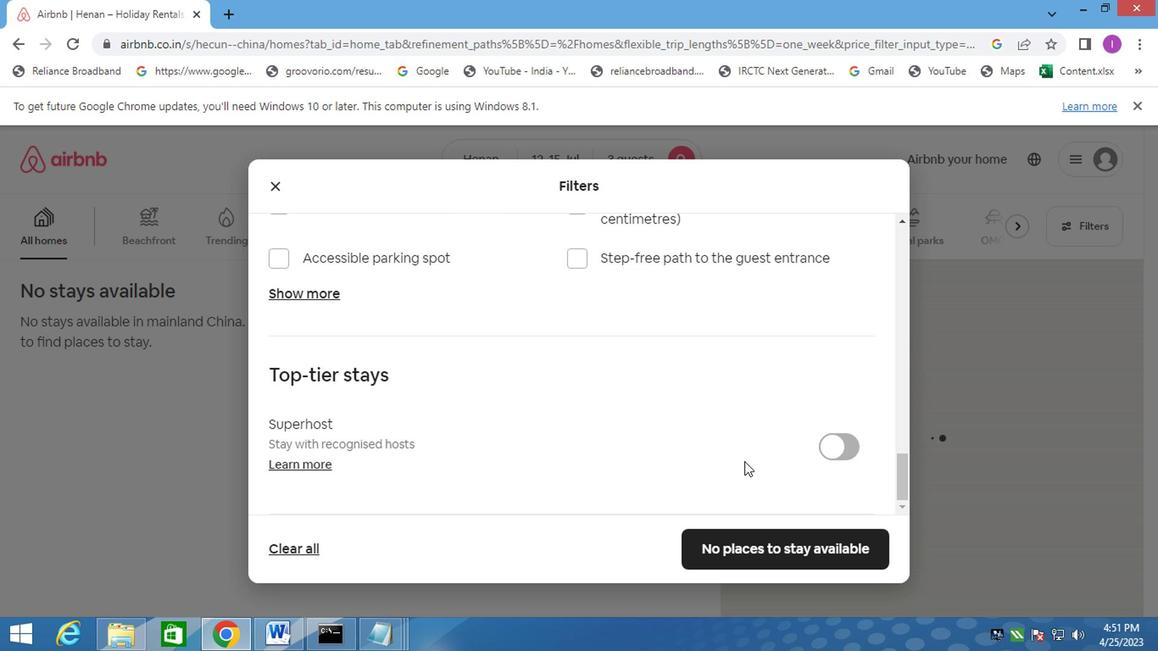 
Action: Mouse scrolled (619, 417) with delta (0, 0)
Screenshot: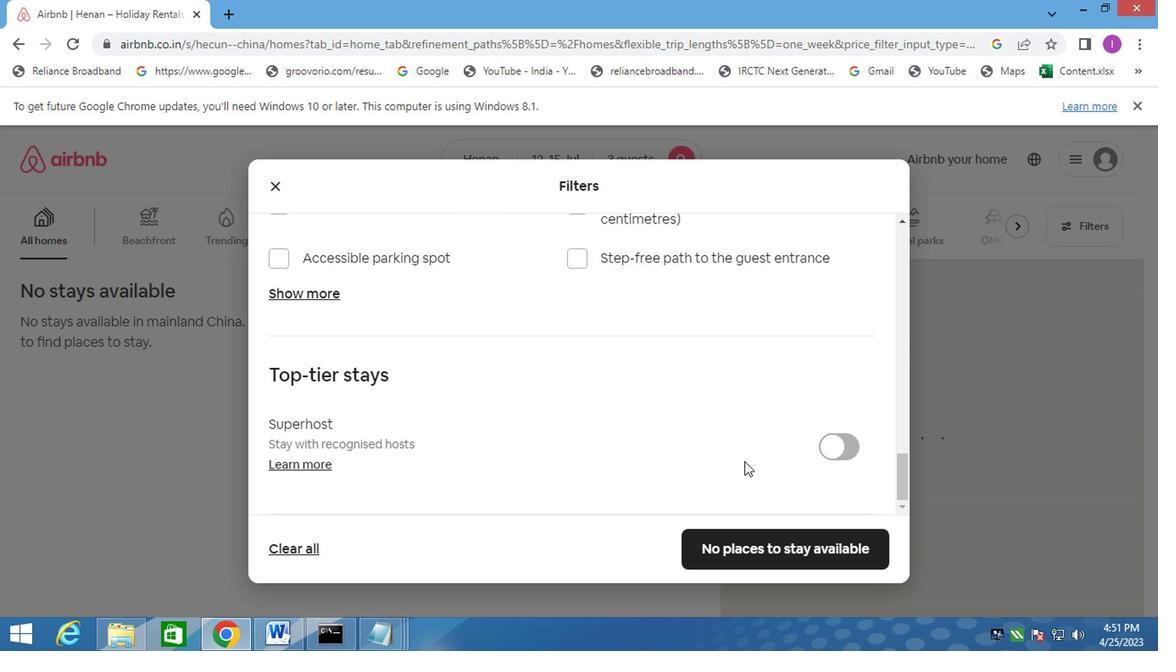 
Action: Mouse moved to (605, 473)
Screenshot: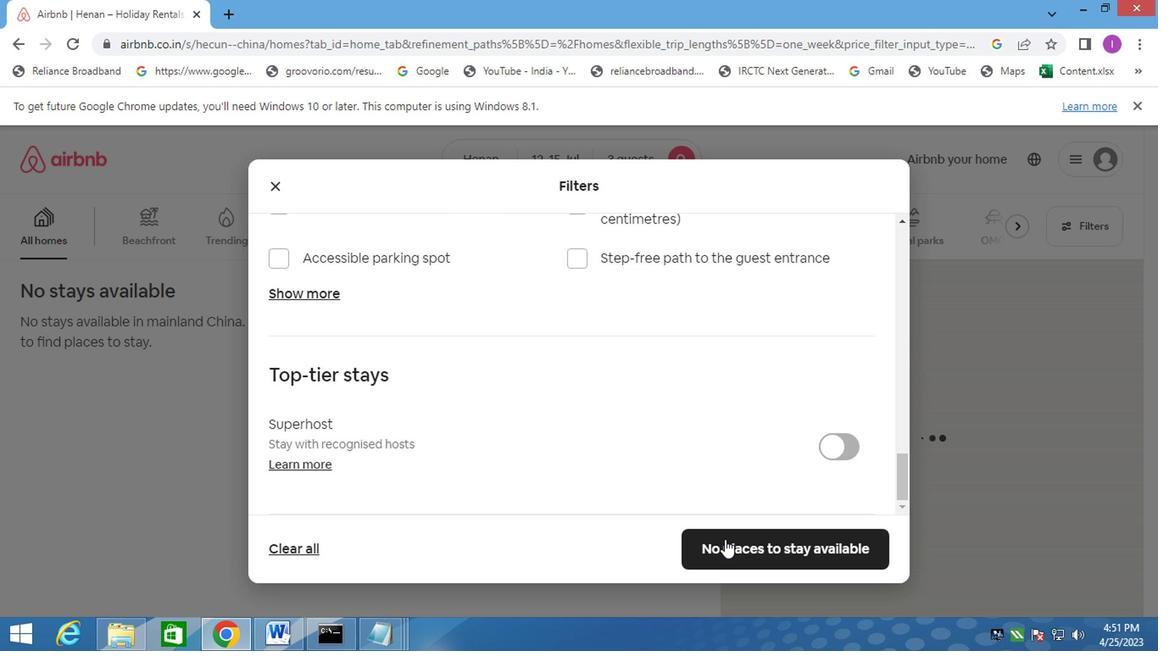
Action: Mouse pressed left at (605, 473)
Screenshot: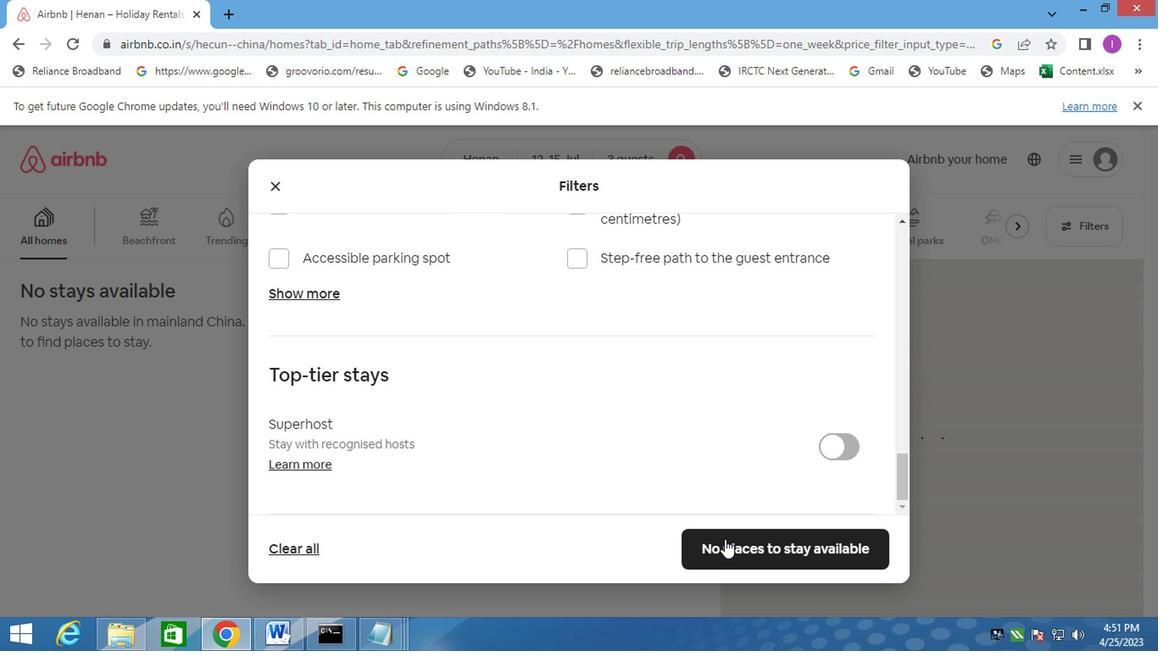
Action: Mouse moved to (519, 403)
Screenshot: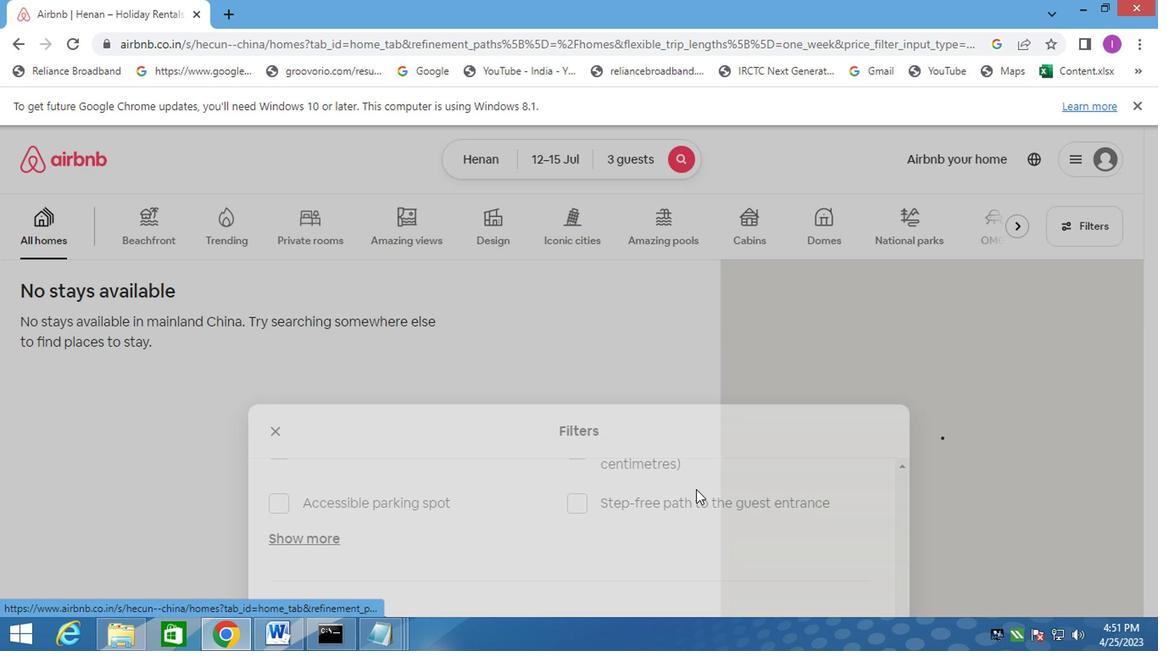 
